 Task: nan
Action: Mouse moved to (470, 109)
Screenshot: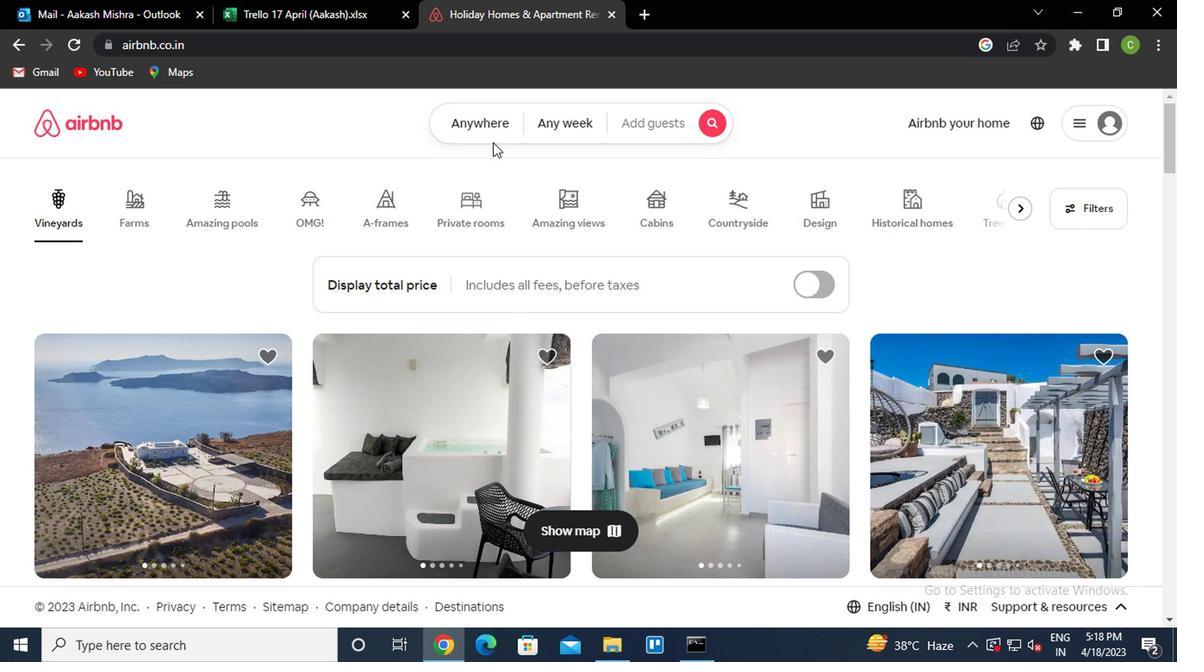 
Action: Mouse pressed left at (470, 109)
Screenshot: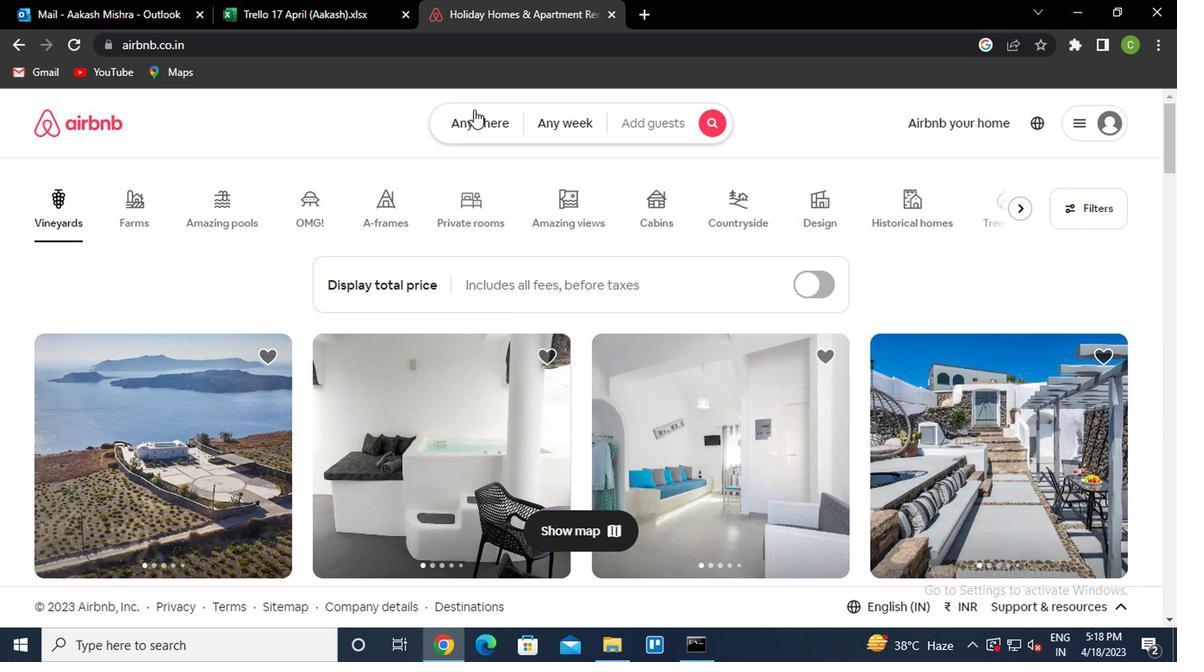 
Action: Mouse moved to (374, 190)
Screenshot: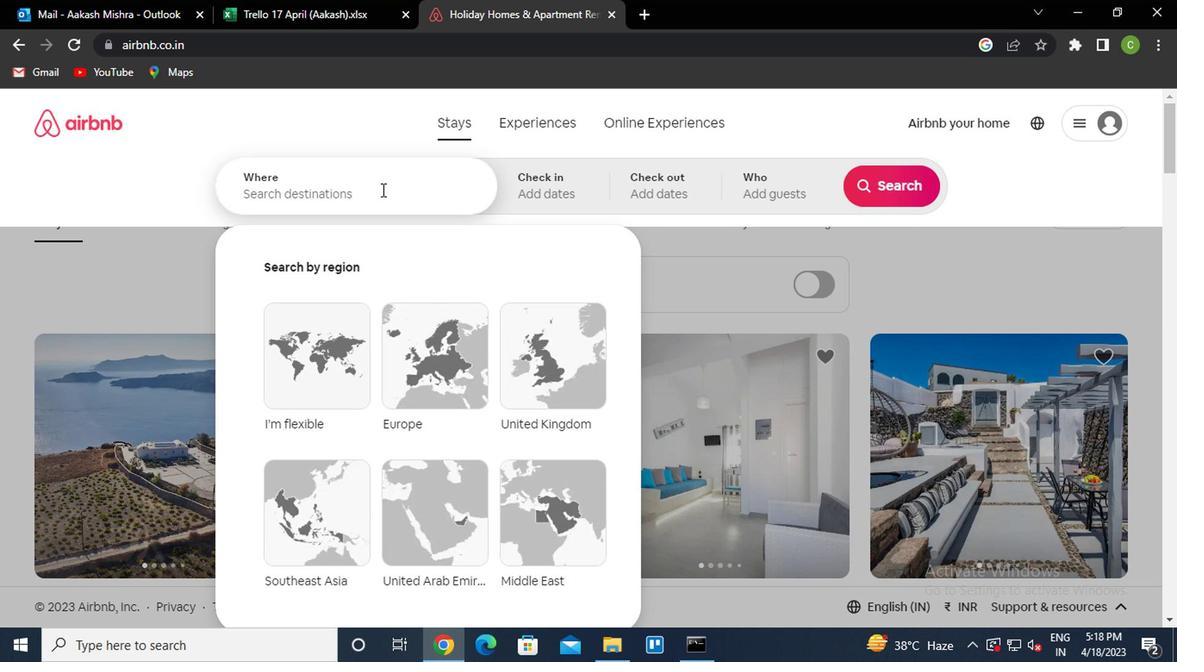 
Action: Mouse pressed left at (374, 190)
Screenshot: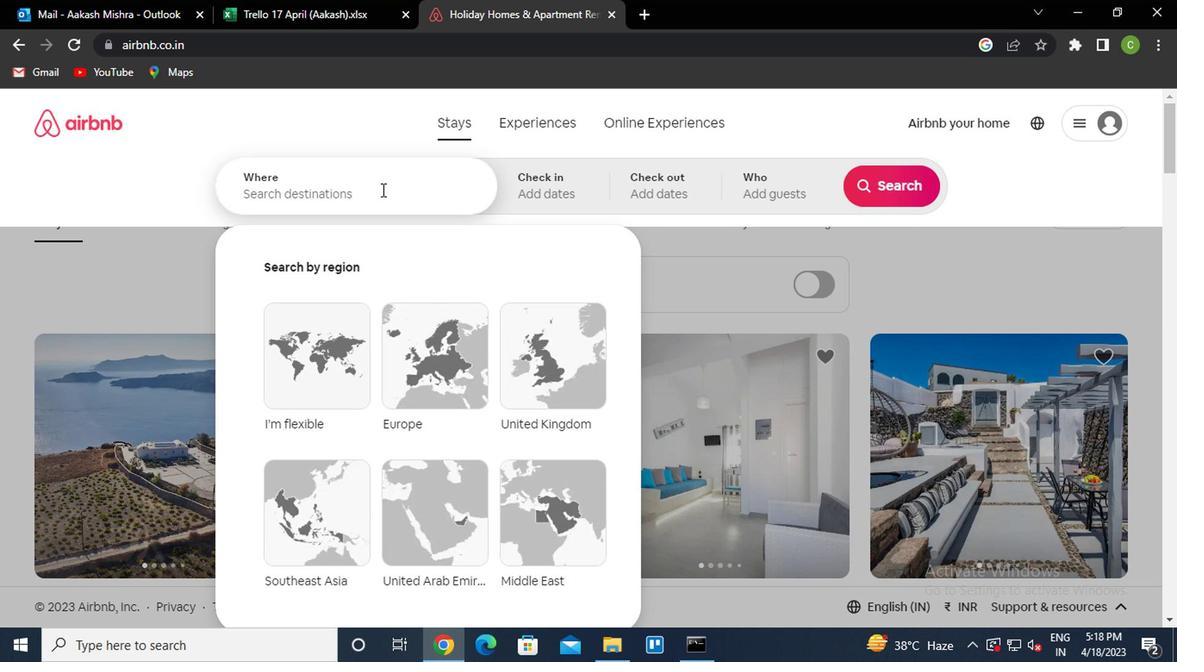 
Action: Key pressed <Key.caps_lock><Key.caps_lock>a<Key.caps_lock>racati<Key.space><Key.caps_lock>b<Key.caps_lock>razil<Key.down><Key.enter>
Screenshot: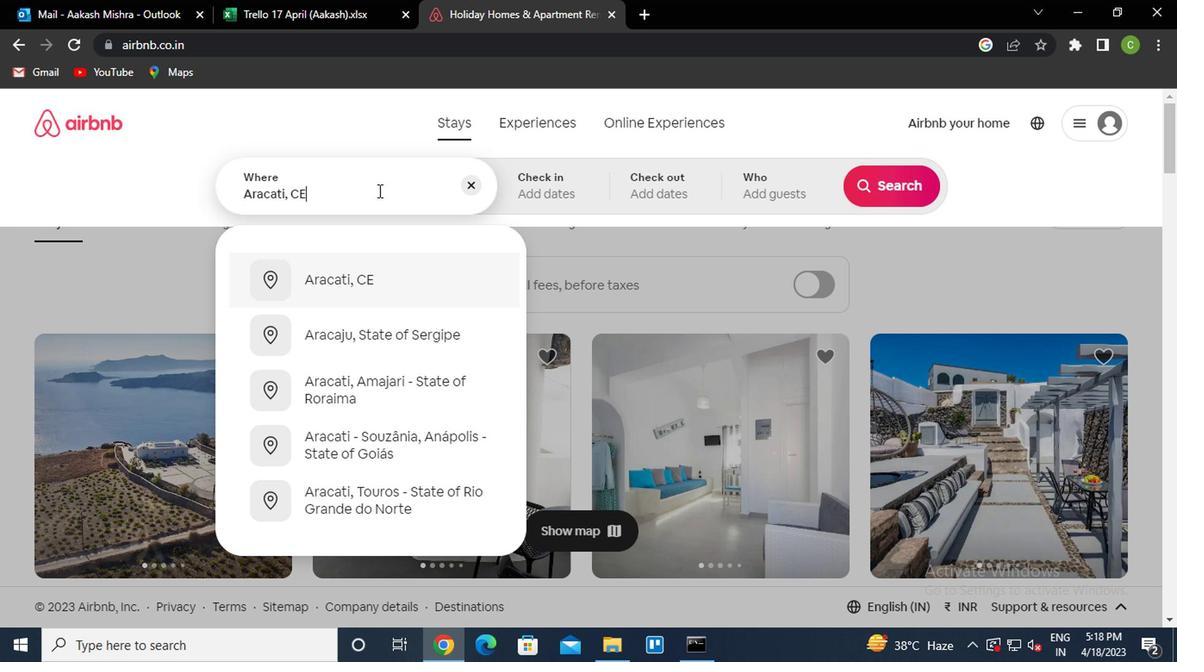 
Action: Mouse moved to (872, 327)
Screenshot: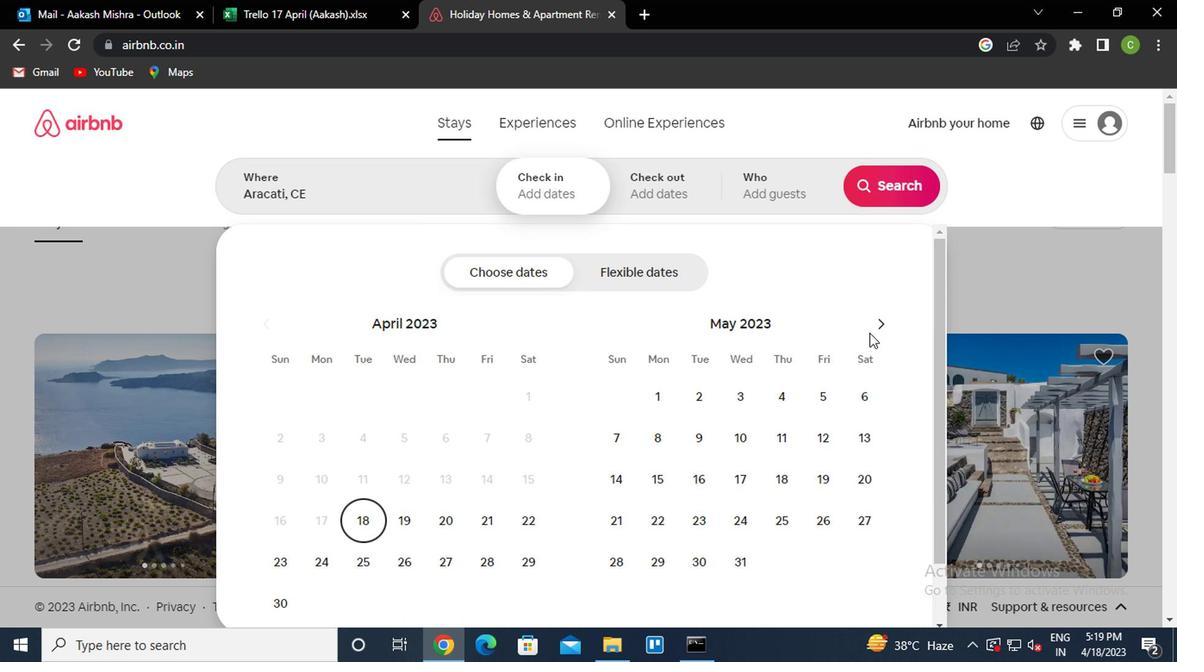 
Action: Mouse pressed left at (872, 327)
Screenshot: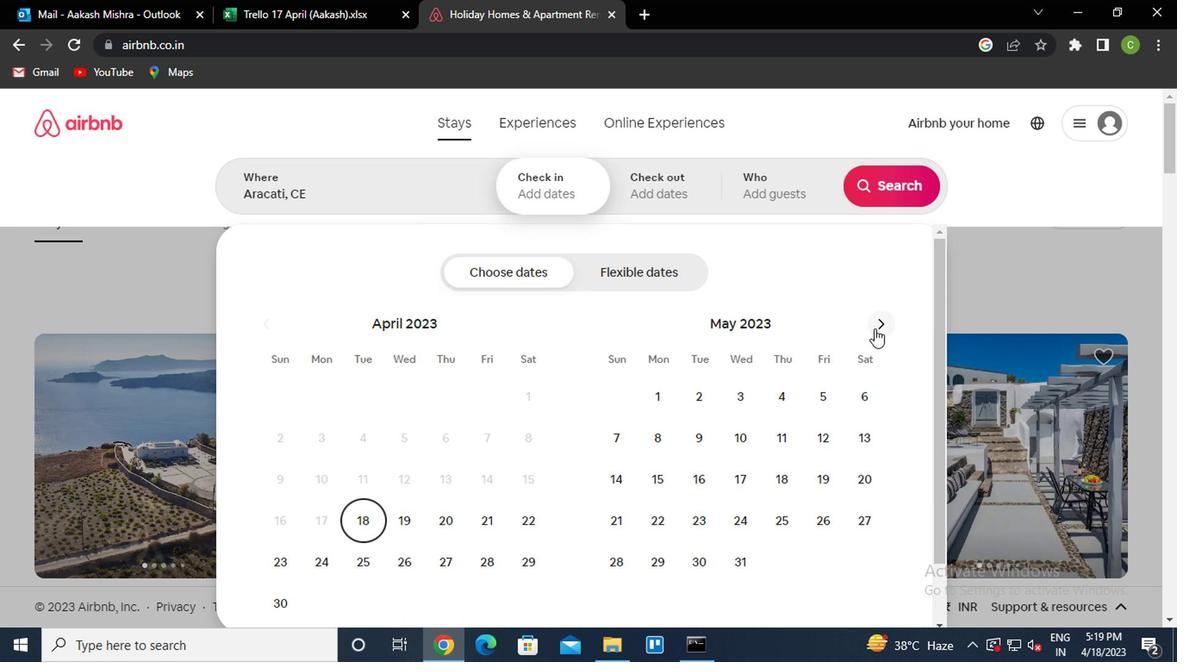 
Action: Mouse moved to (825, 396)
Screenshot: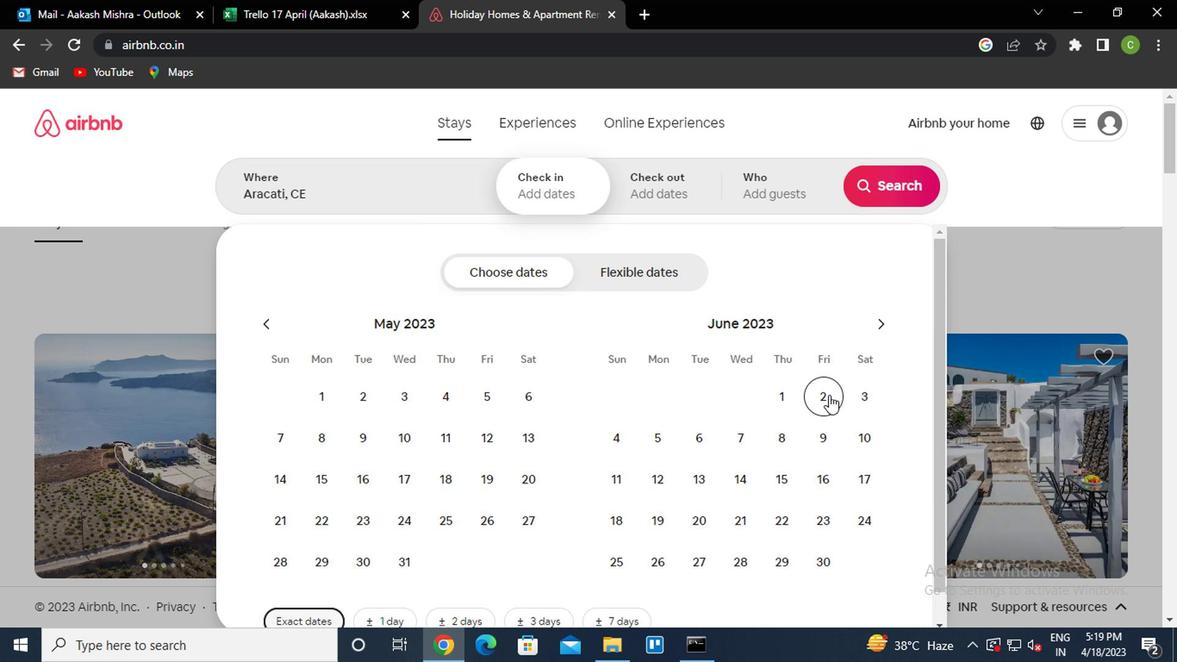 
Action: Mouse pressed left at (825, 396)
Screenshot: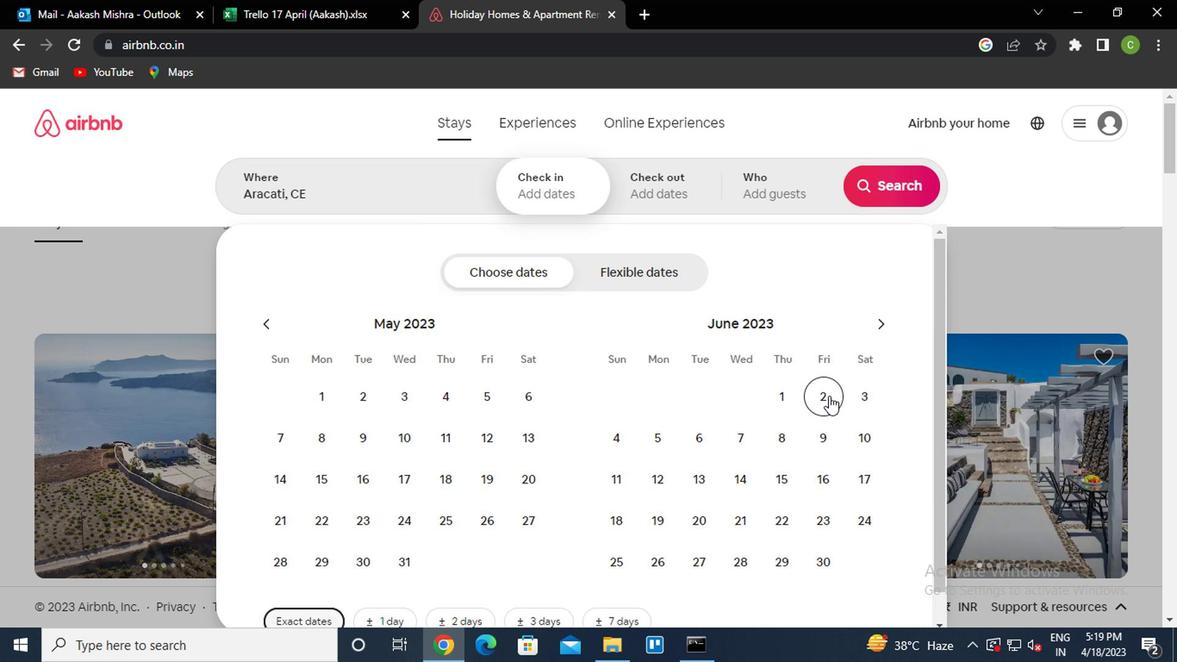 
Action: Mouse moved to (820, 443)
Screenshot: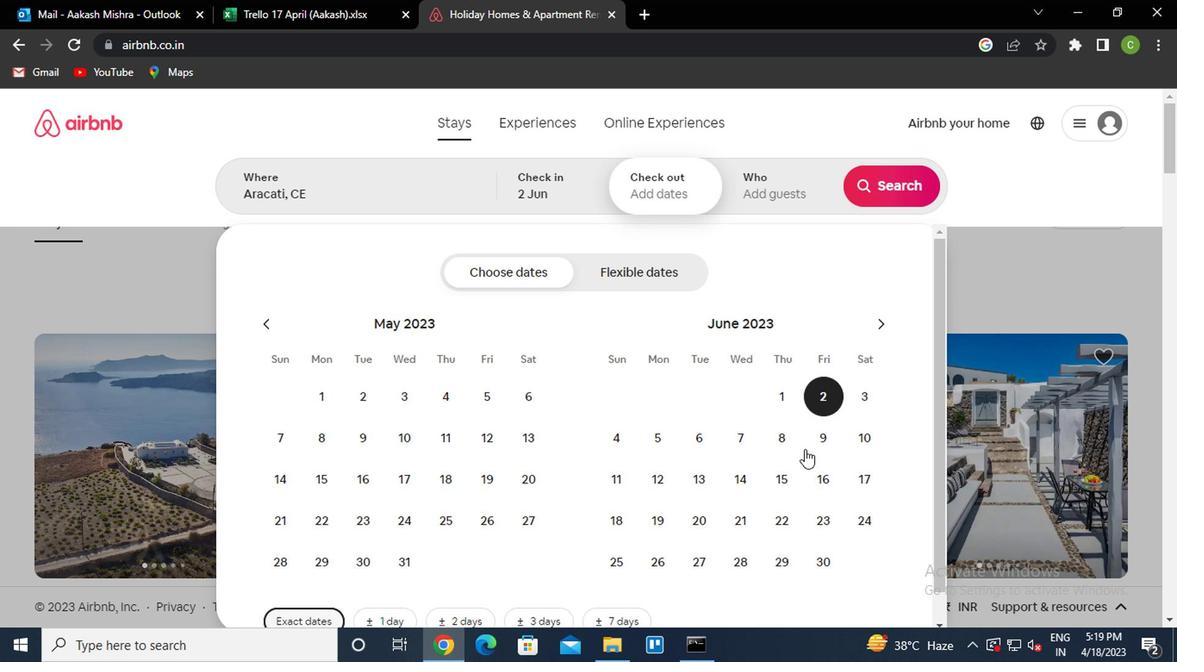 
Action: Mouse pressed left at (820, 443)
Screenshot: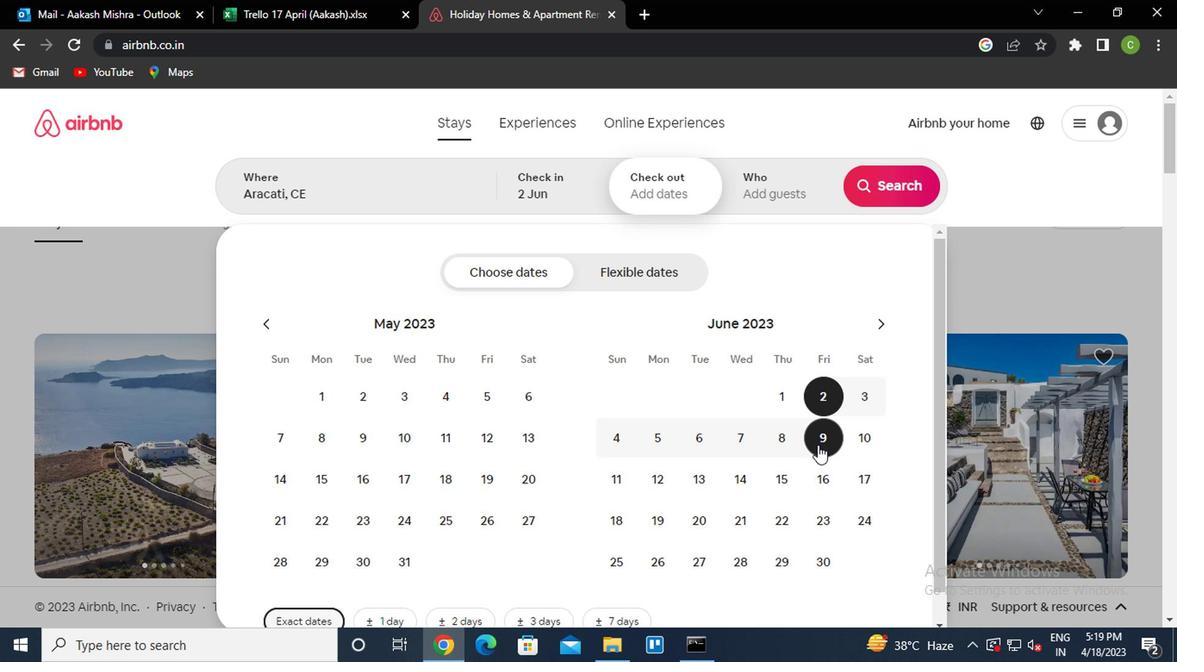 
Action: Mouse moved to (774, 190)
Screenshot: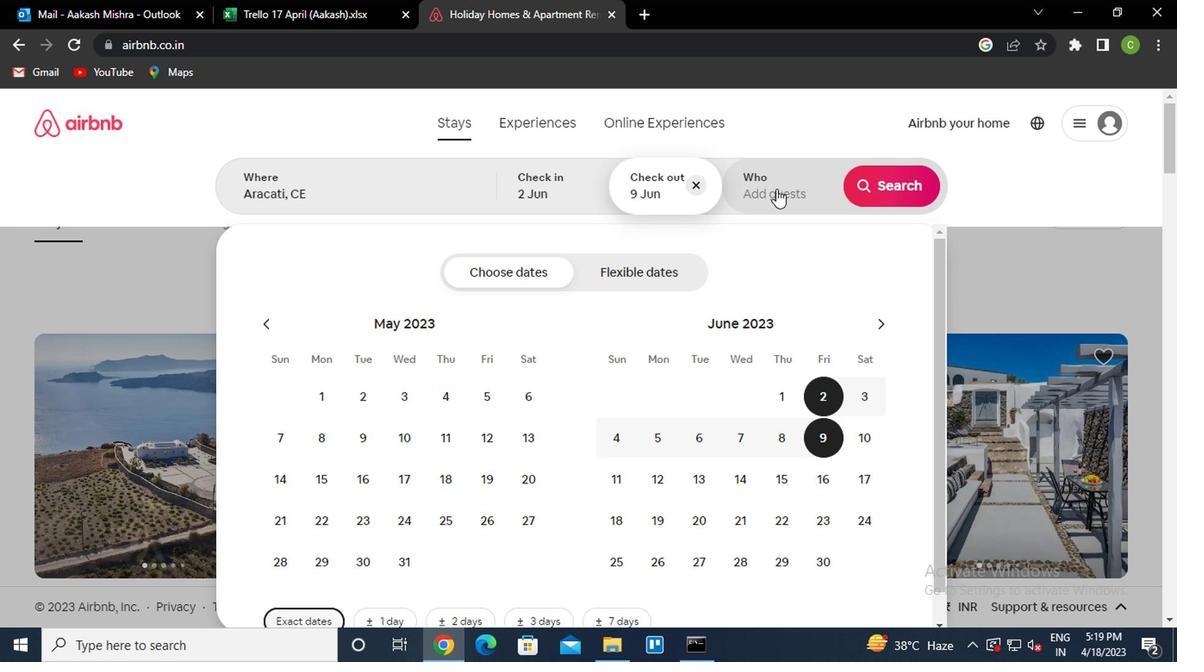 
Action: Mouse pressed left at (774, 190)
Screenshot: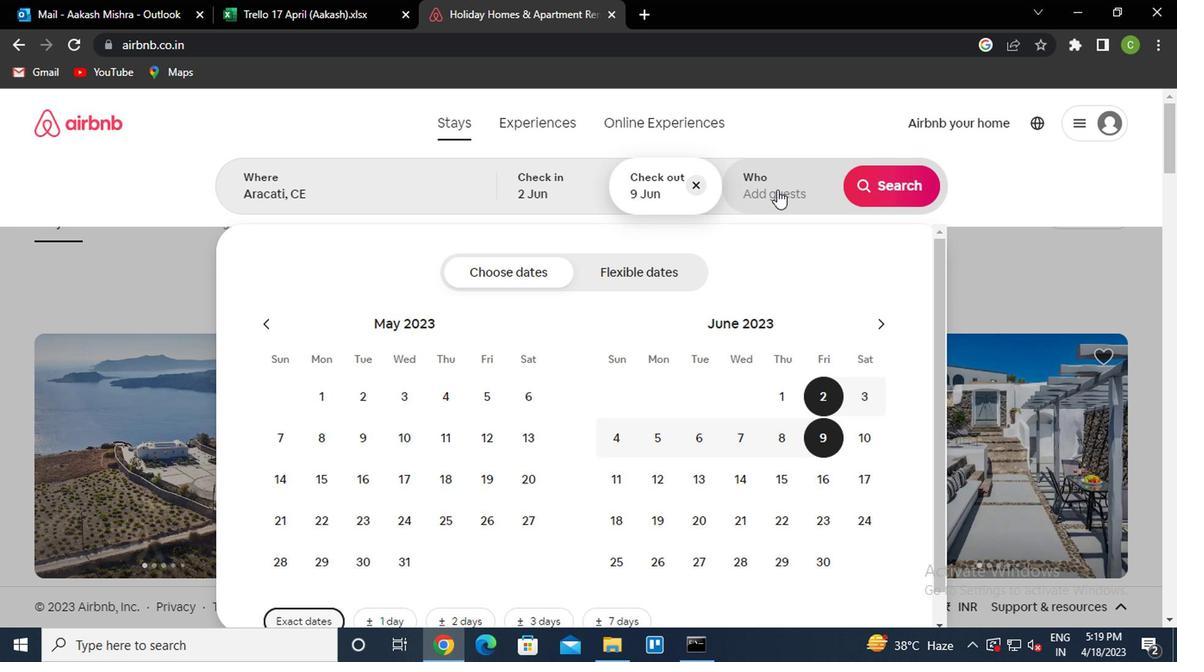 
Action: Mouse moved to (895, 280)
Screenshot: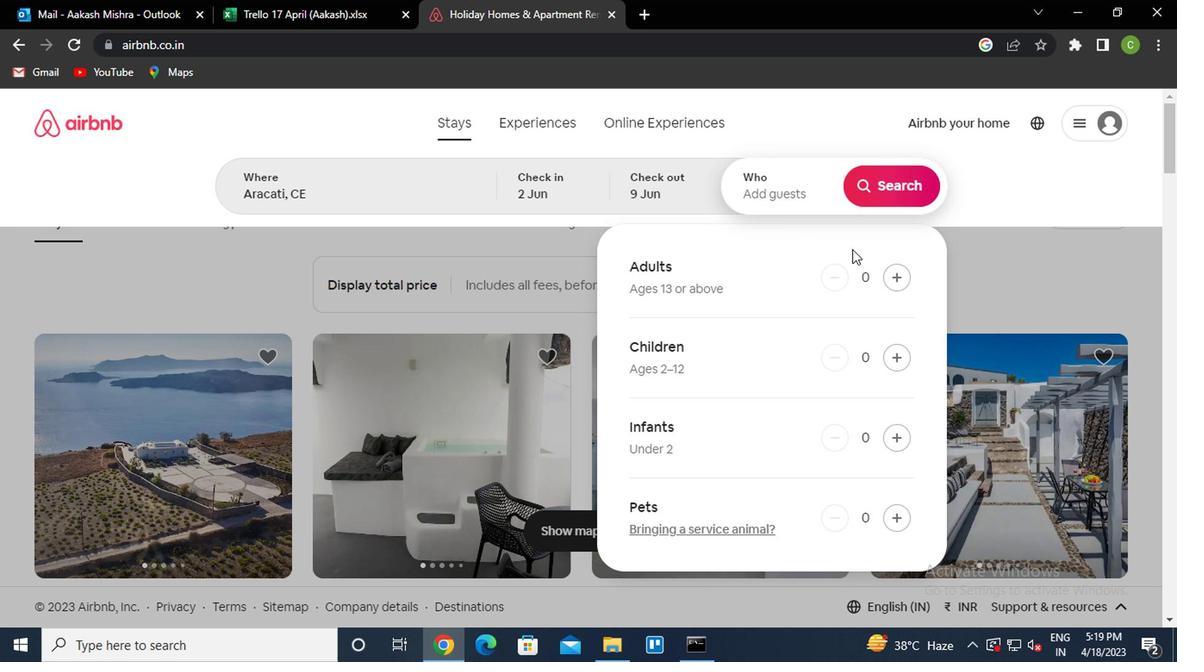
Action: Mouse pressed left at (895, 280)
Screenshot: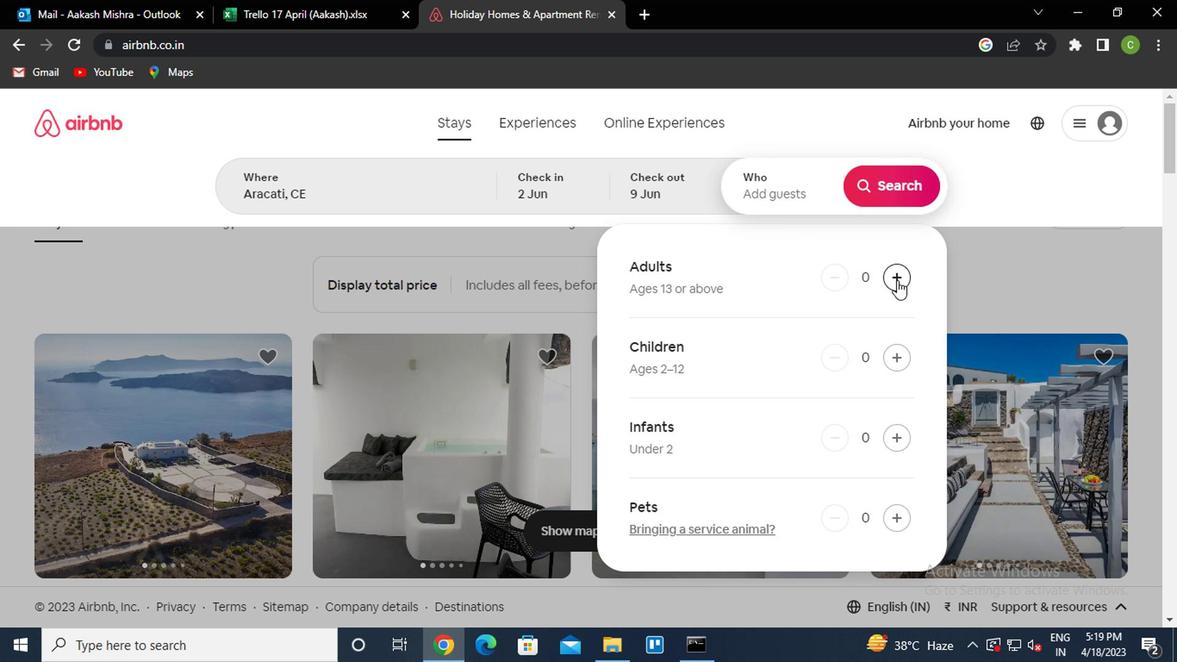 
Action: Mouse pressed left at (895, 280)
Screenshot: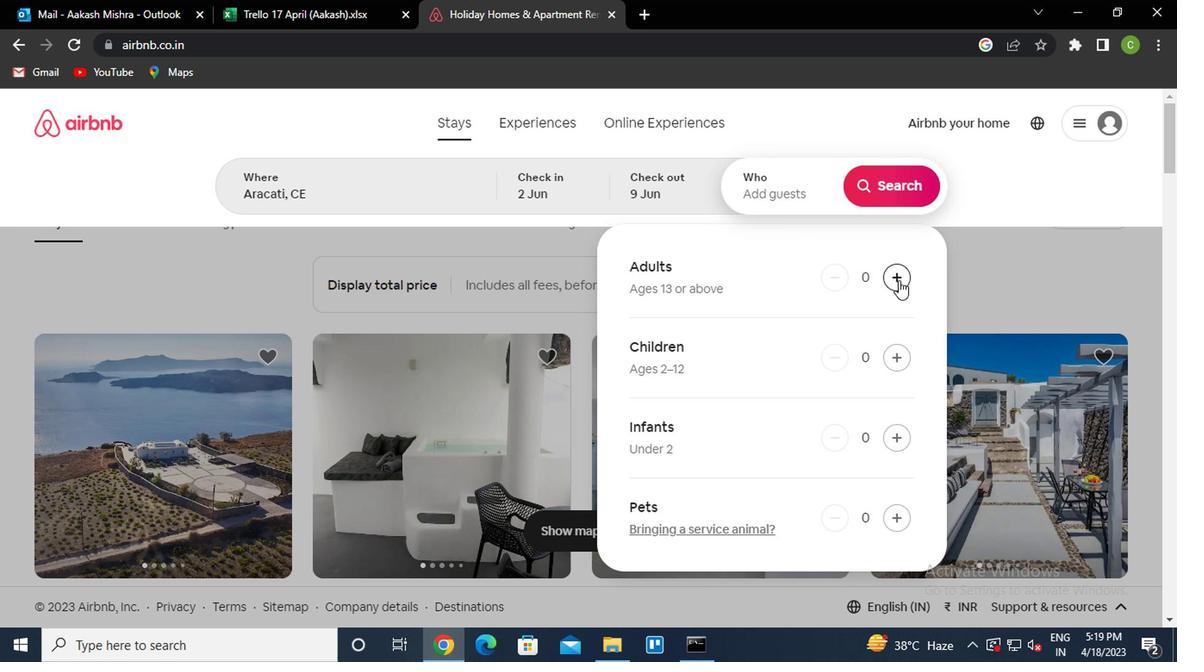 
Action: Mouse pressed left at (895, 280)
Screenshot: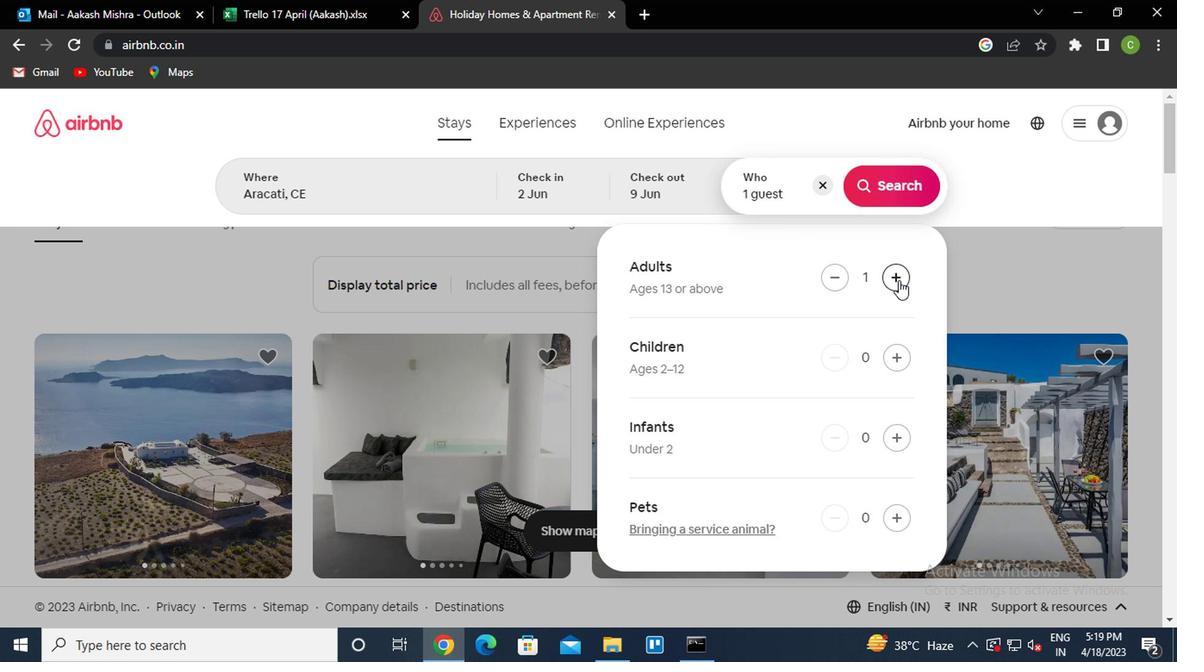 
Action: Mouse pressed left at (895, 280)
Screenshot: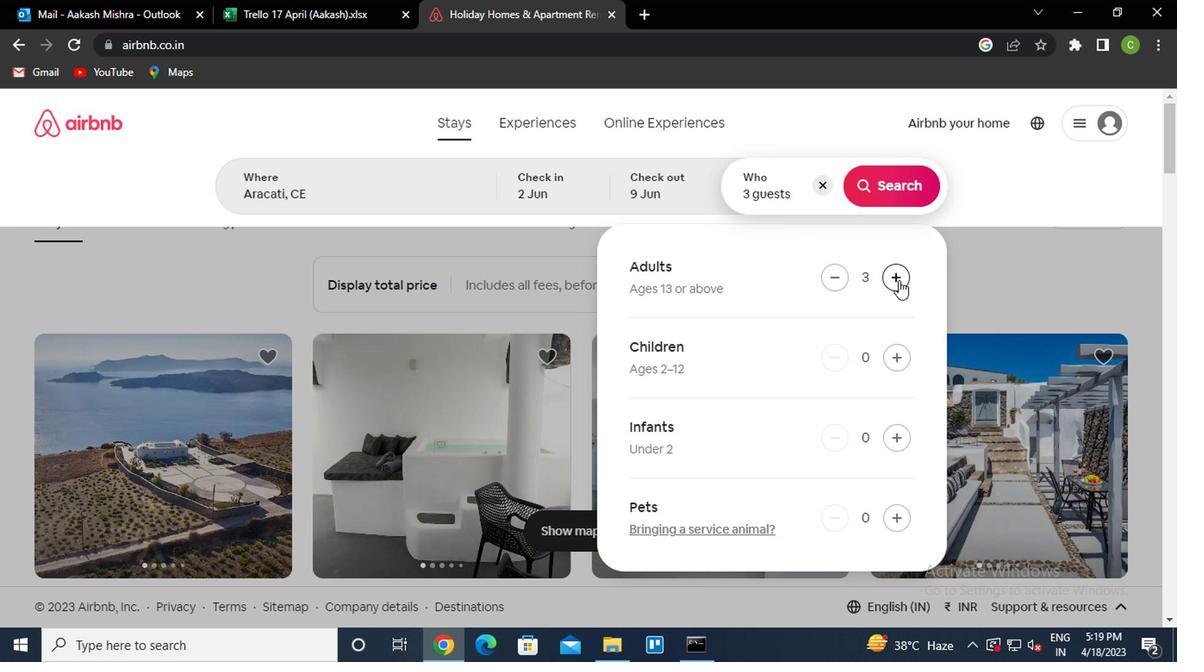 
Action: Mouse pressed left at (895, 280)
Screenshot: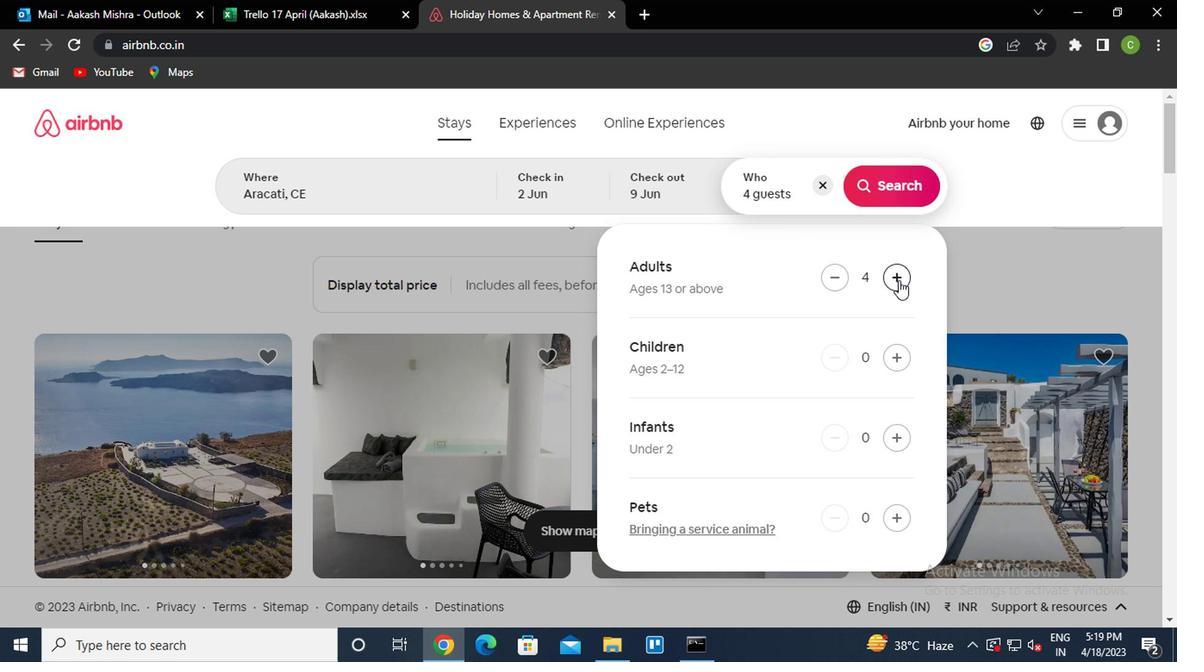 
Action: Mouse moved to (1027, 315)
Screenshot: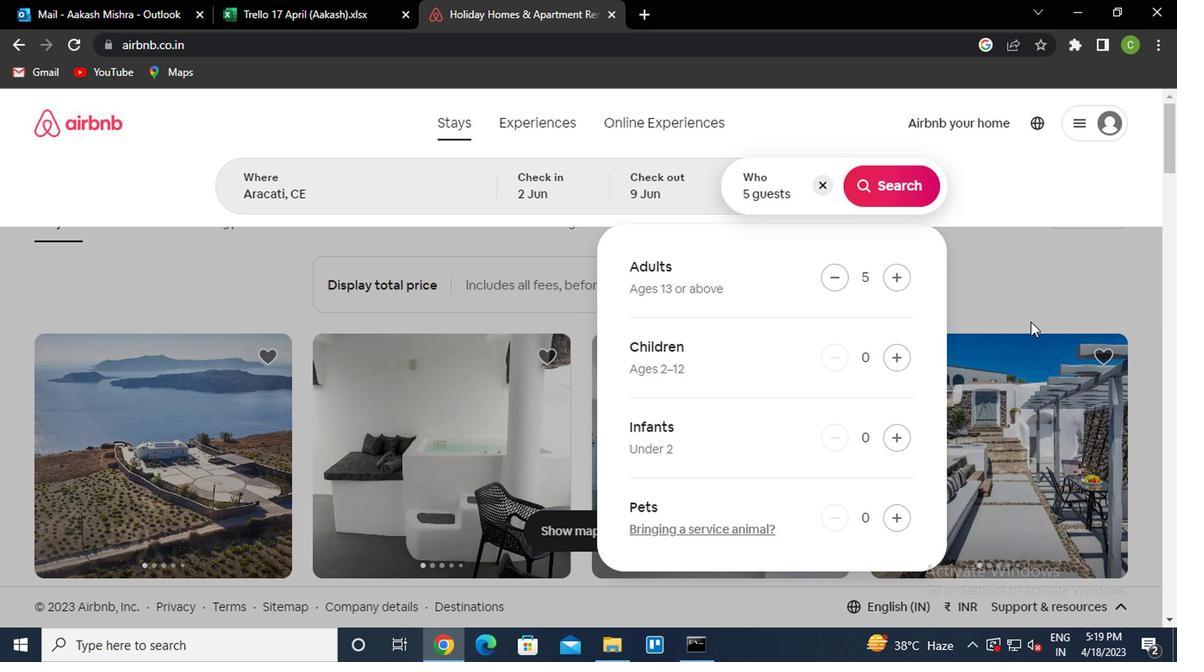 
Action: Mouse pressed left at (1027, 315)
Screenshot: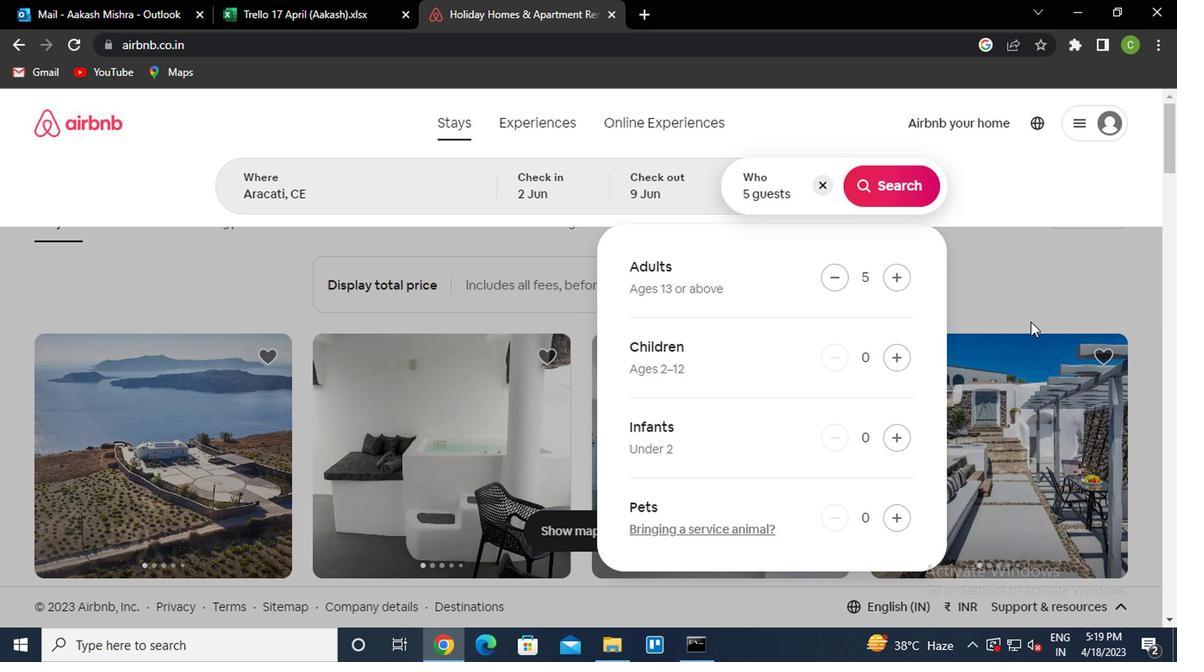 
Action: Mouse moved to (1094, 213)
Screenshot: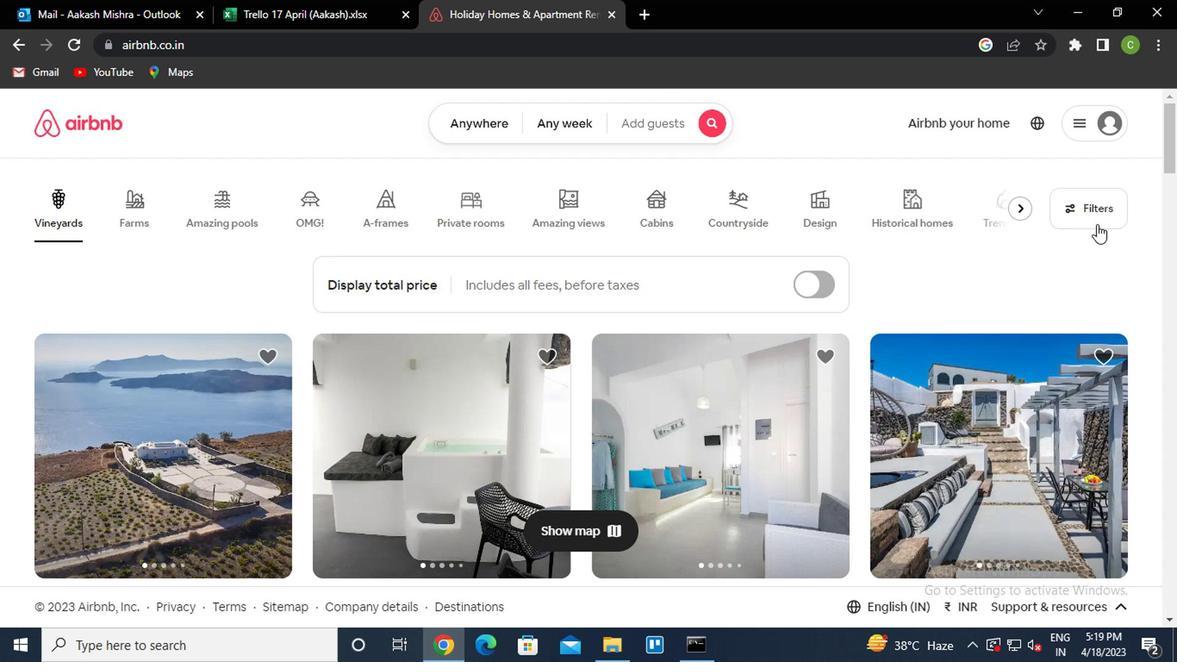 
Action: Mouse pressed left at (1094, 213)
Screenshot: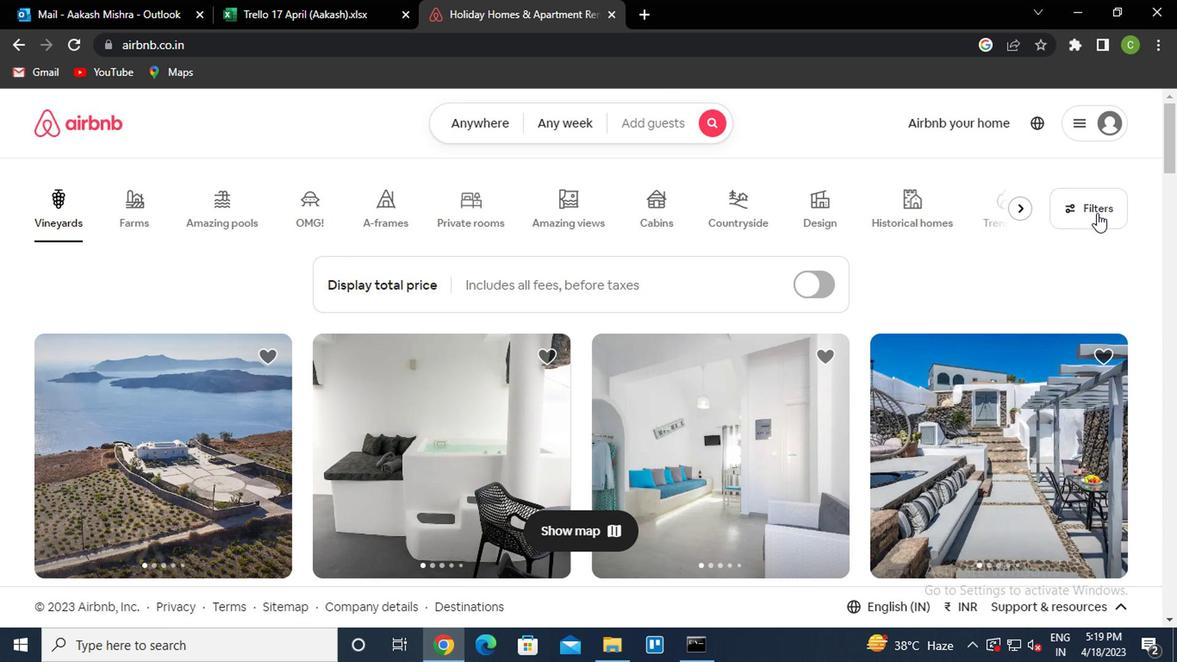 
Action: Mouse moved to (419, 410)
Screenshot: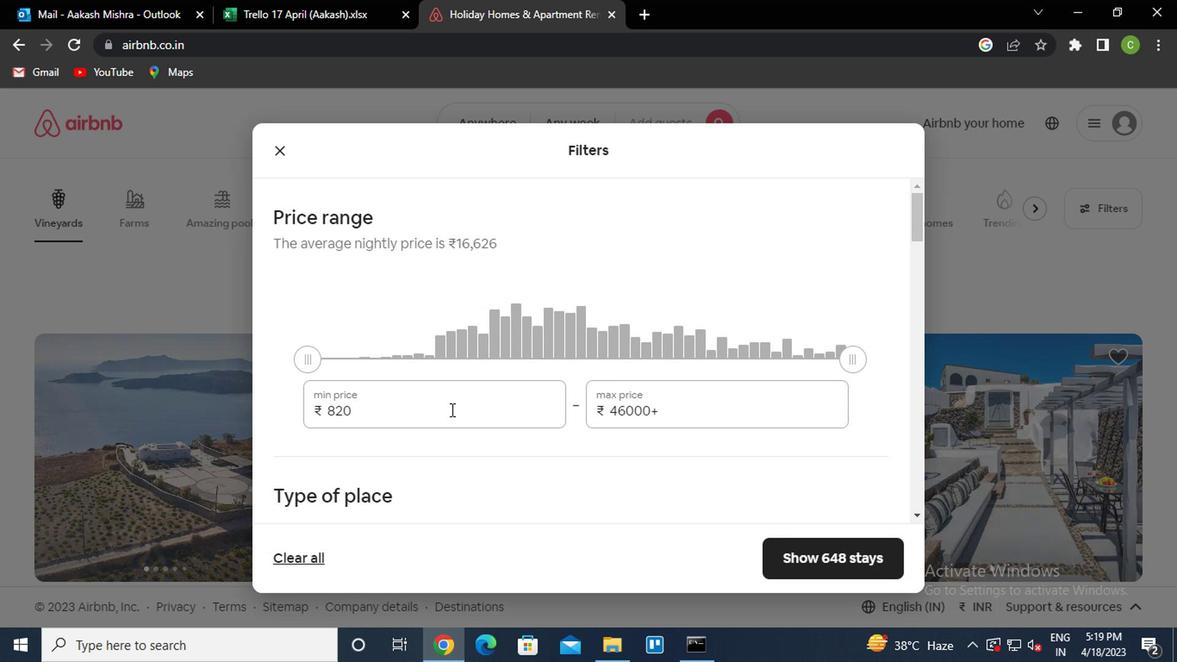 
Action: Mouse pressed left at (419, 410)
Screenshot: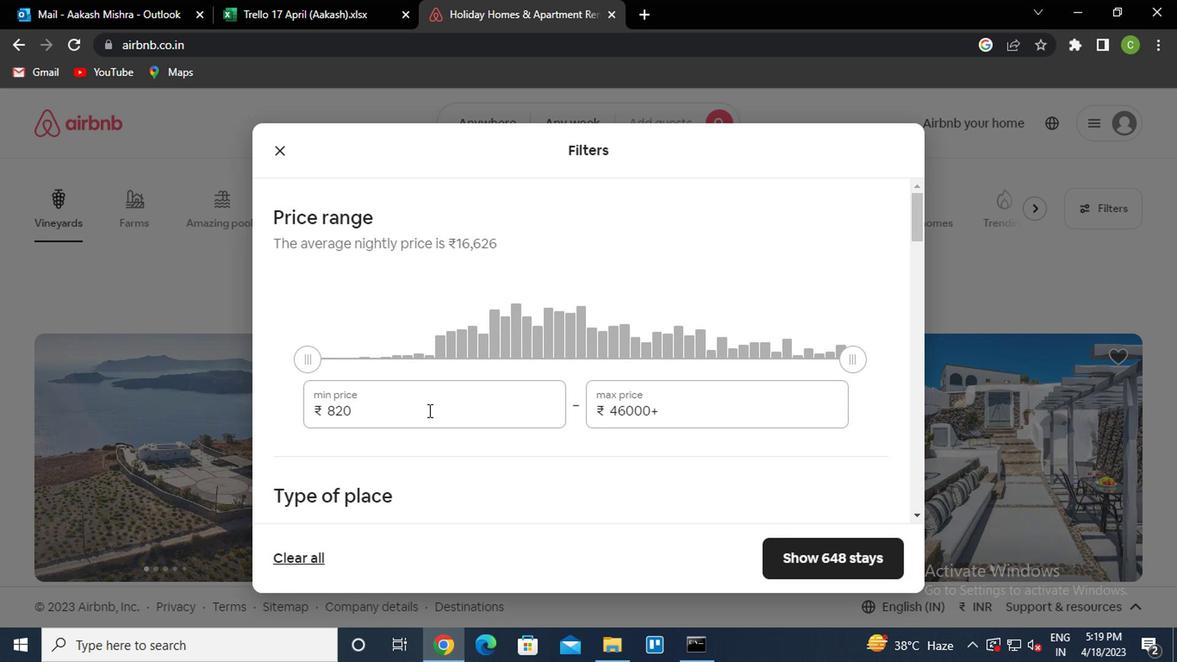 
Action: Key pressed <Key.backspace><Key.backspace><Key.backspace>7000<Key.tab>130090<Key.backspace><Key.backspace>0
Screenshot: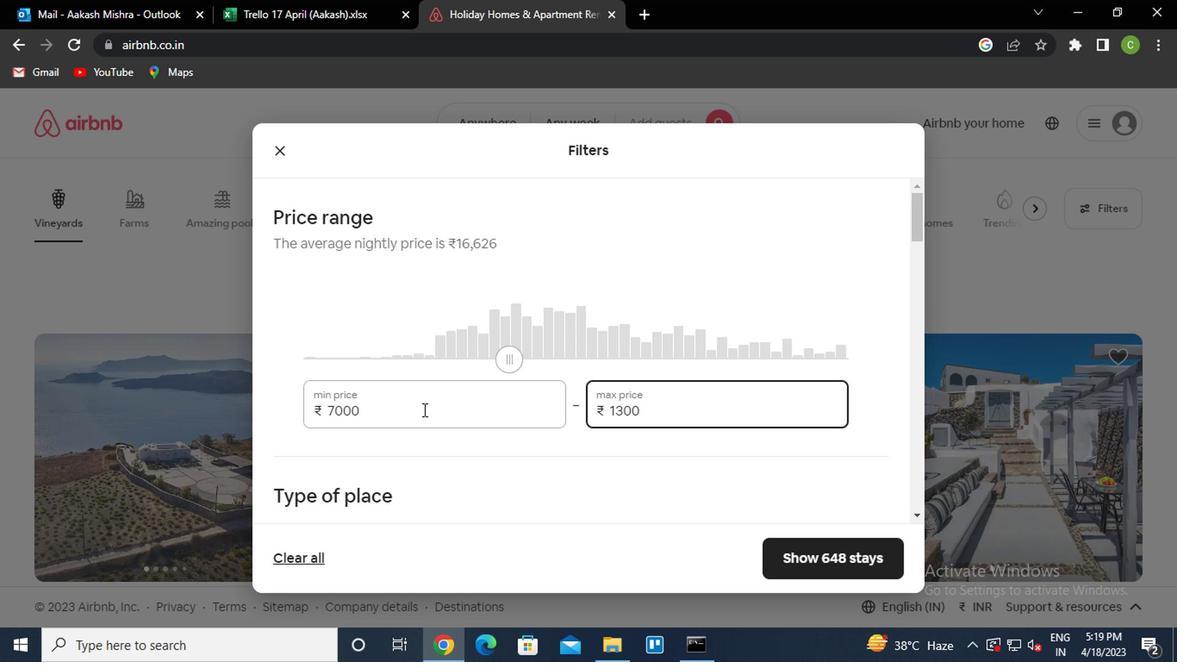 
Action: Mouse moved to (489, 451)
Screenshot: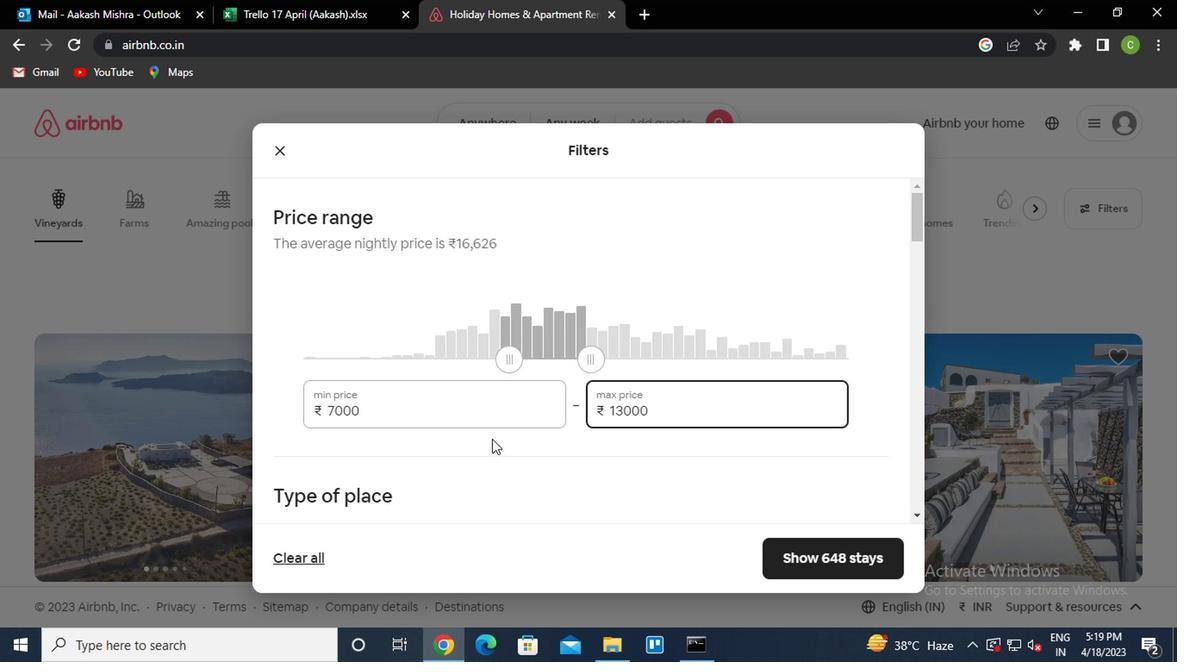 
Action: Mouse scrolled (489, 450) with delta (0, -1)
Screenshot: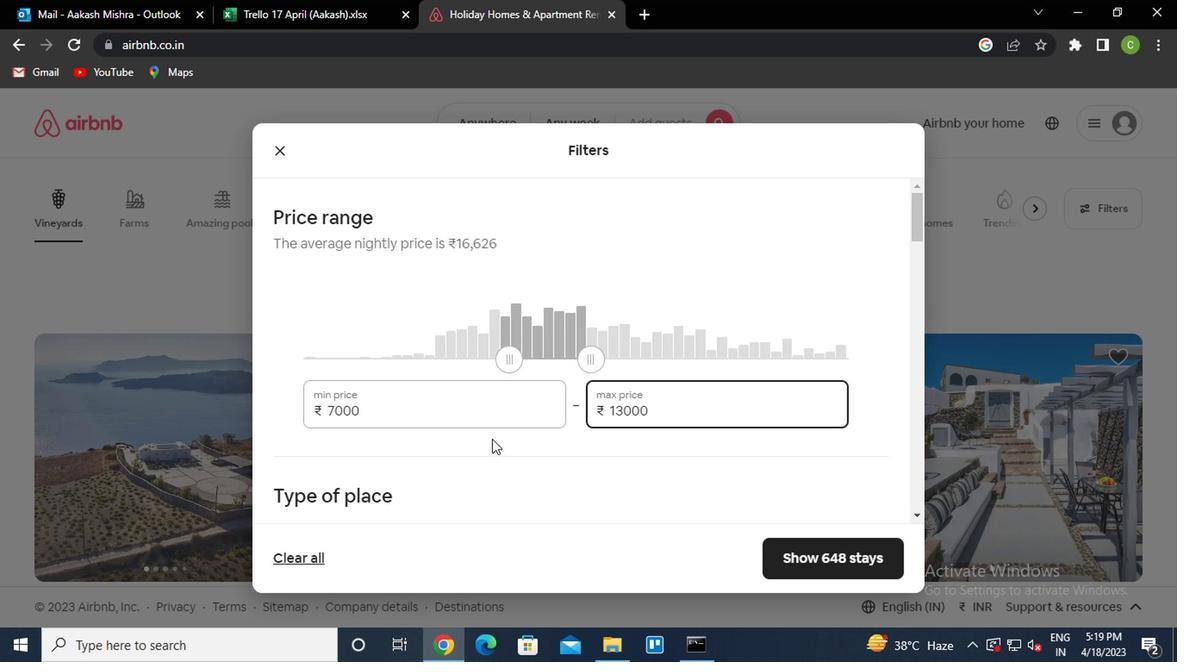 
Action: Mouse moved to (489, 455)
Screenshot: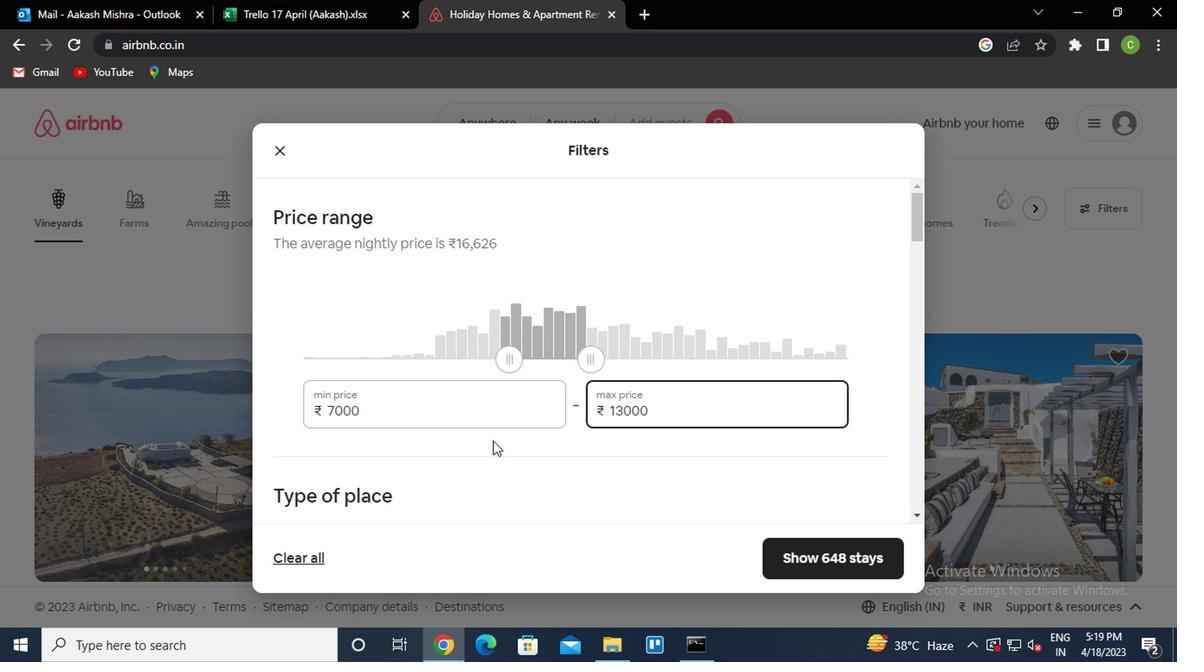 
Action: Mouse scrolled (489, 454) with delta (0, -1)
Screenshot: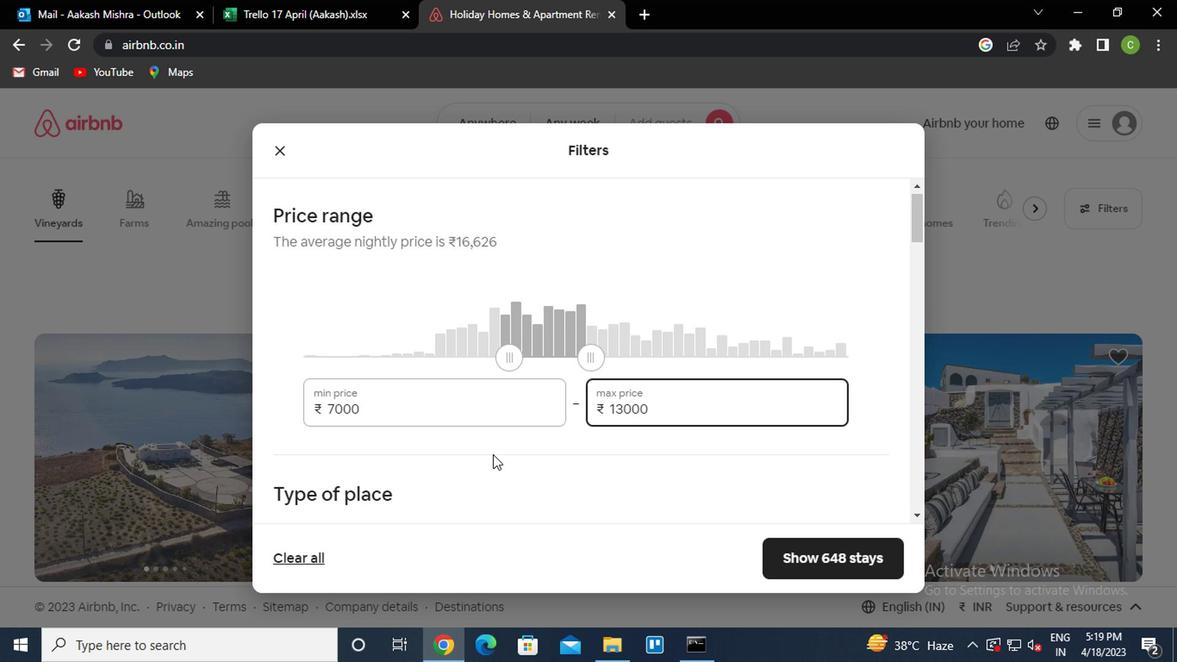 
Action: Mouse moved to (490, 457)
Screenshot: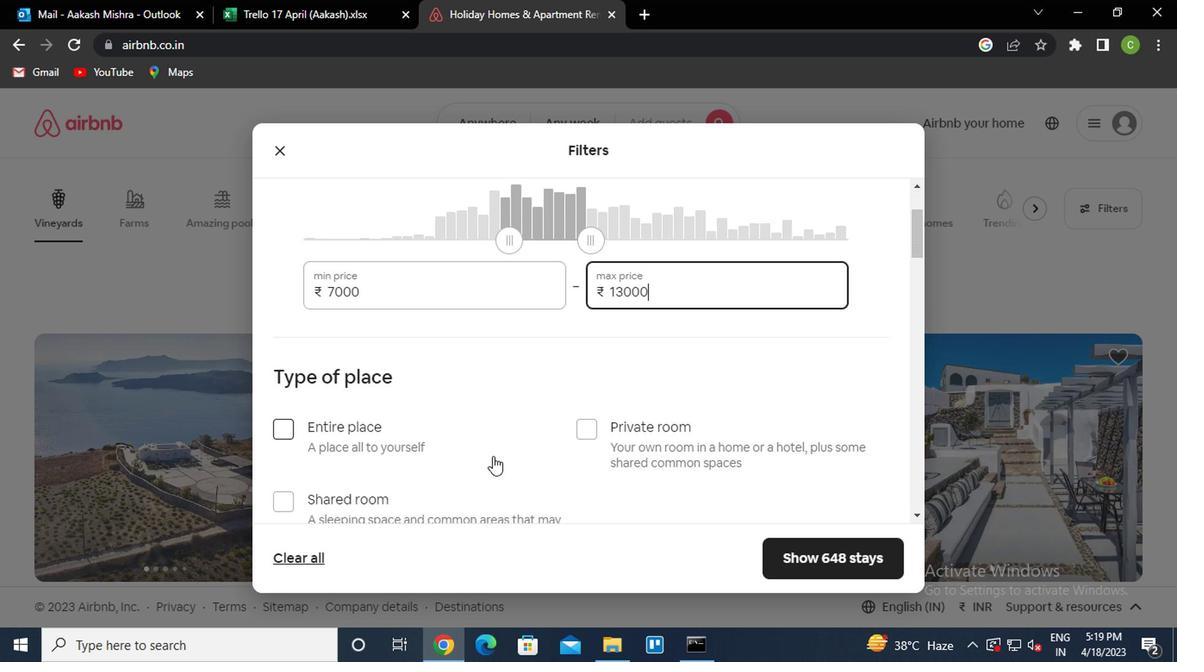 
Action: Mouse scrolled (490, 456) with delta (0, -1)
Screenshot: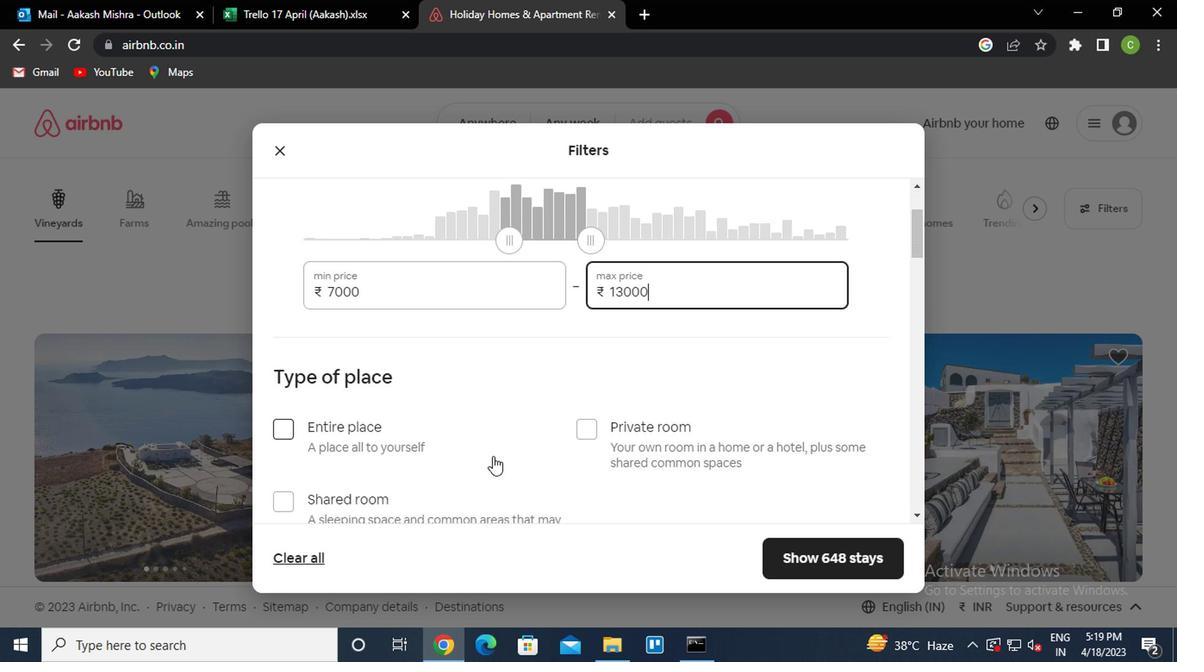 
Action: Mouse moved to (384, 363)
Screenshot: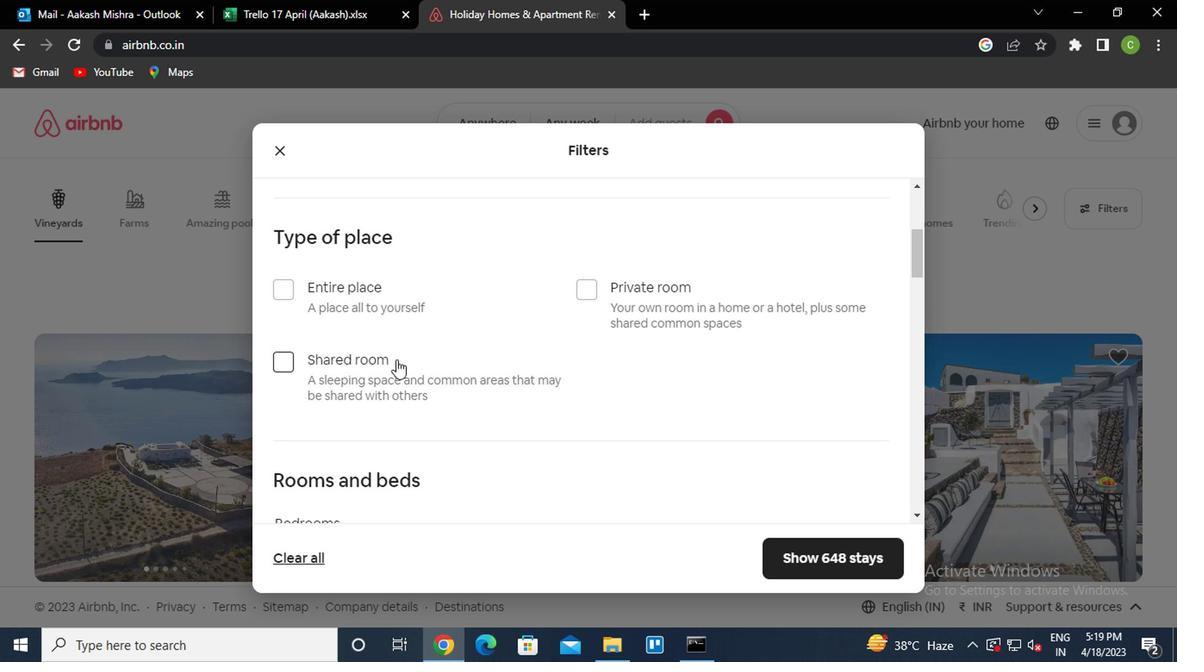 
Action: Mouse pressed left at (384, 363)
Screenshot: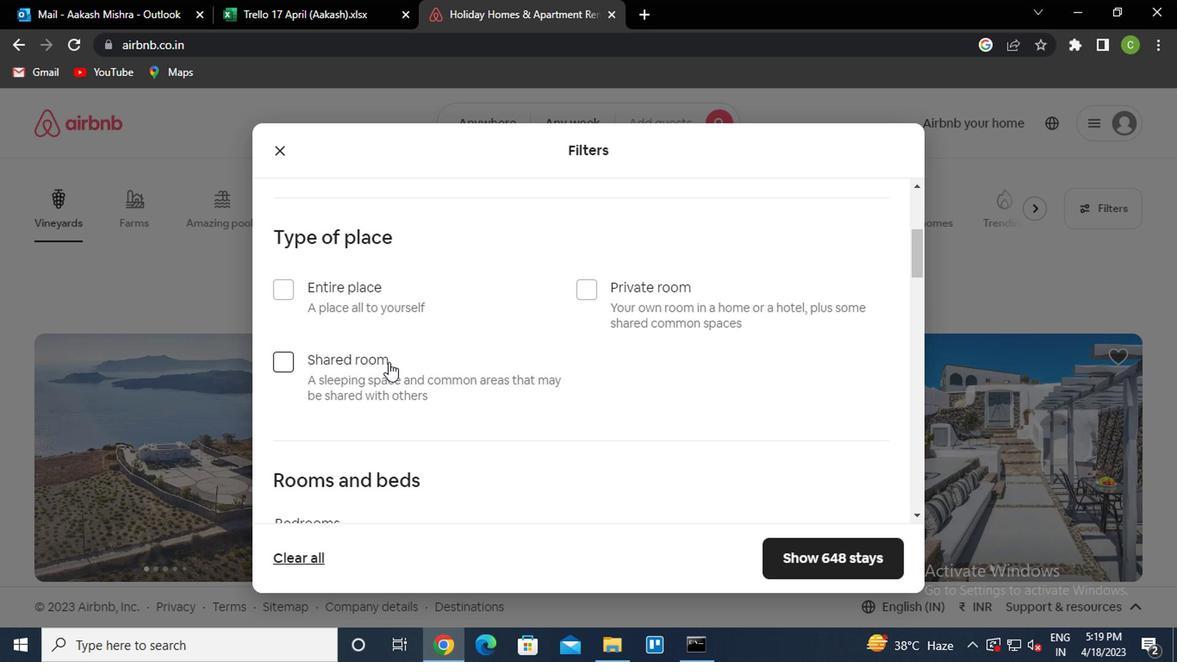 
Action: Mouse scrolled (384, 361) with delta (0, -1)
Screenshot: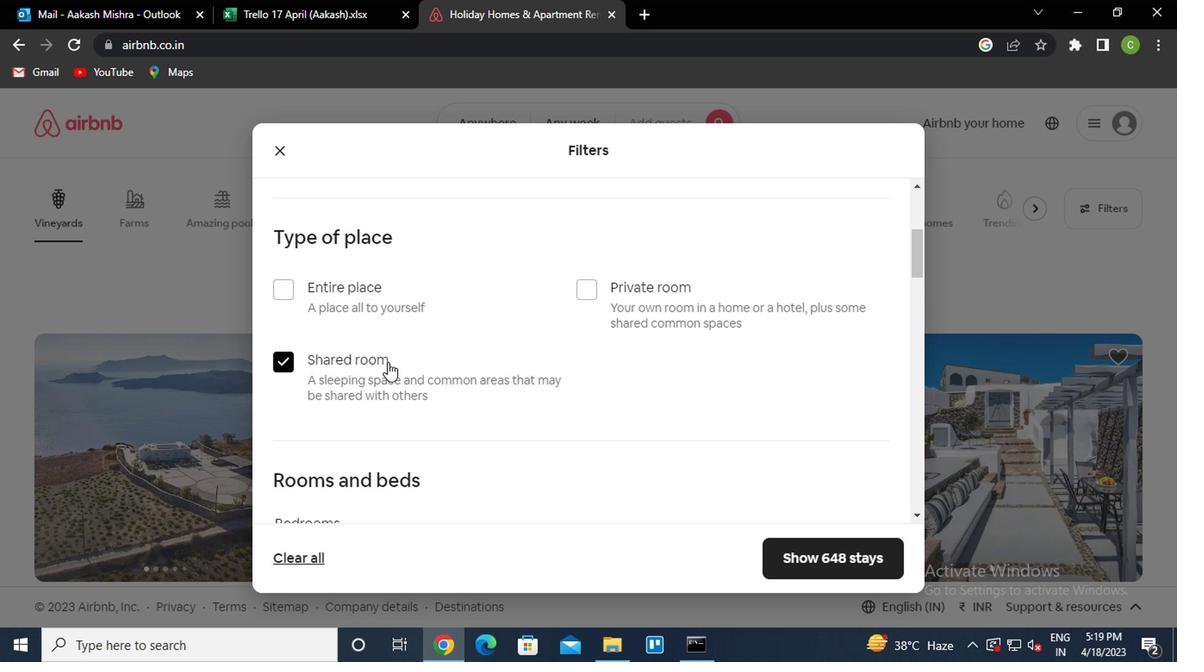 
Action: Mouse moved to (381, 365)
Screenshot: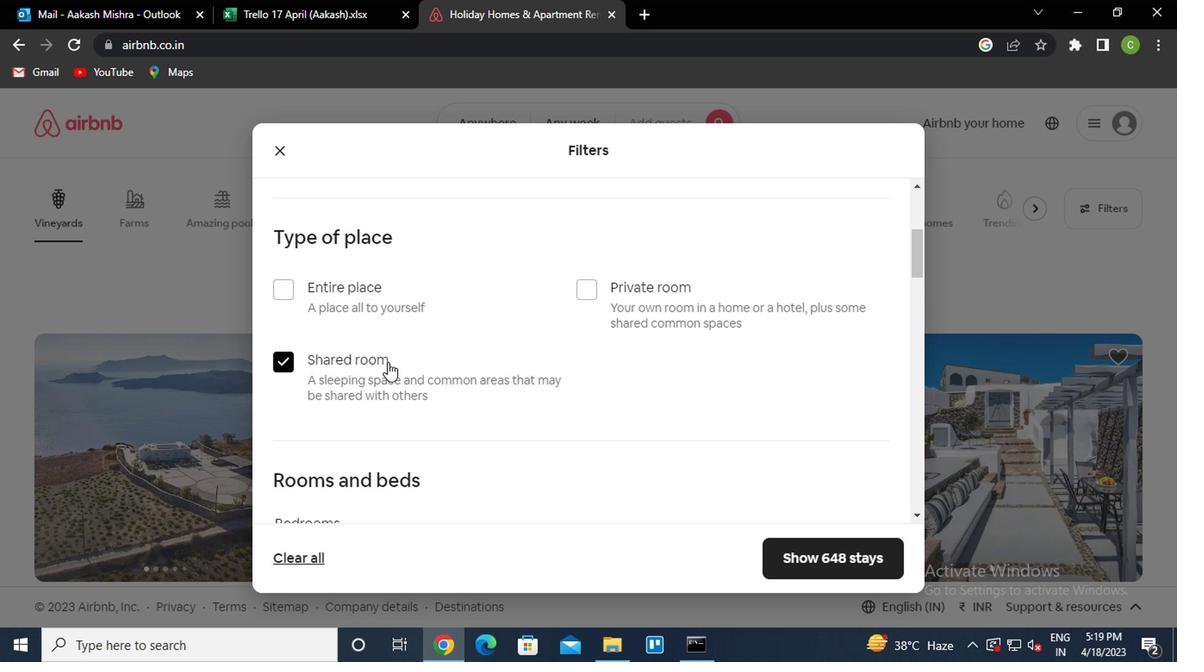 
Action: Mouse scrolled (381, 364) with delta (0, 0)
Screenshot: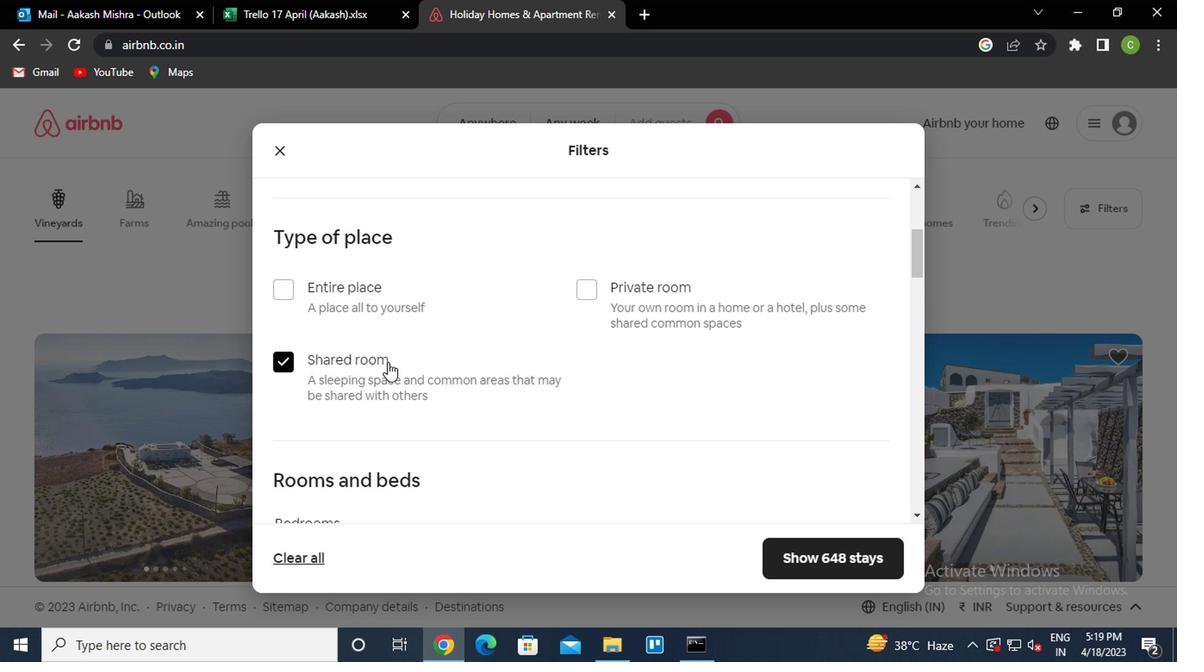 
Action: Mouse scrolled (381, 364) with delta (0, 0)
Screenshot: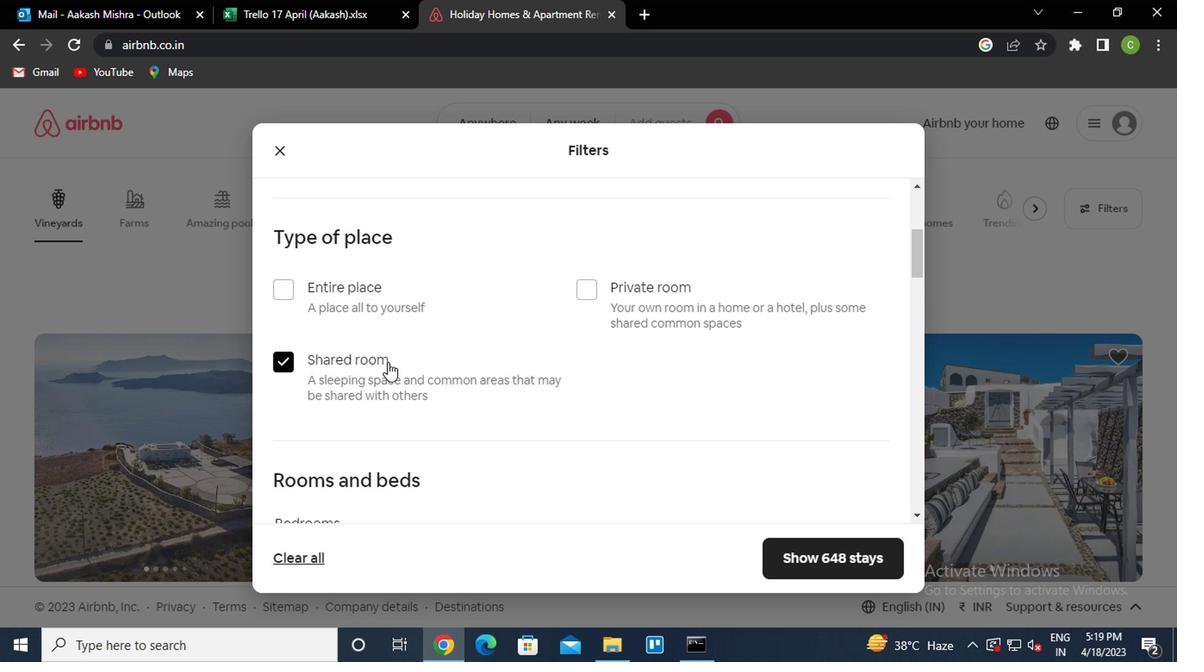 
Action: Mouse scrolled (381, 364) with delta (0, 0)
Screenshot: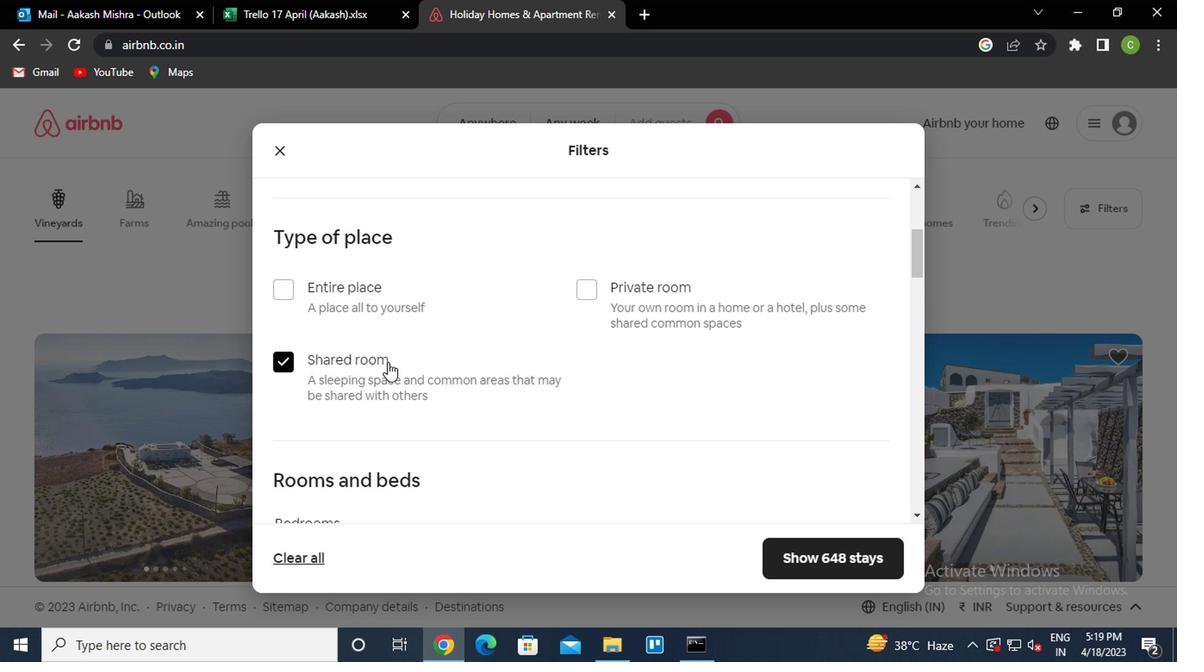 
Action: Mouse moved to (427, 226)
Screenshot: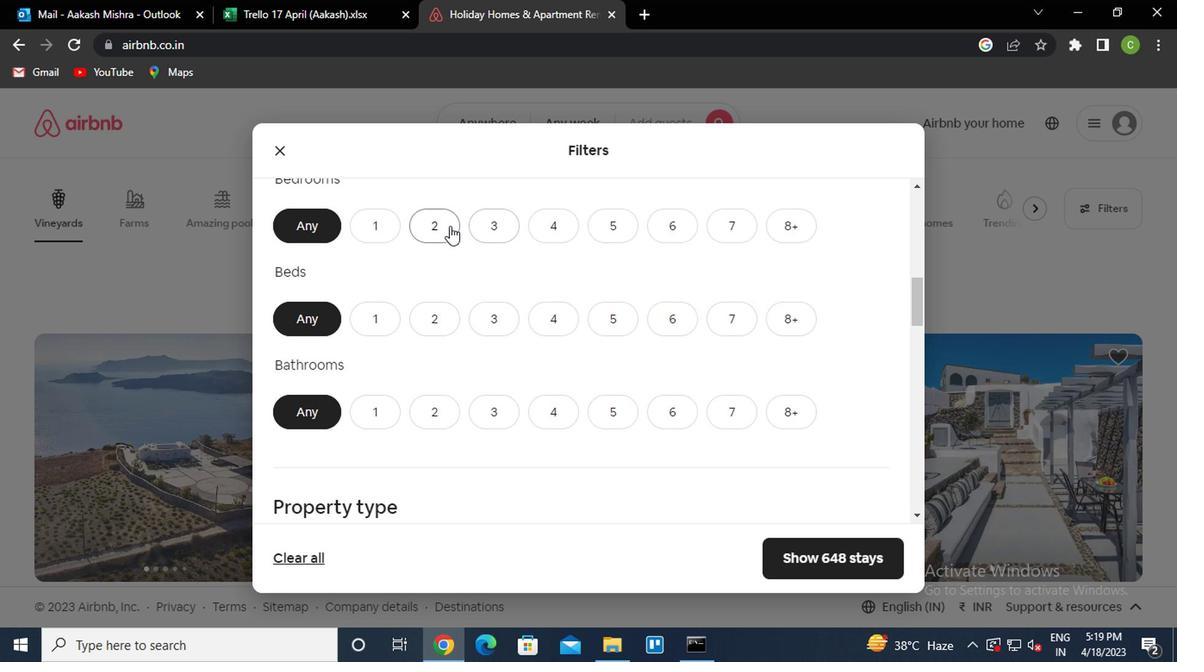 
Action: Mouse pressed left at (427, 226)
Screenshot: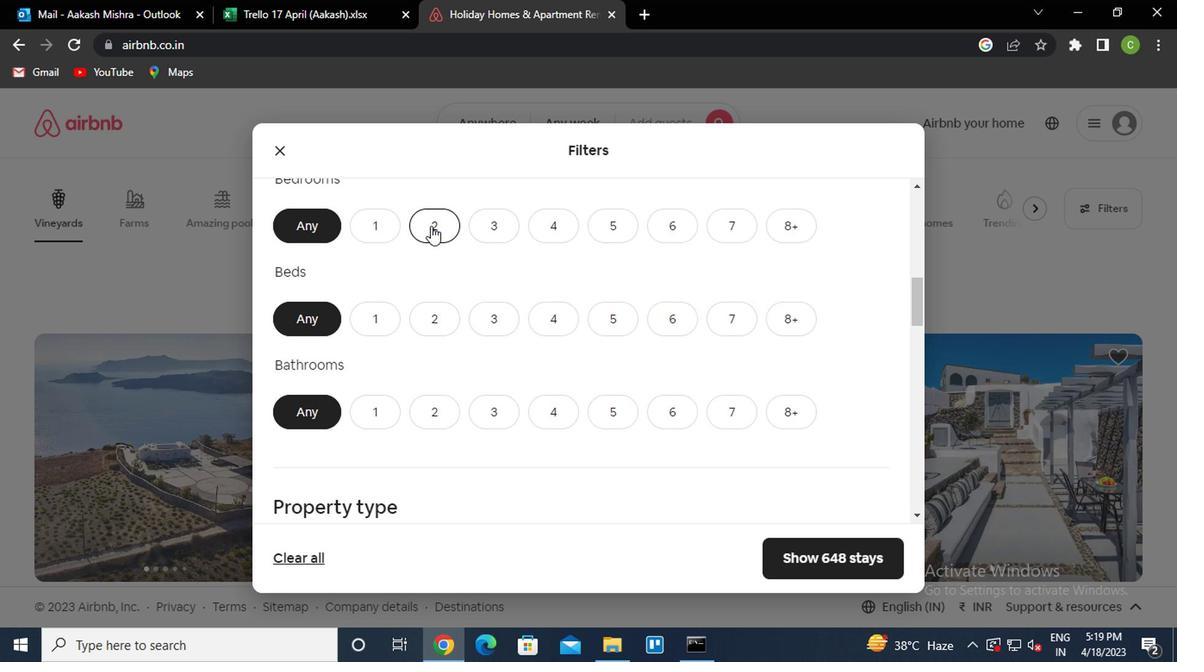 
Action: Mouse moved to (607, 310)
Screenshot: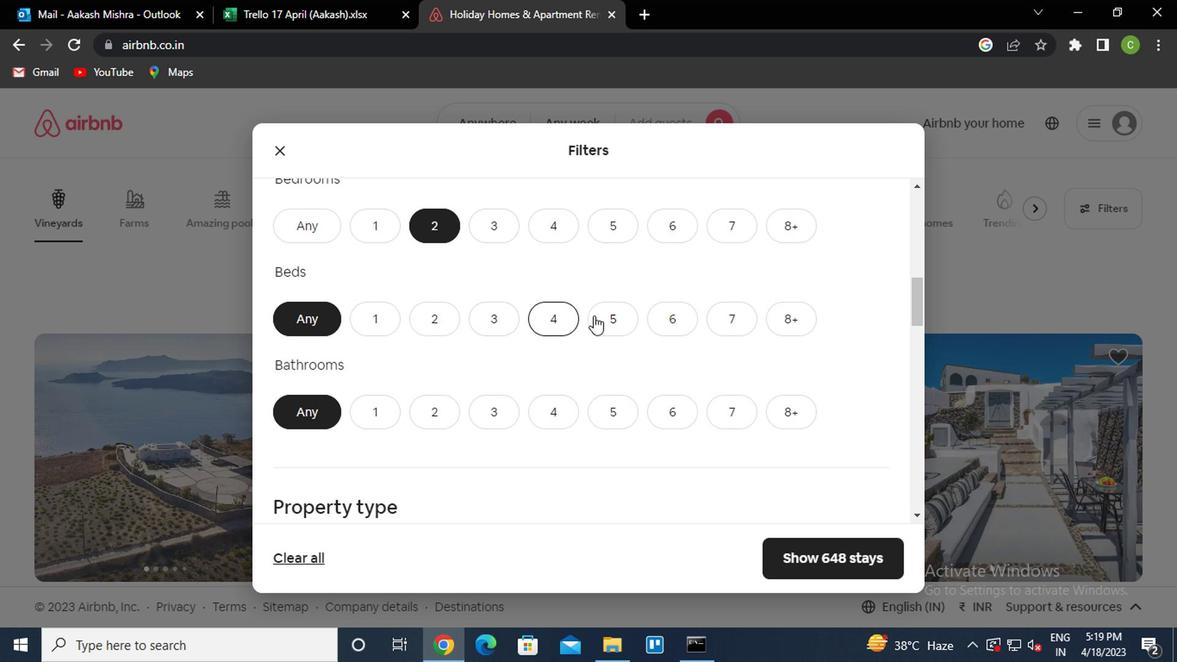 
Action: Mouse pressed left at (607, 310)
Screenshot: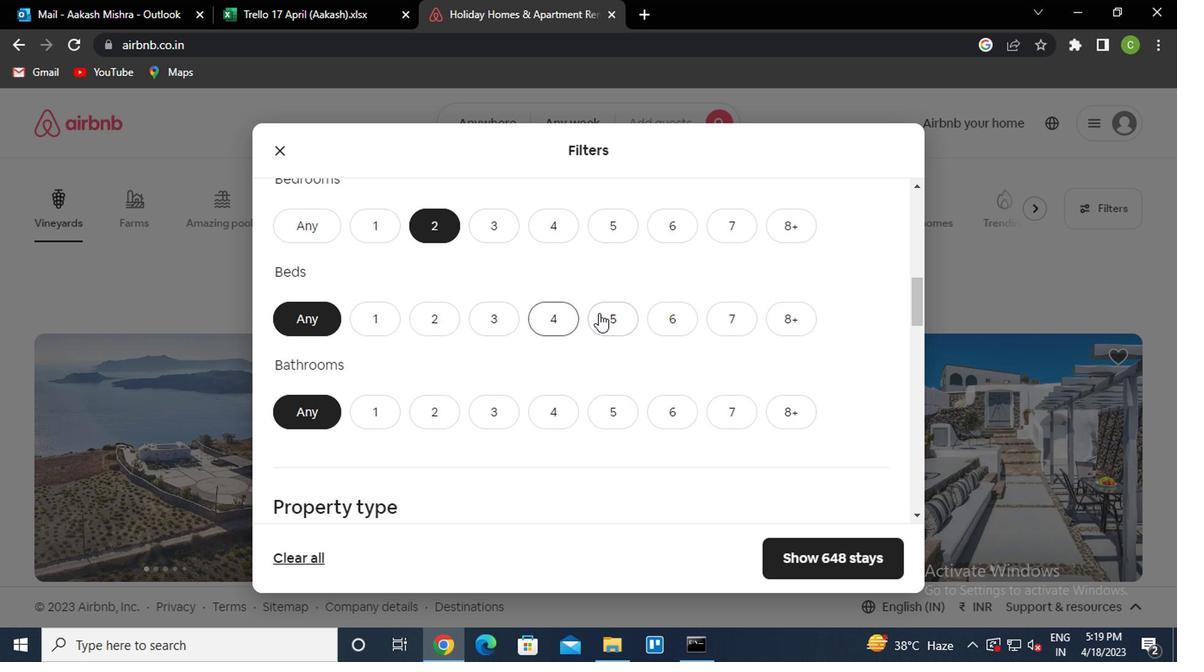 
Action: Mouse moved to (444, 424)
Screenshot: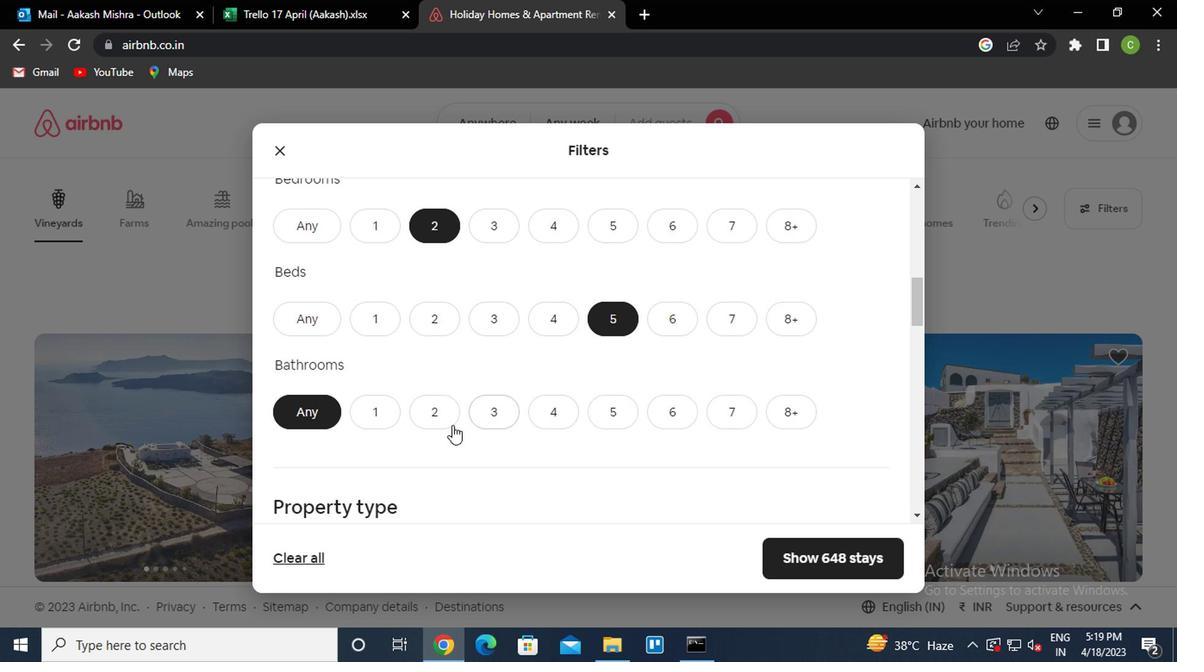 
Action: Mouse pressed left at (444, 424)
Screenshot: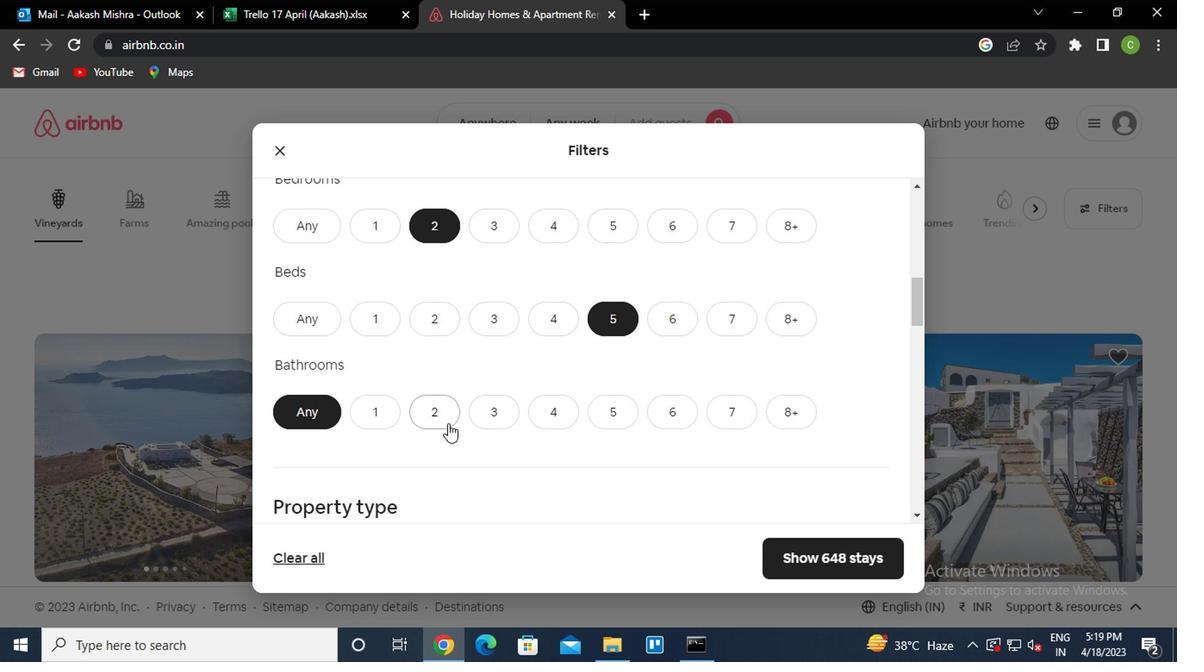 
Action: Mouse moved to (522, 405)
Screenshot: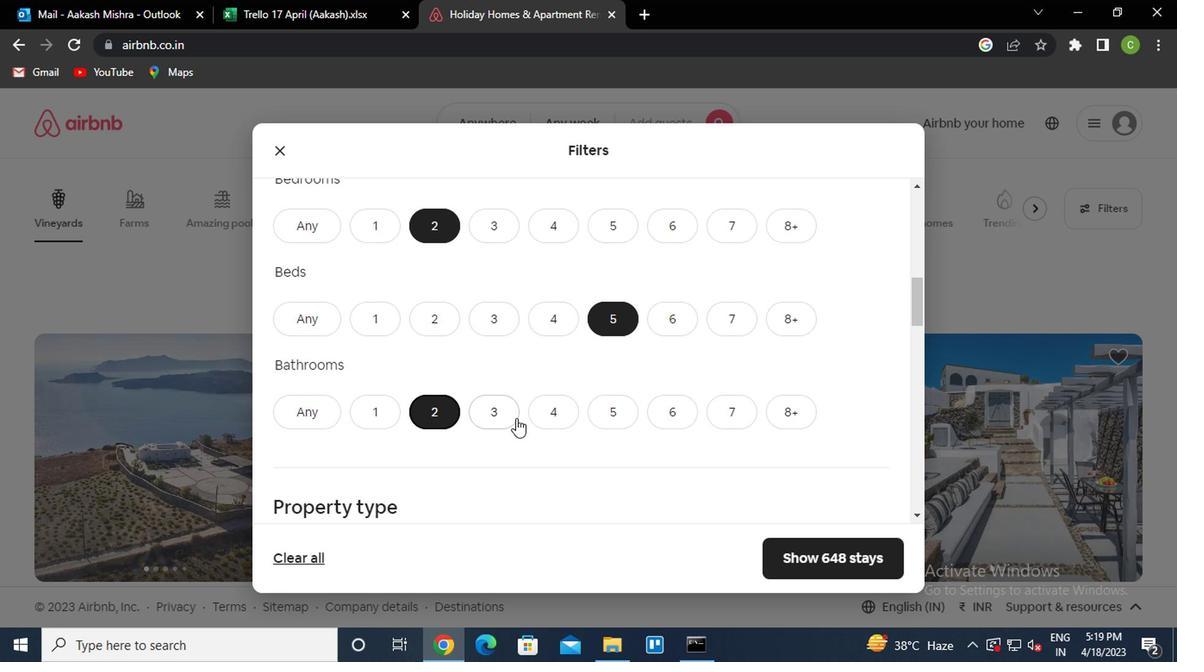 
Action: Mouse scrolled (522, 404) with delta (0, 0)
Screenshot: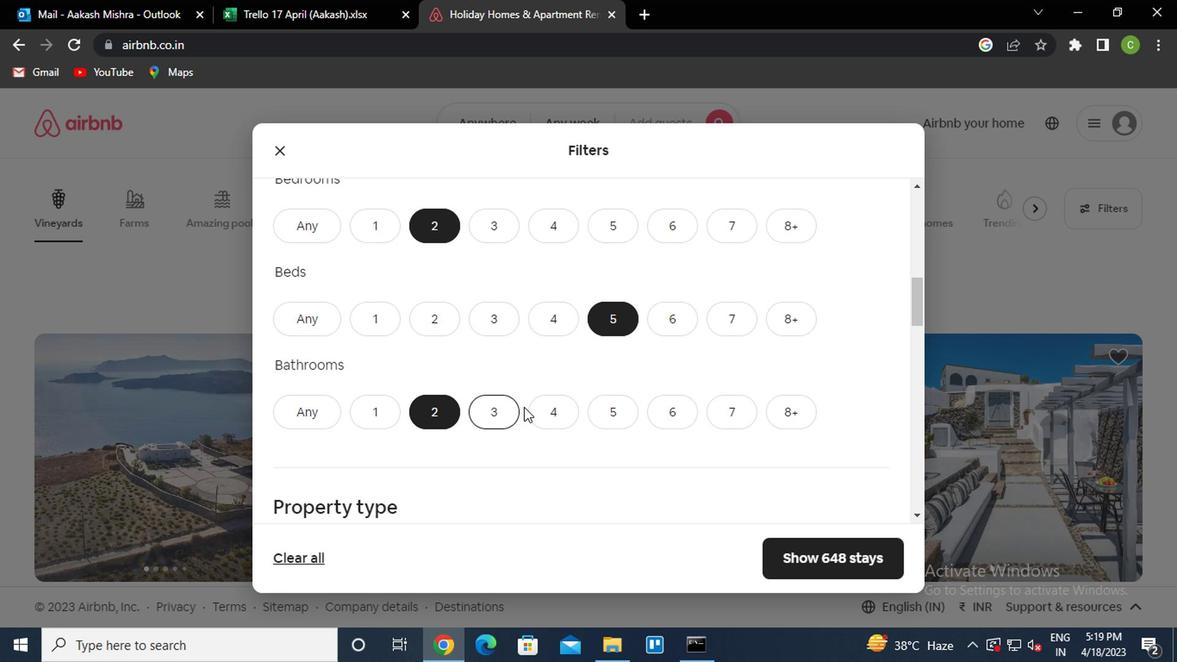 
Action: Mouse scrolled (522, 404) with delta (0, 0)
Screenshot: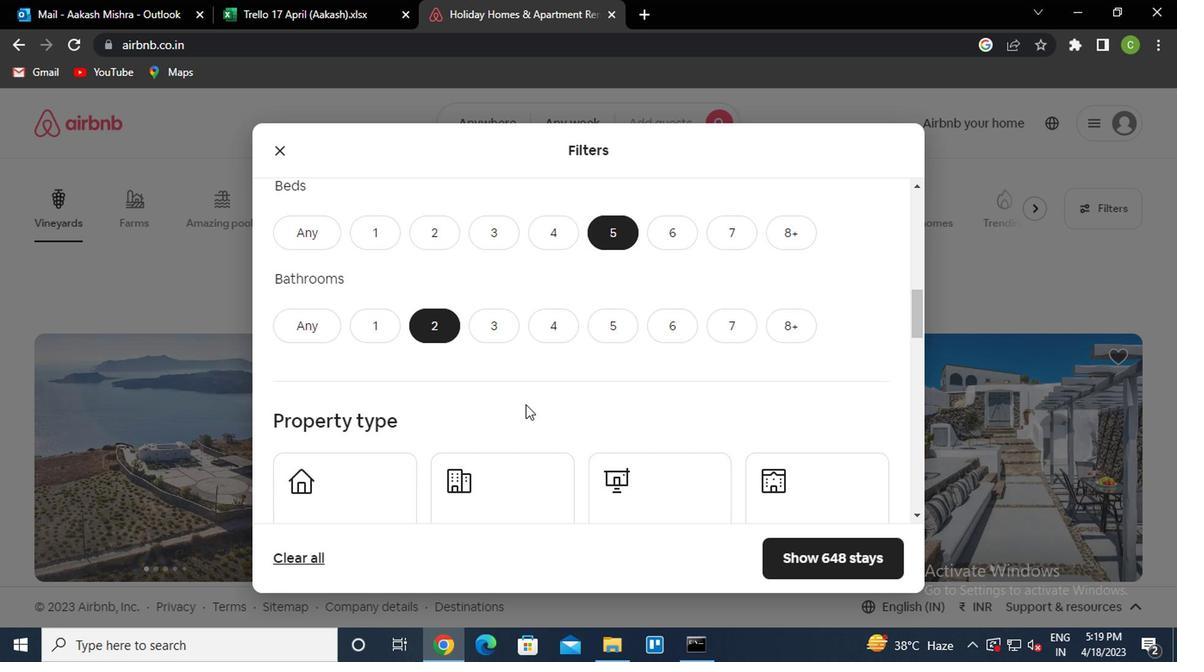 
Action: Mouse moved to (500, 435)
Screenshot: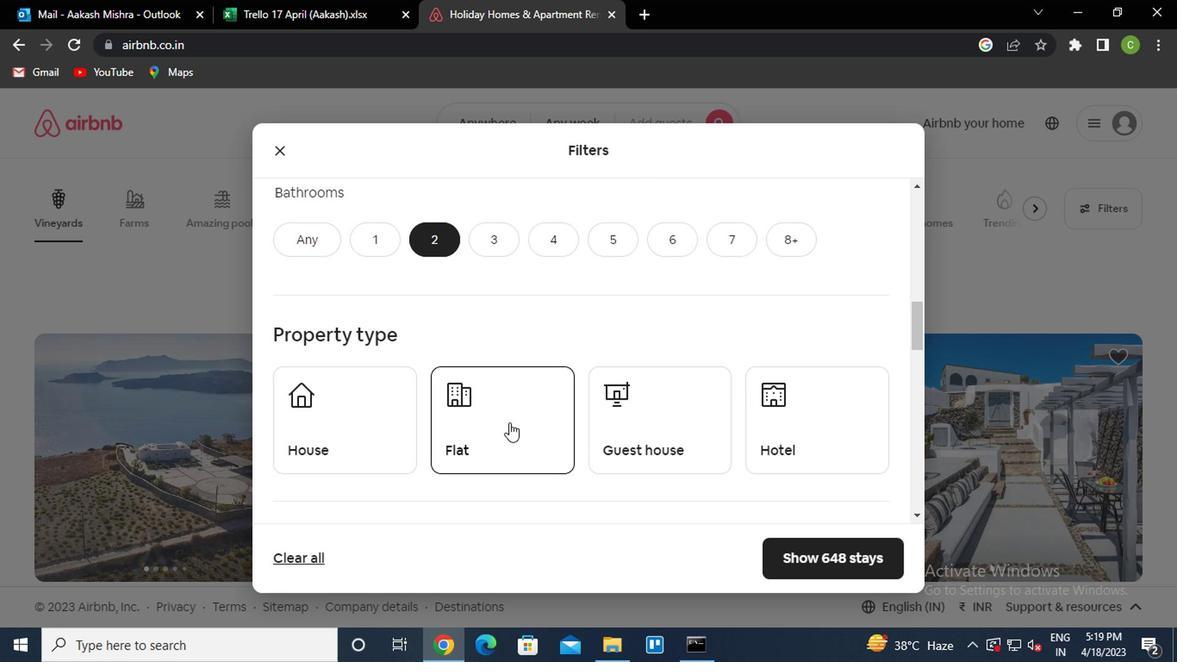 
Action: Mouse pressed left at (500, 435)
Screenshot: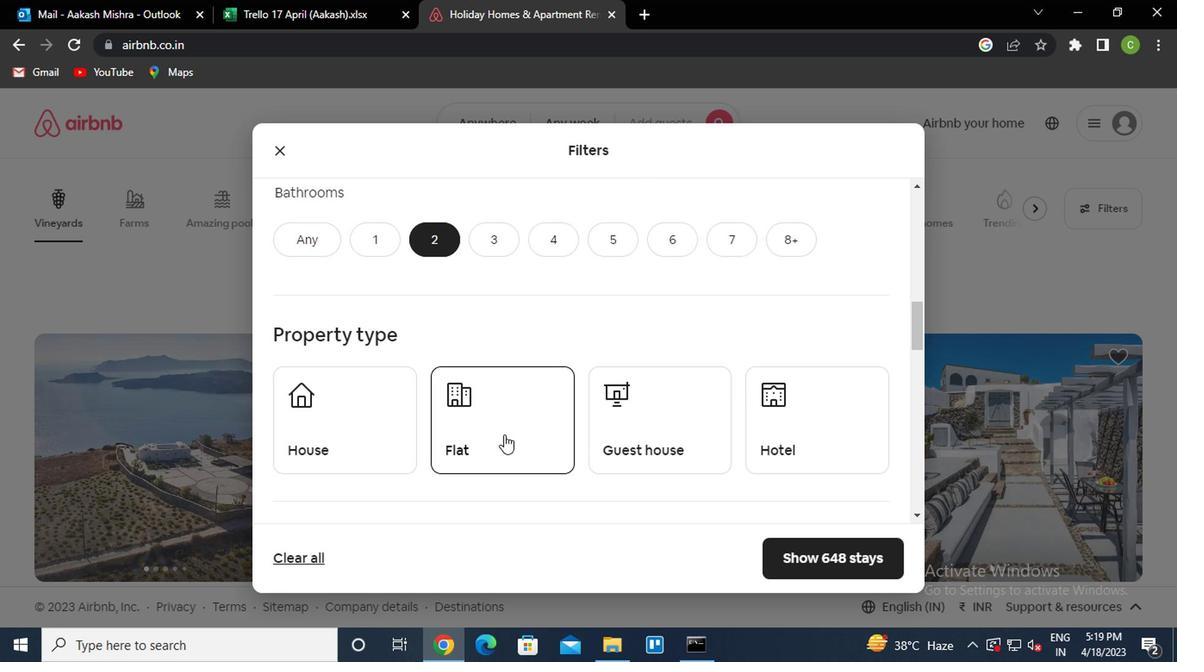 
Action: Mouse scrolled (500, 434) with delta (0, 0)
Screenshot: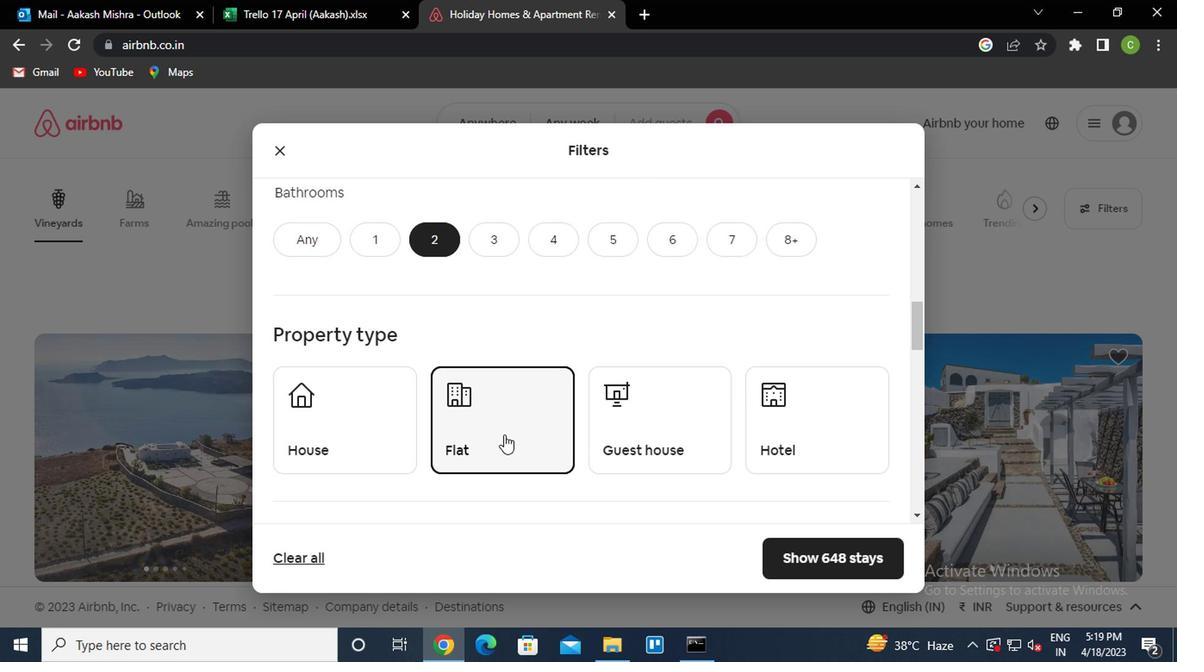 
Action: Mouse scrolled (500, 434) with delta (0, 0)
Screenshot: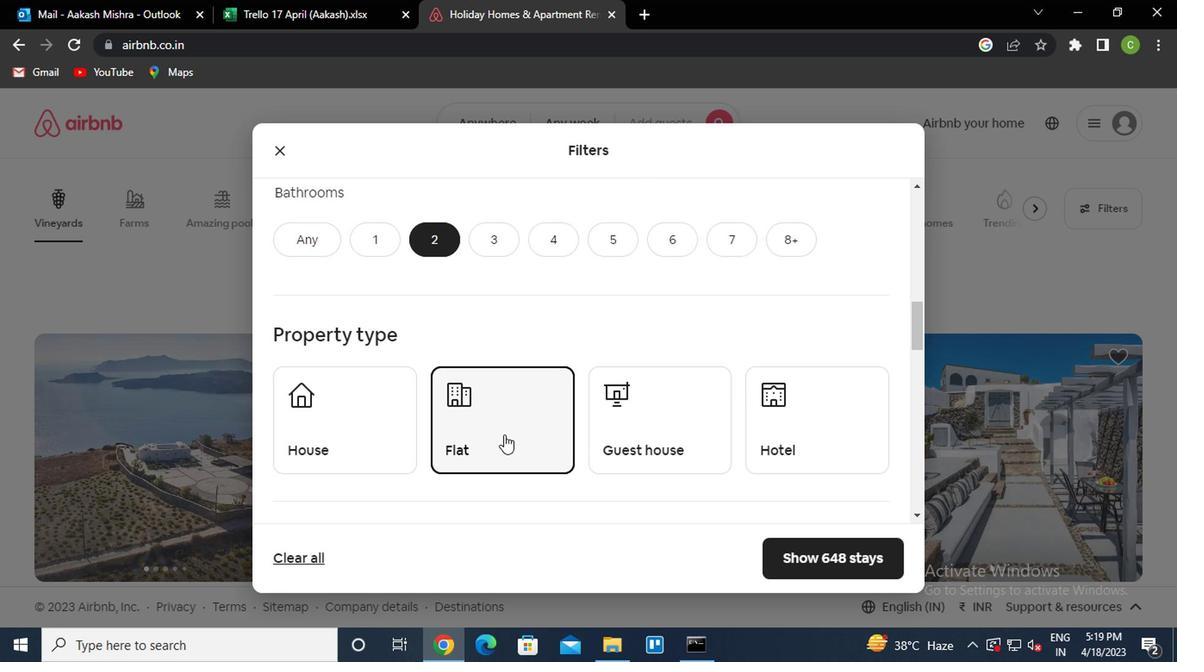 
Action: Mouse scrolled (500, 434) with delta (0, 0)
Screenshot: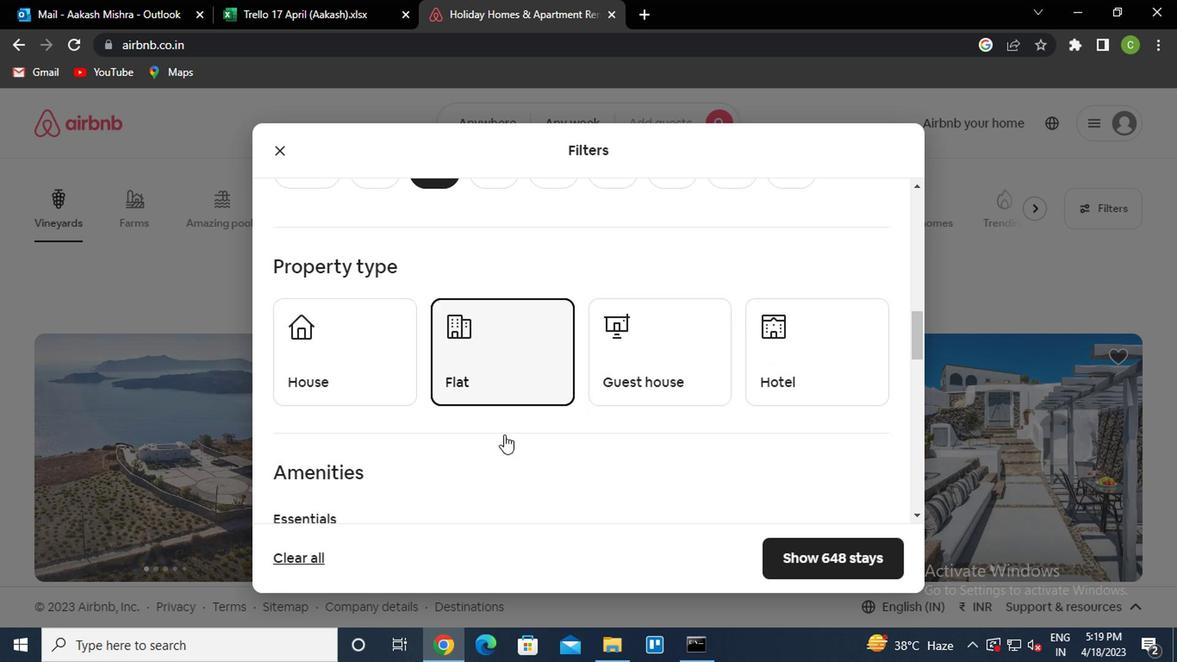 
Action: Mouse scrolled (500, 434) with delta (0, 0)
Screenshot: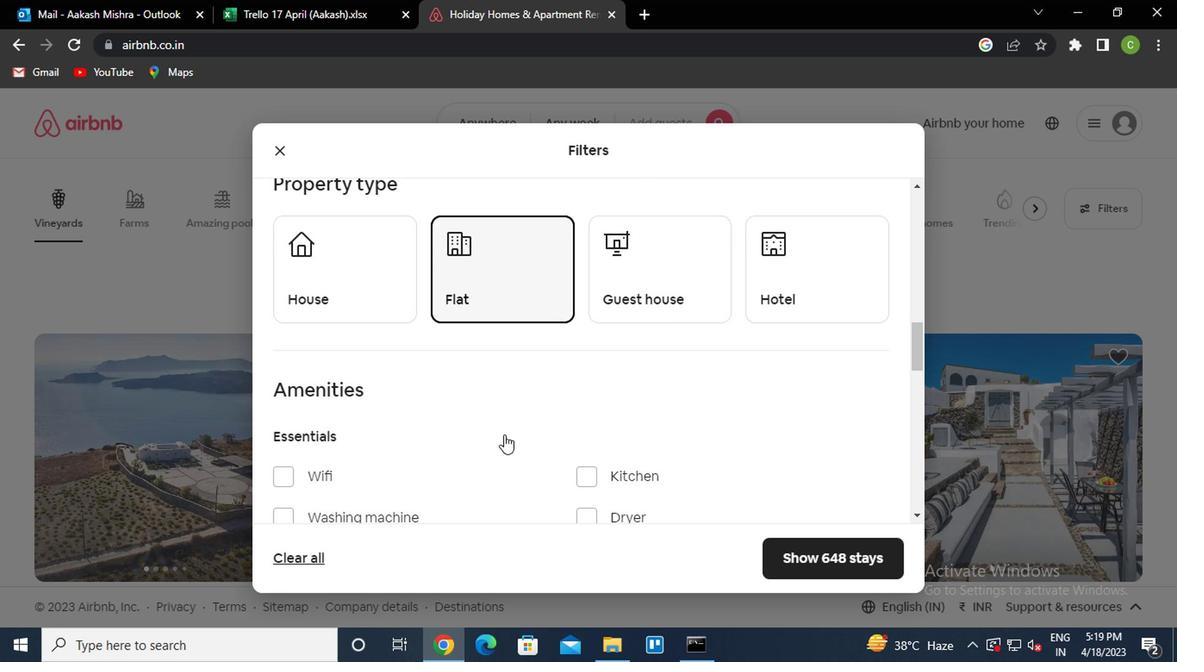 
Action: Mouse scrolled (500, 434) with delta (0, 0)
Screenshot: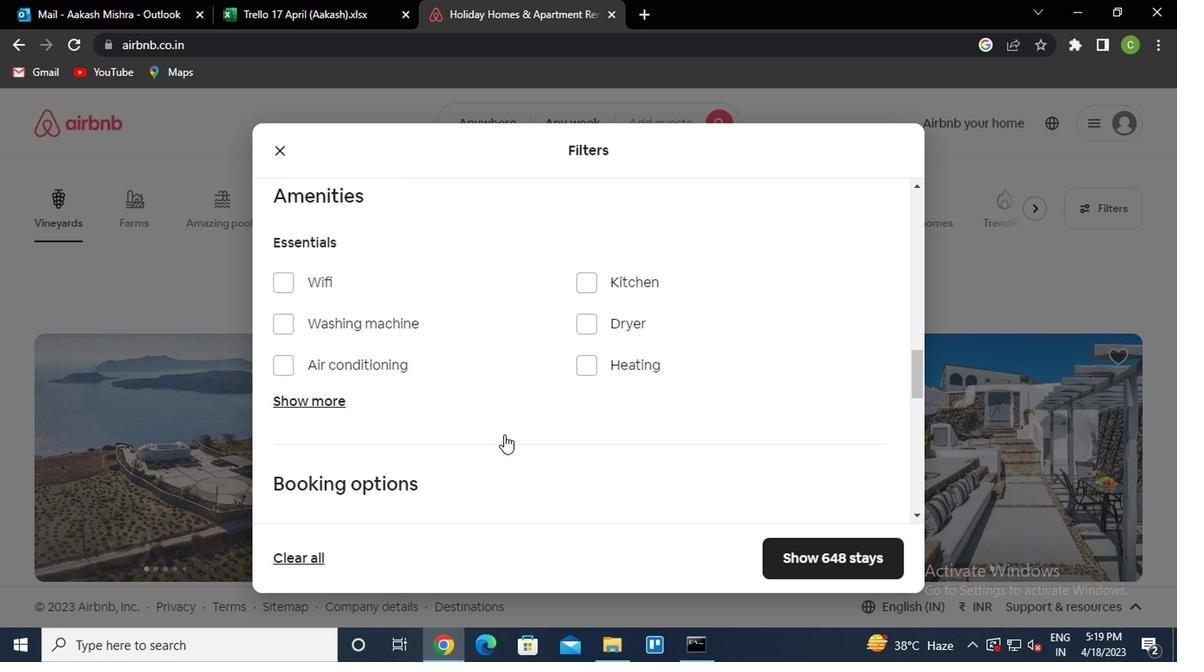 
Action: Mouse moved to (277, 193)
Screenshot: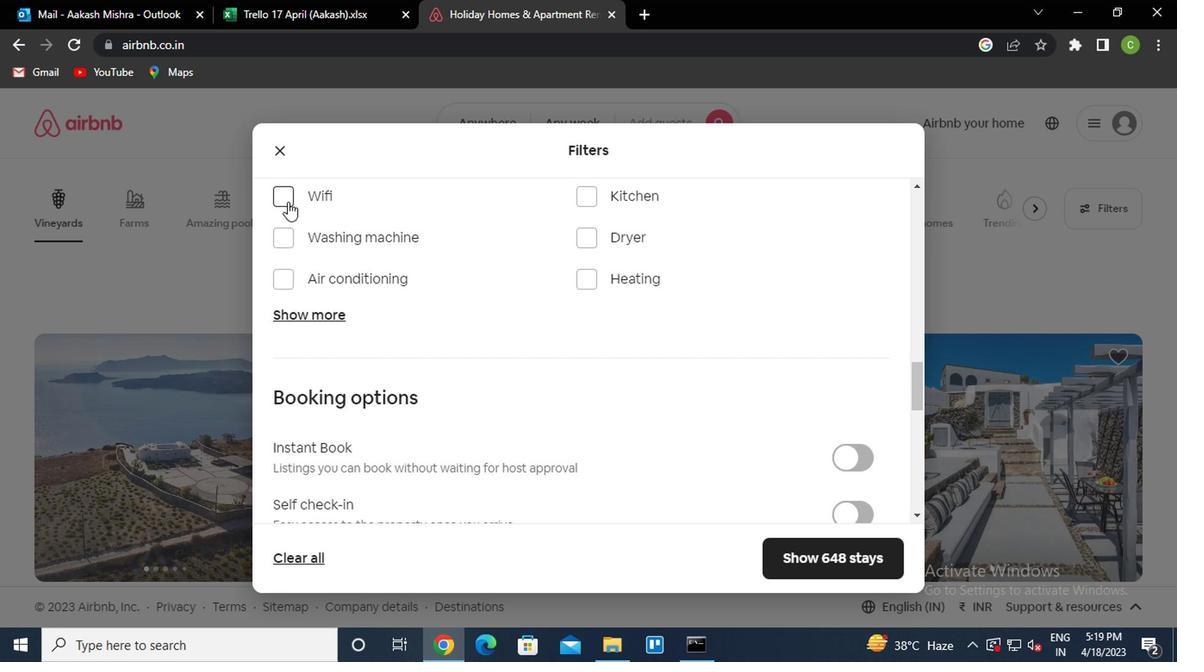 
Action: Mouse pressed left at (277, 193)
Screenshot: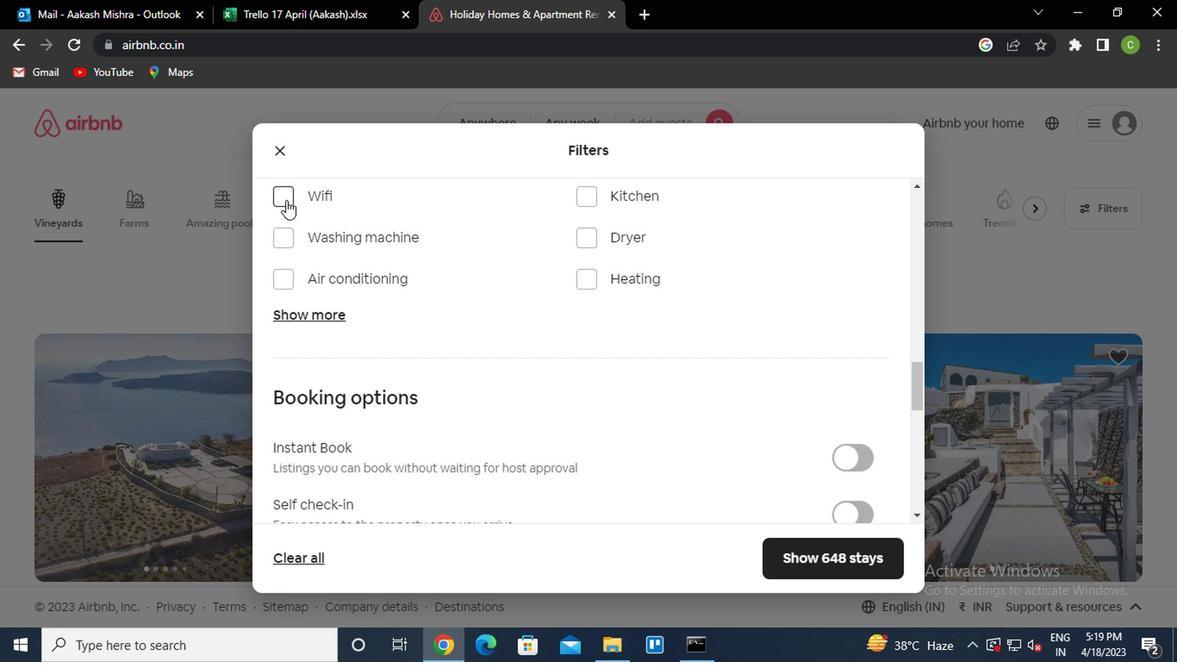 
Action: Mouse moved to (280, 239)
Screenshot: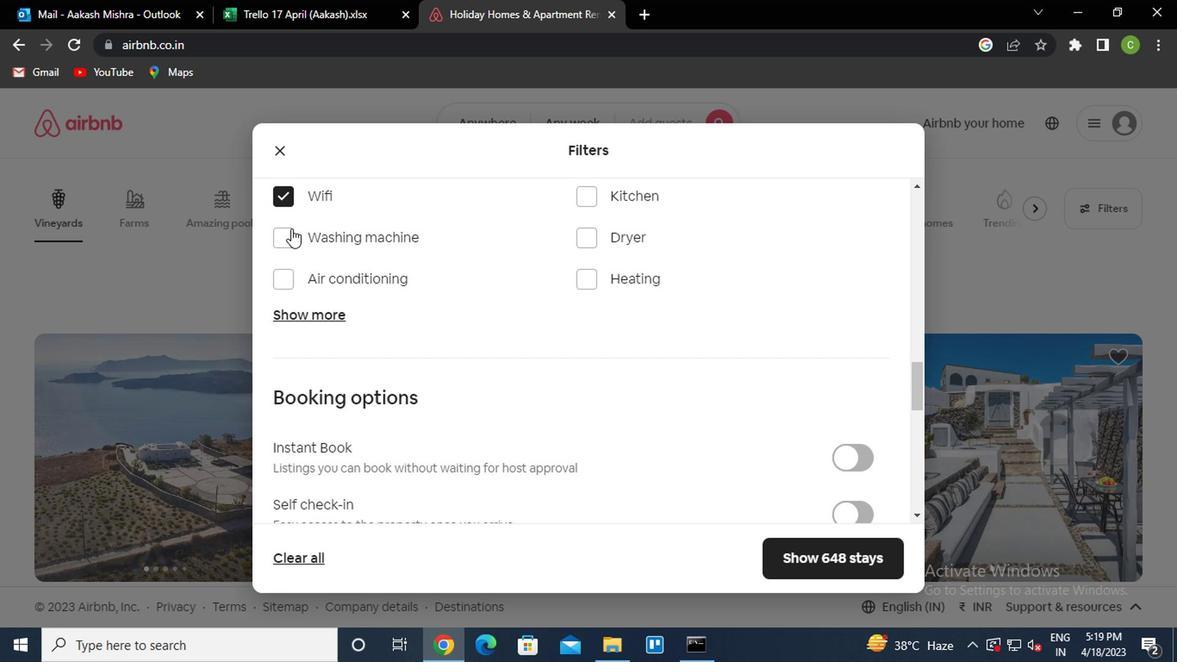 
Action: Mouse pressed left at (280, 239)
Screenshot: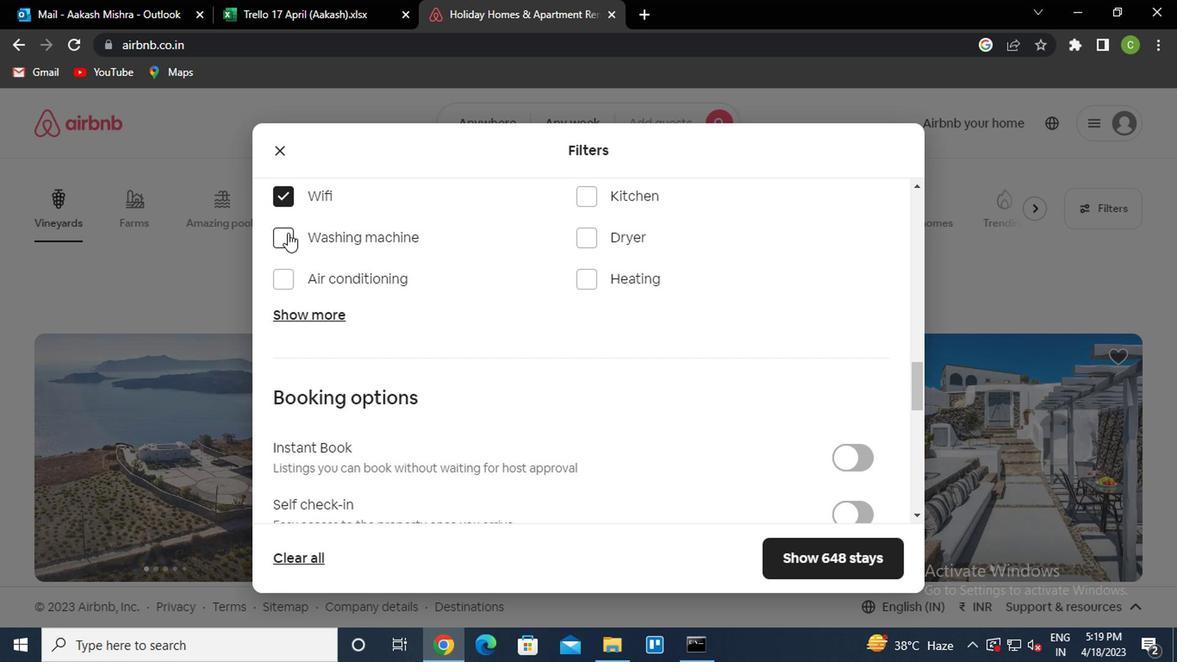 
Action: Mouse moved to (435, 332)
Screenshot: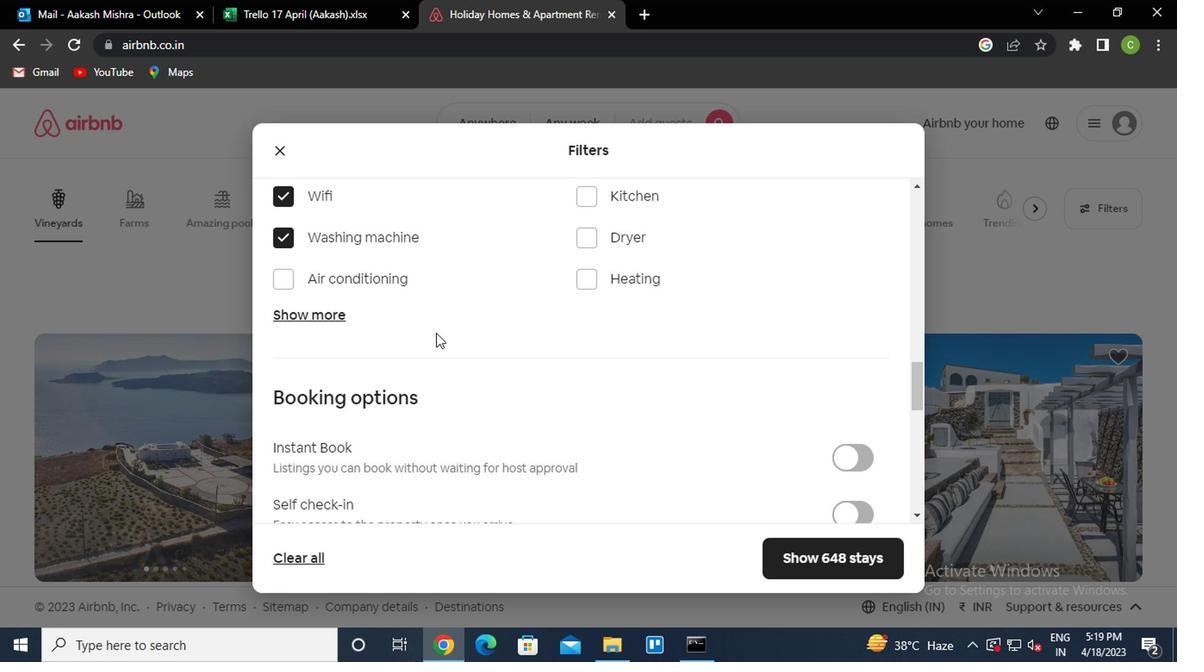 
Action: Mouse scrolled (435, 331) with delta (0, 0)
Screenshot: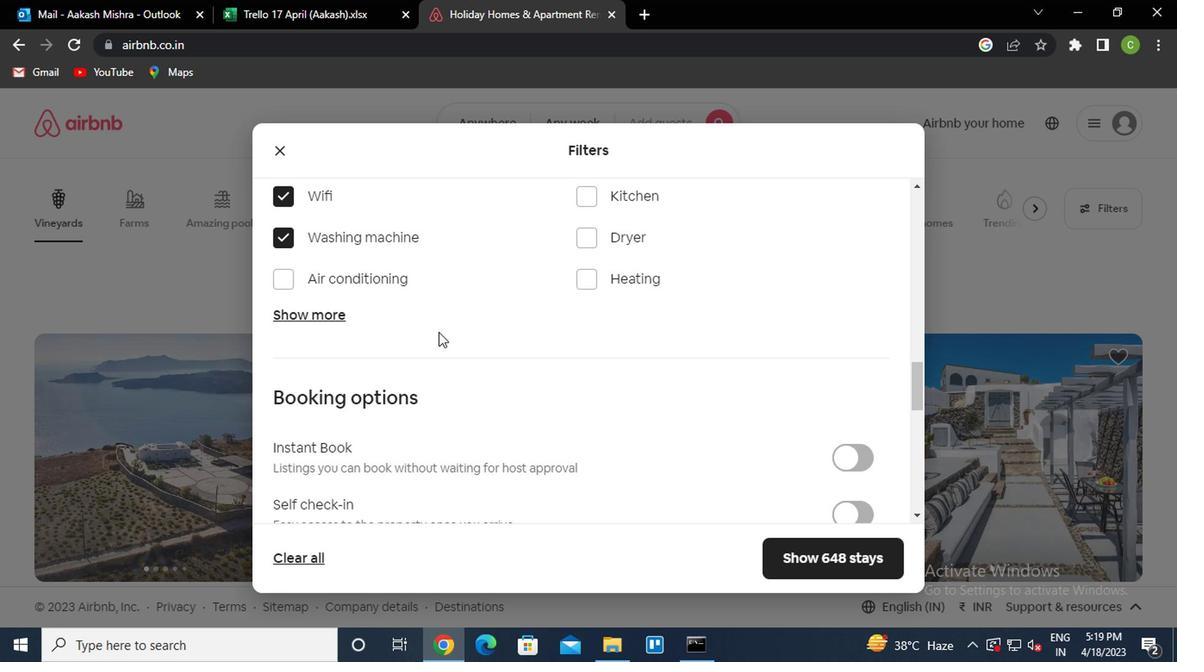 
Action: Mouse scrolled (435, 331) with delta (0, 0)
Screenshot: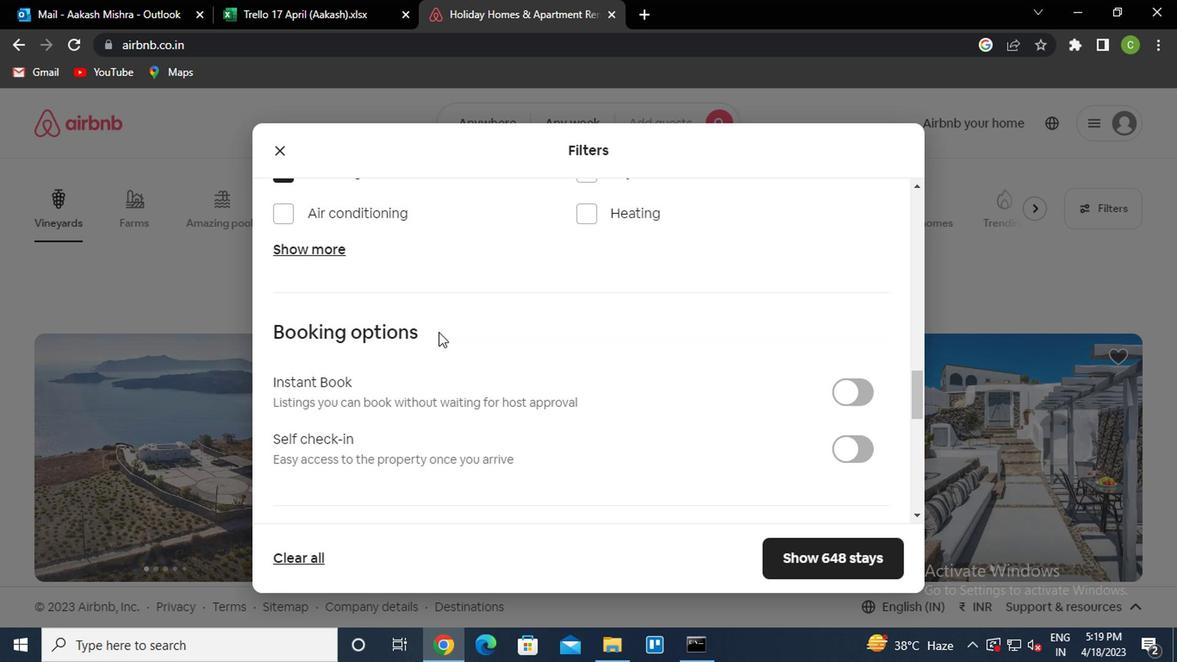 
Action: Mouse scrolled (435, 331) with delta (0, 0)
Screenshot: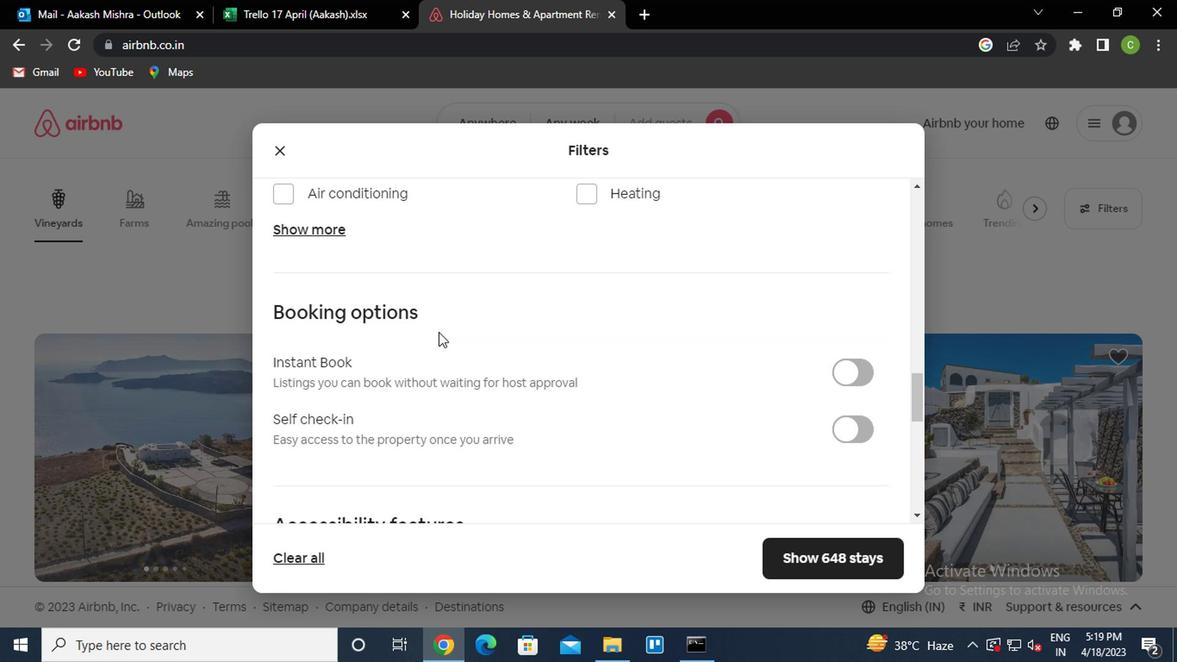 
Action: Mouse scrolled (435, 331) with delta (0, 0)
Screenshot: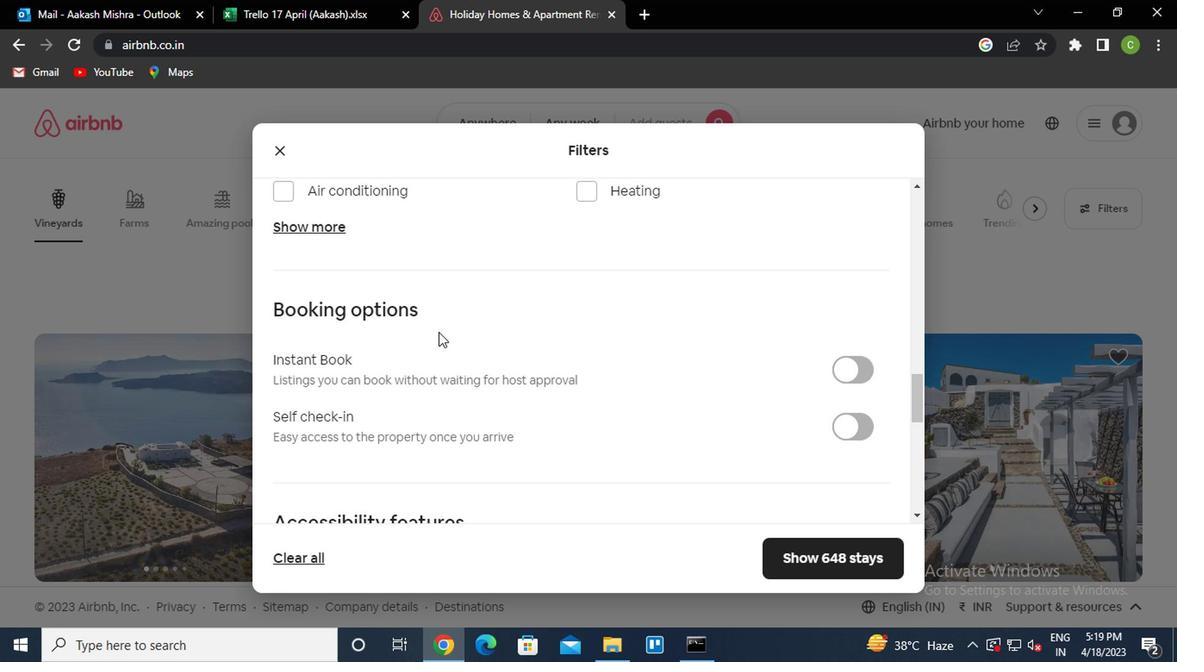 
Action: Mouse scrolled (435, 331) with delta (0, 0)
Screenshot: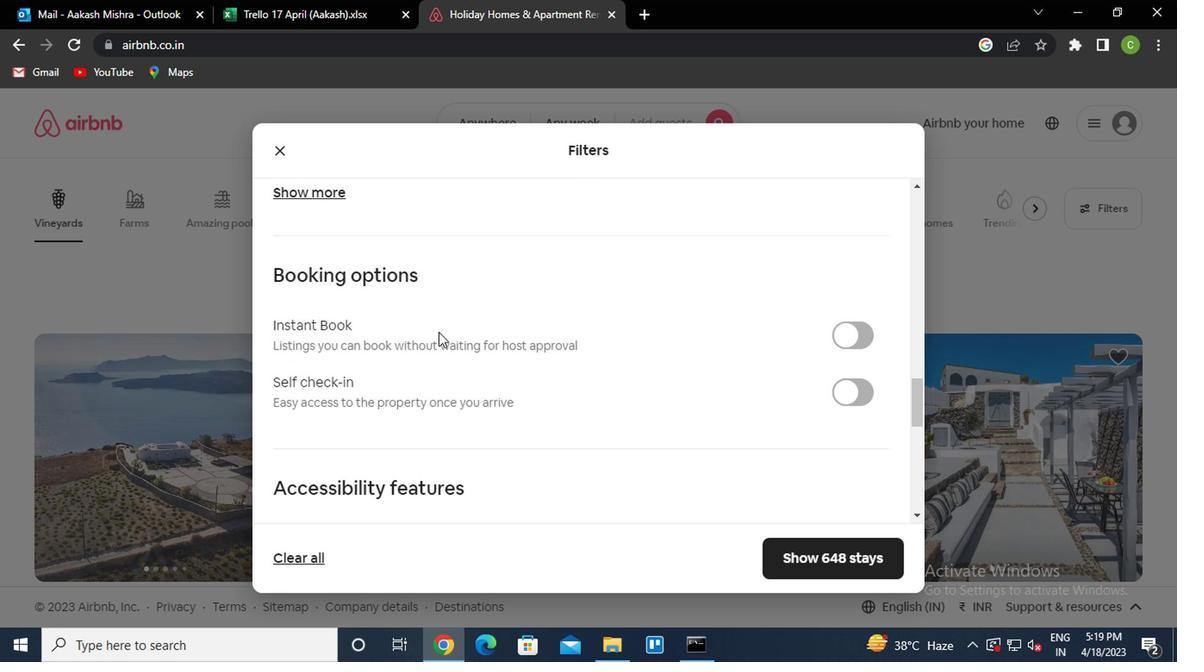 
Action: Mouse moved to (670, 325)
Screenshot: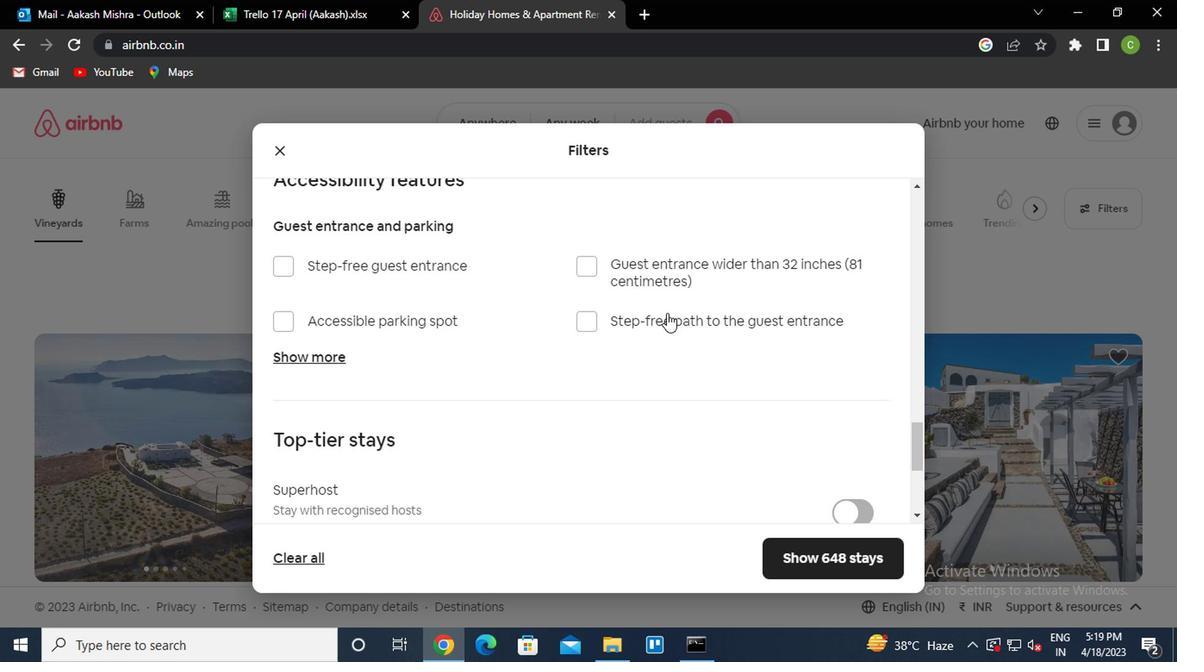 
Action: Mouse scrolled (670, 325) with delta (0, 0)
Screenshot: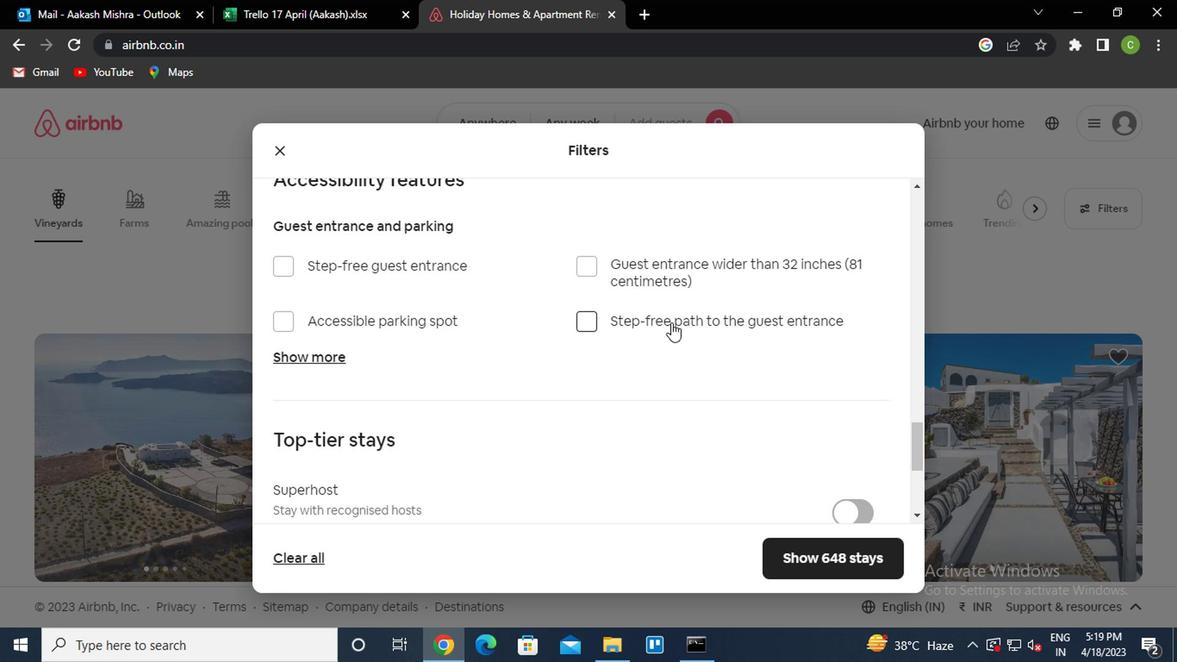 
Action: Mouse moved to (670, 326)
Screenshot: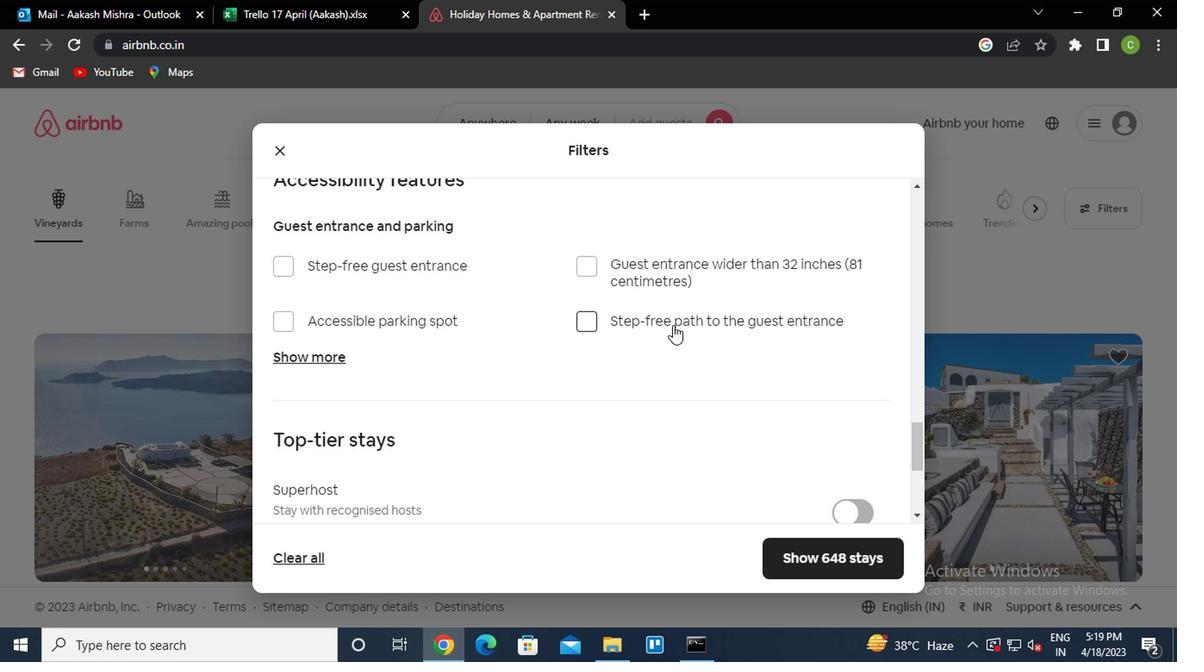 
Action: Mouse scrolled (670, 325) with delta (0, -1)
Screenshot: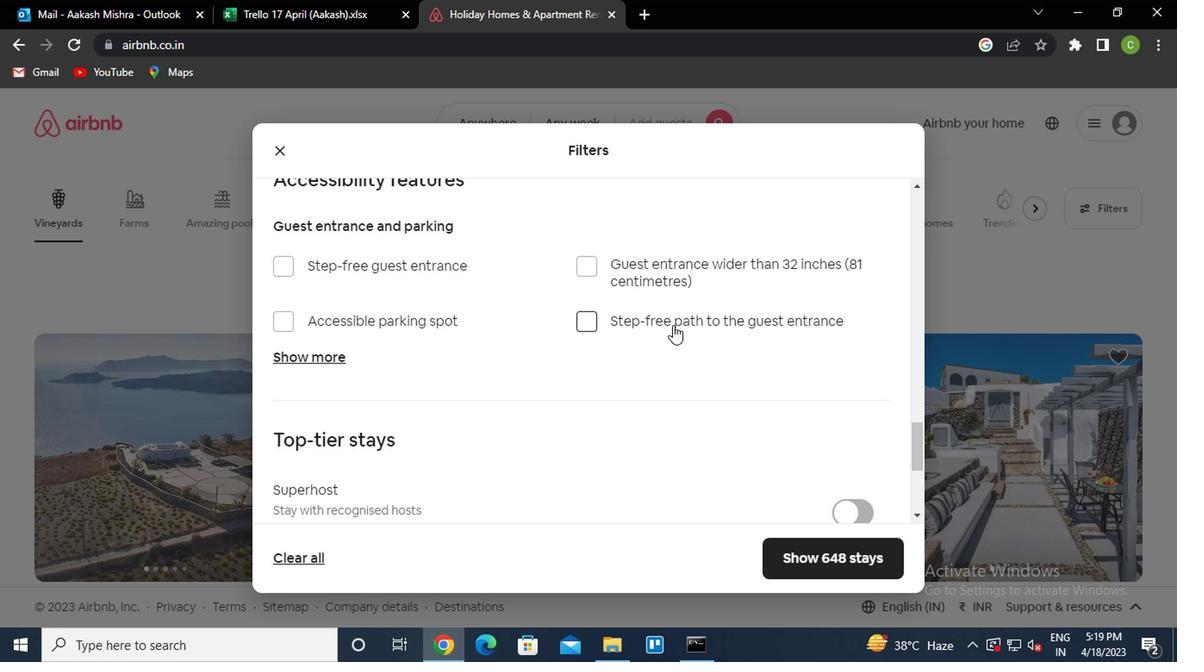 
Action: Mouse moved to (680, 353)
Screenshot: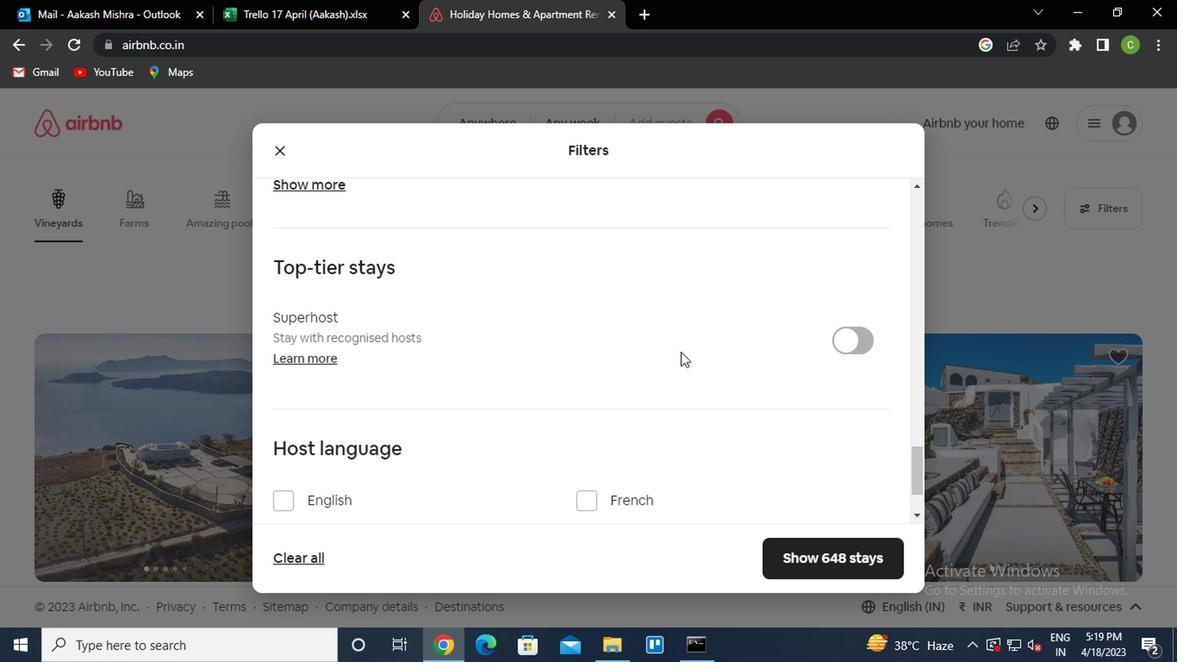 
Action: Mouse scrolled (680, 354) with delta (0, 1)
Screenshot: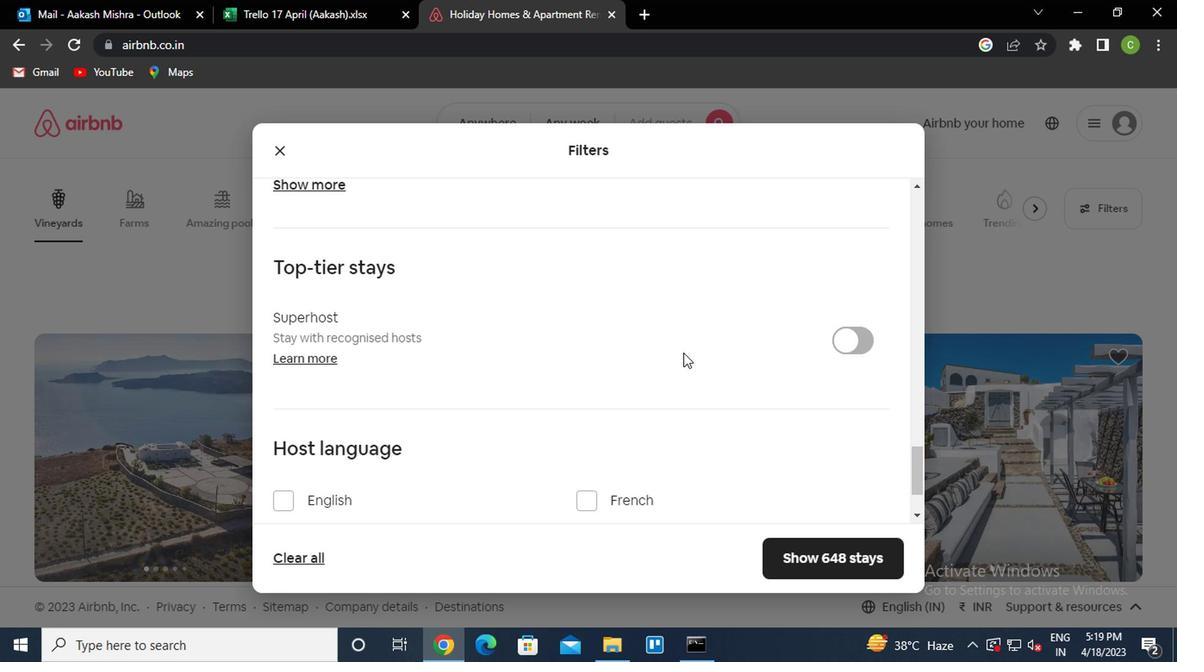 
Action: Mouse scrolled (680, 354) with delta (0, 1)
Screenshot: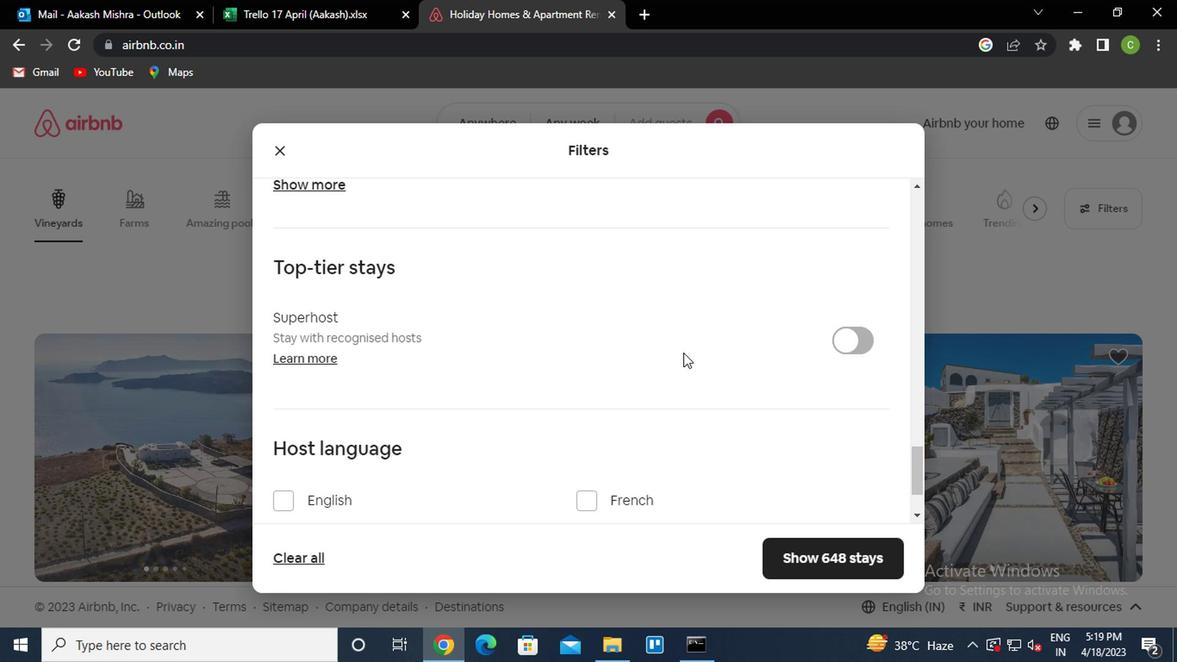 
Action: Mouse scrolled (680, 354) with delta (0, 1)
Screenshot: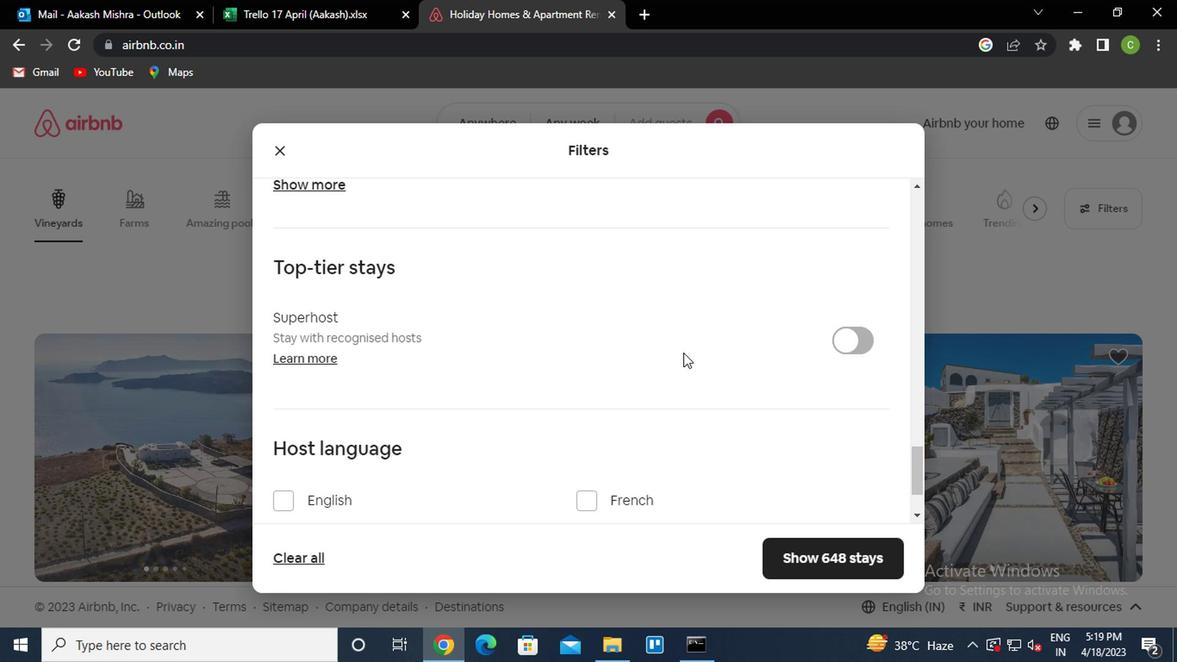 
Action: Mouse scrolled (680, 354) with delta (0, 1)
Screenshot: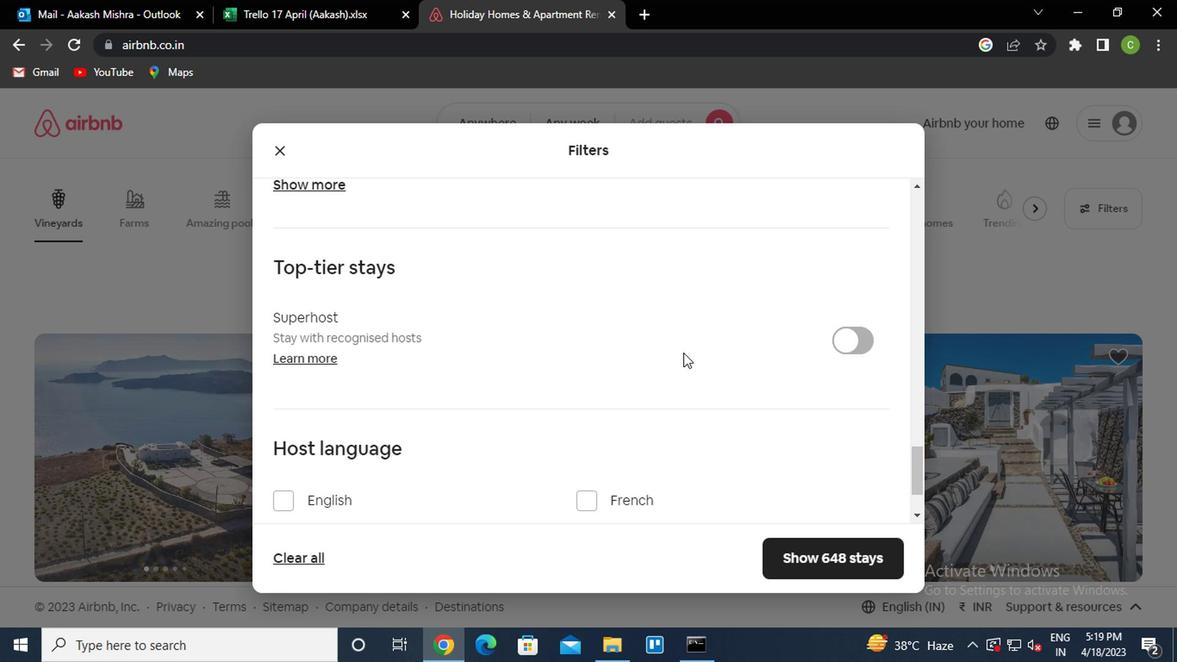 
Action: Mouse scrolled (680, 354) with delta (0, 1)
Screenshot: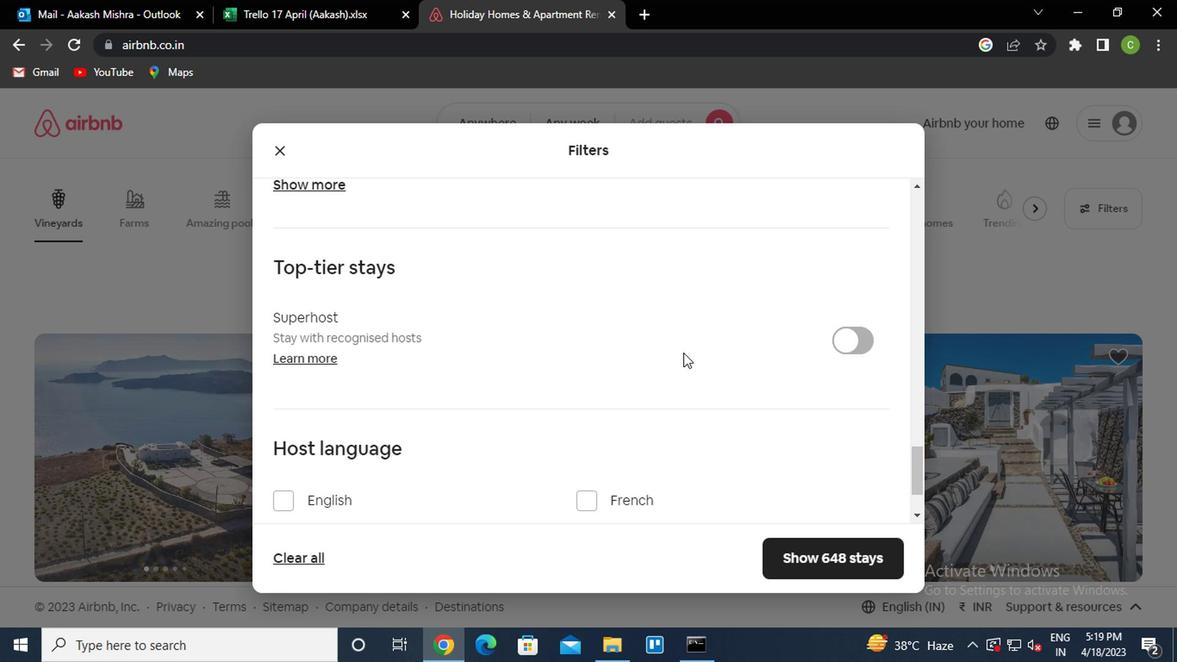 
Action: Mouse moved to (854, 338)
Screenshot: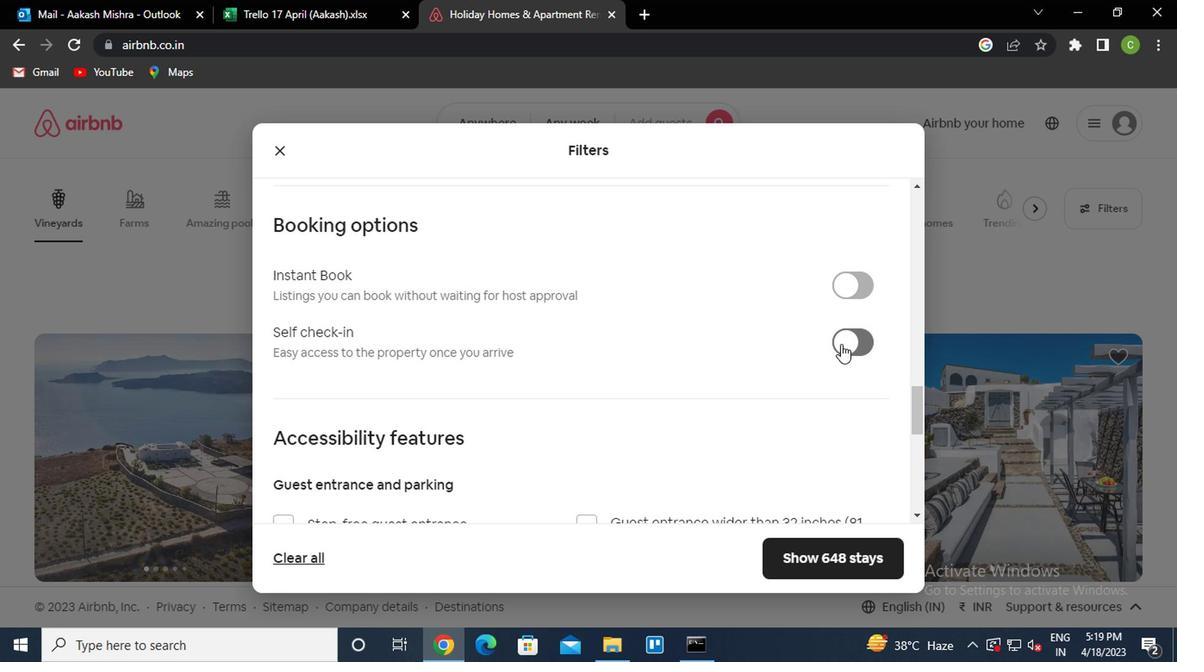 
Action: Mouse pressed left at (854, 338)
Screenshot: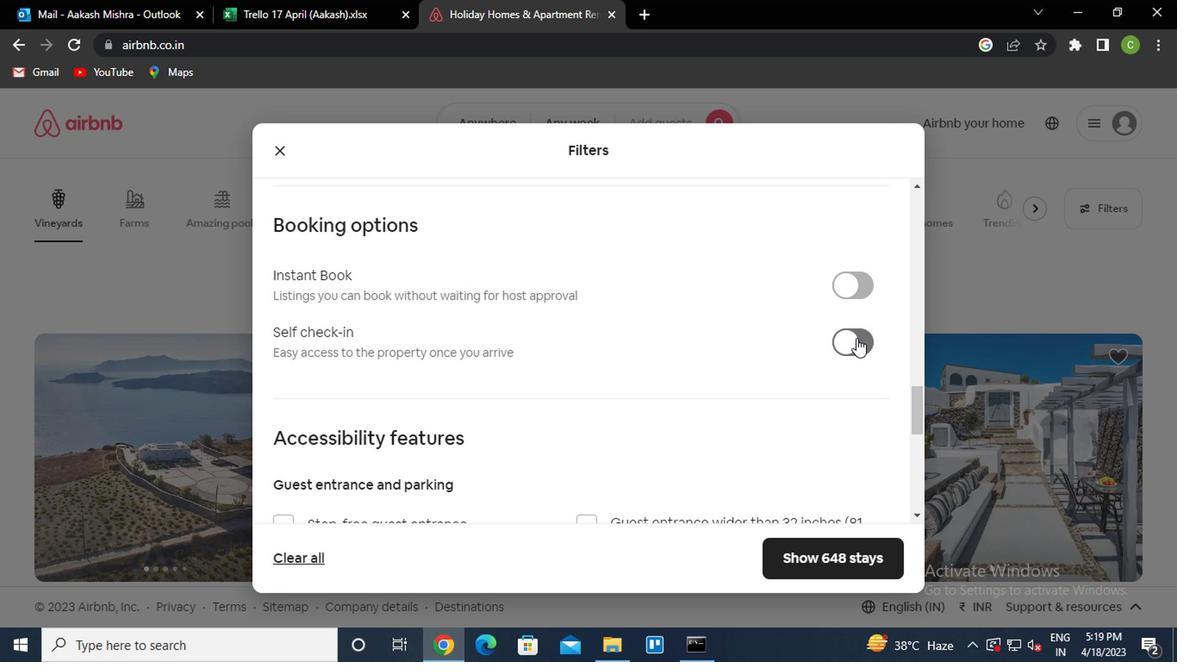 
Action: Mouse moved to (699, 398)
Screenshot: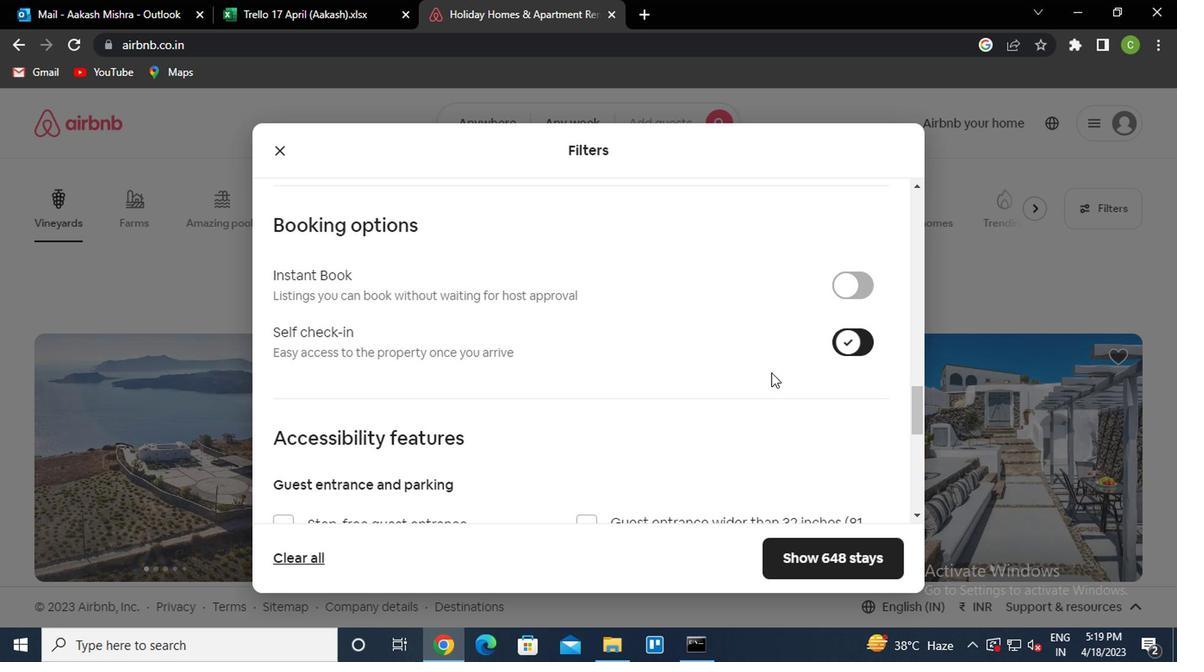 
Action: Mouse scrolled (699, 397) with delta (0, -1)
Screenshot: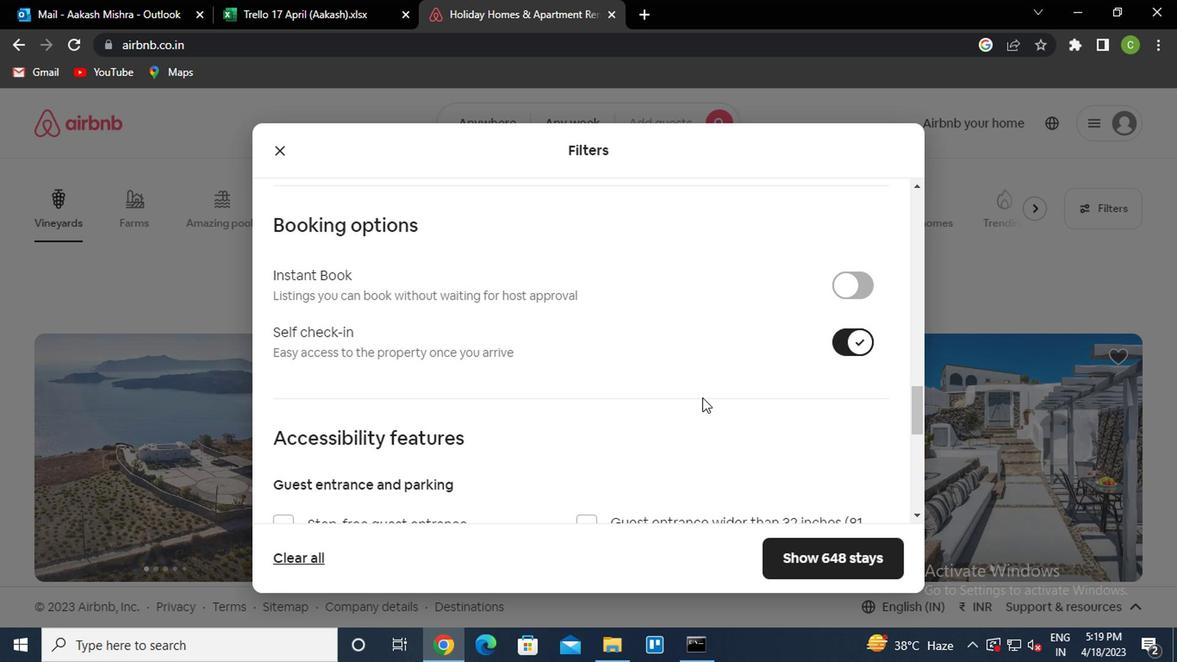 
Action: Mouse scrolled (699, 397) with delta (0, -1)
Screenshot: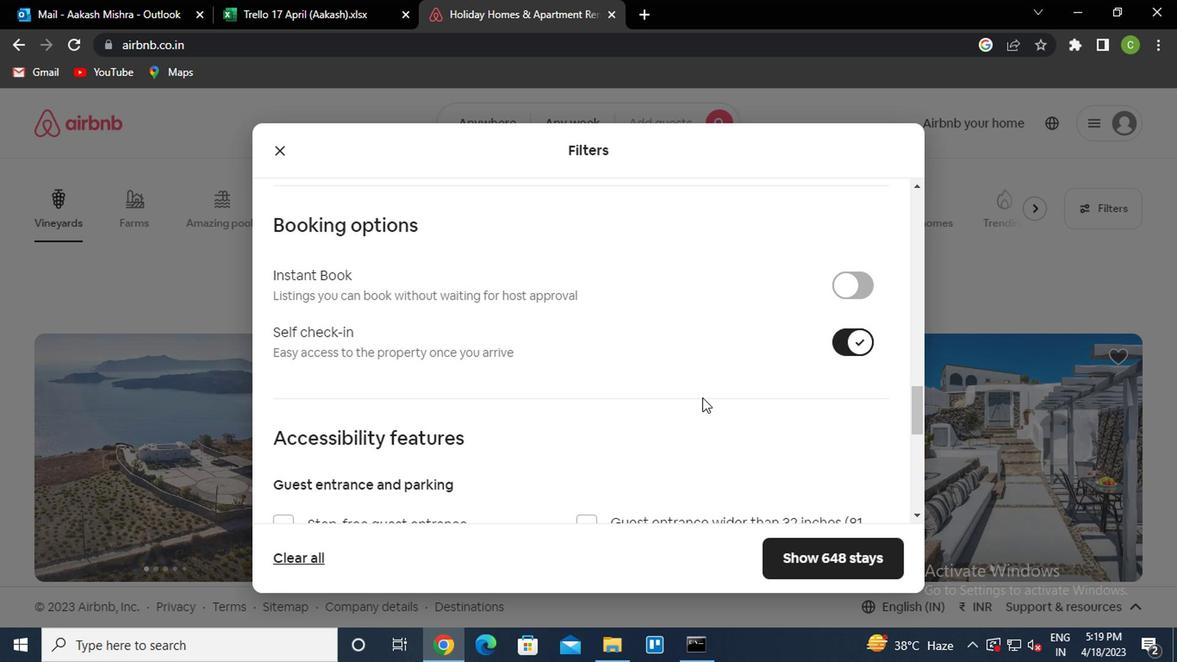 
Action: Mouse scrolled (699, 397) with delta (0, -1)
Screenshot: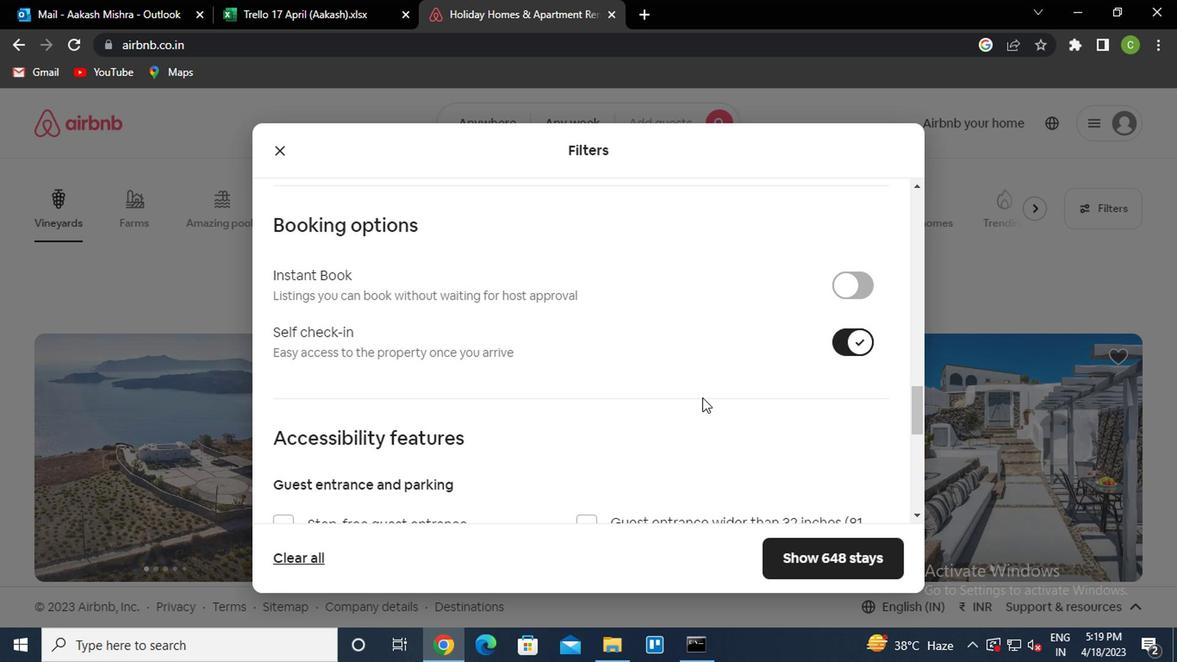 
Action: Mouse scrolled (699, 397) with delta (0, -1)
Screenshot: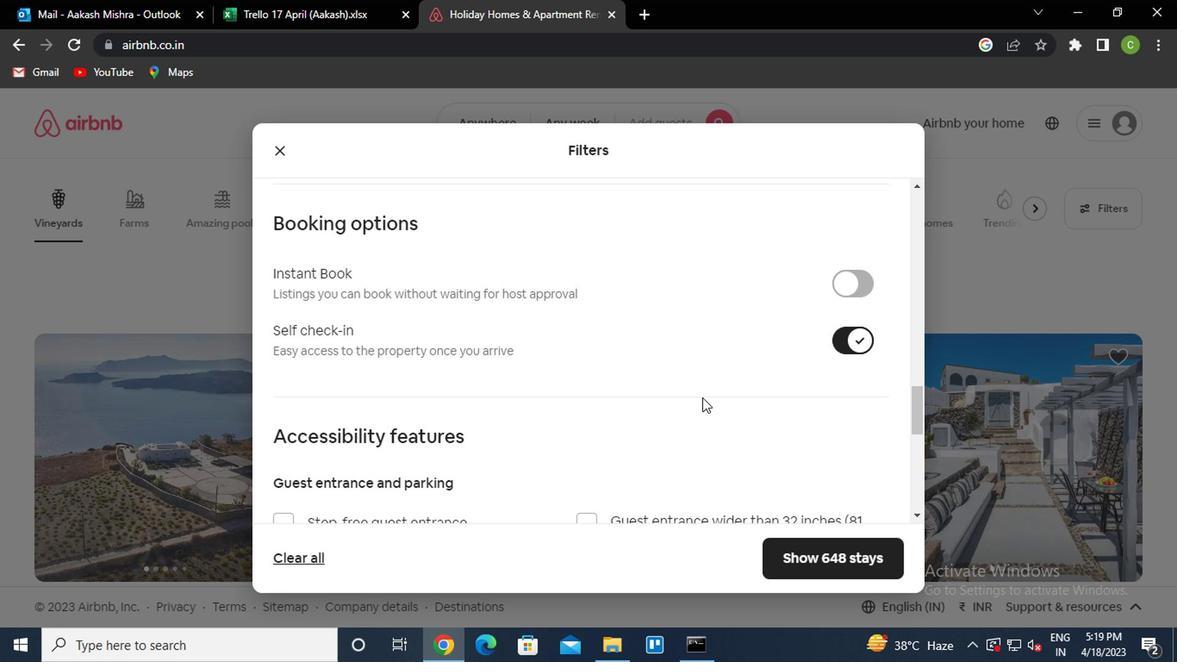 
Action: Mouse scrolled (699, 397) with delta (0, -1)
Screenshot: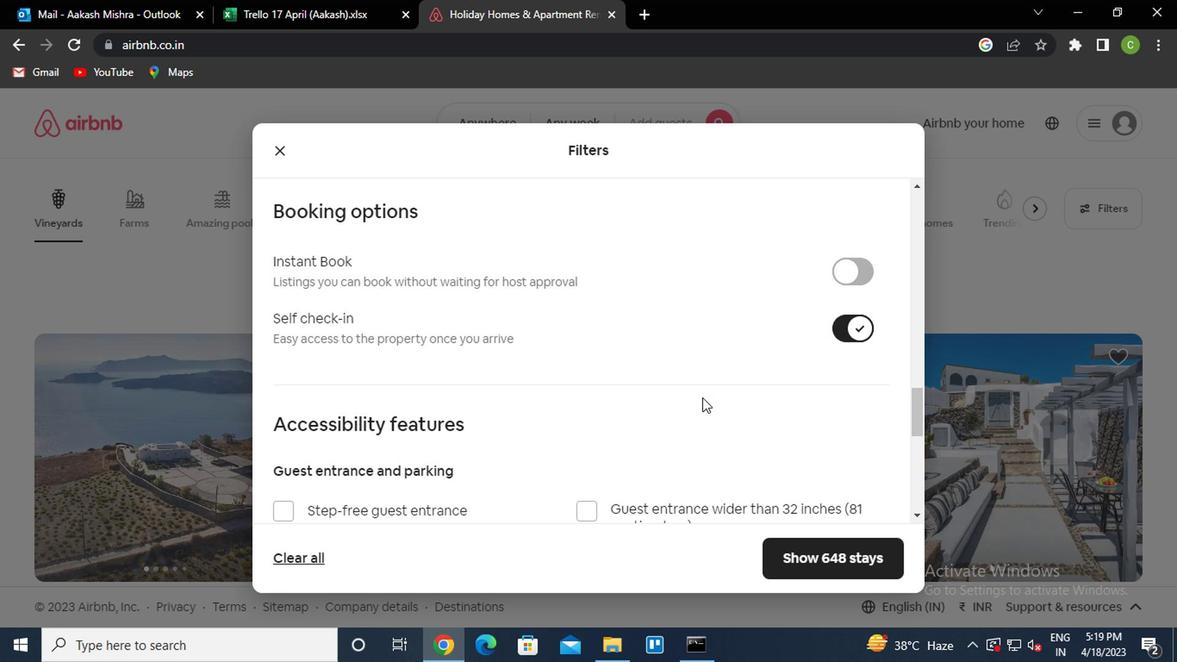 
Action: Mouse scrolled (699, 397) with delta (0, -1)
Screenshot: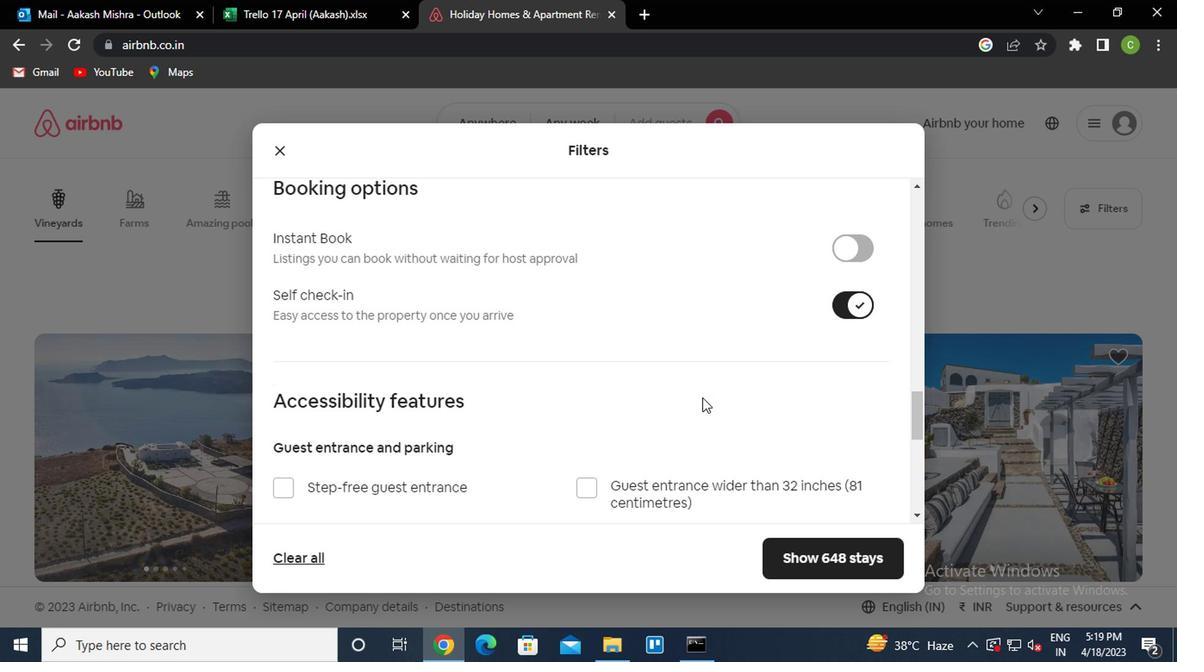 
Action: Mouse scrolled (699, 397) with delta (0, -1)
Screenshot: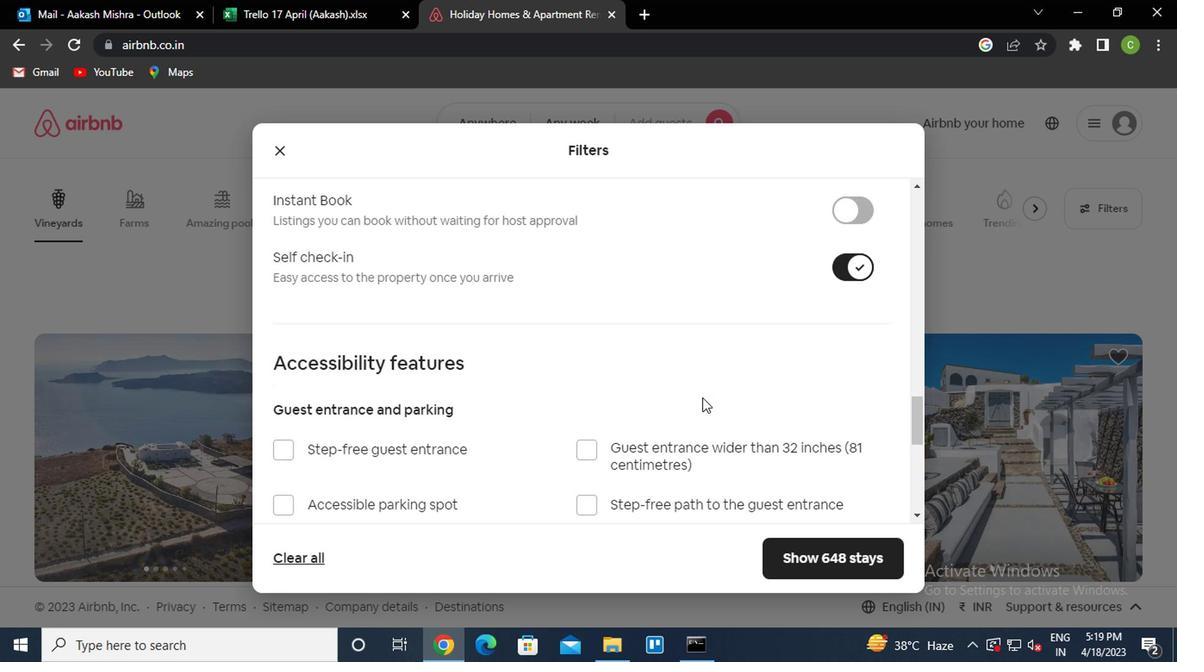 
Action: Mouse scrolled (699, 397) with delta (0, -1)
Screenshot: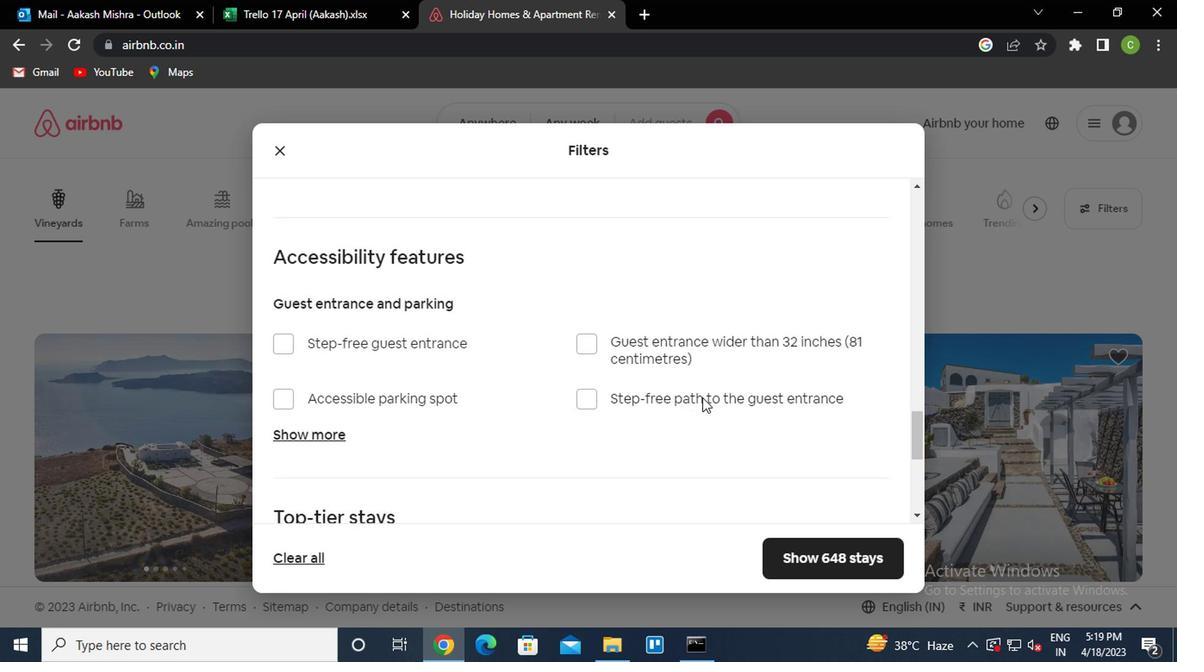 
Action: Mouse scrolled (699, 397) with delta (0, -1)
Screenshot: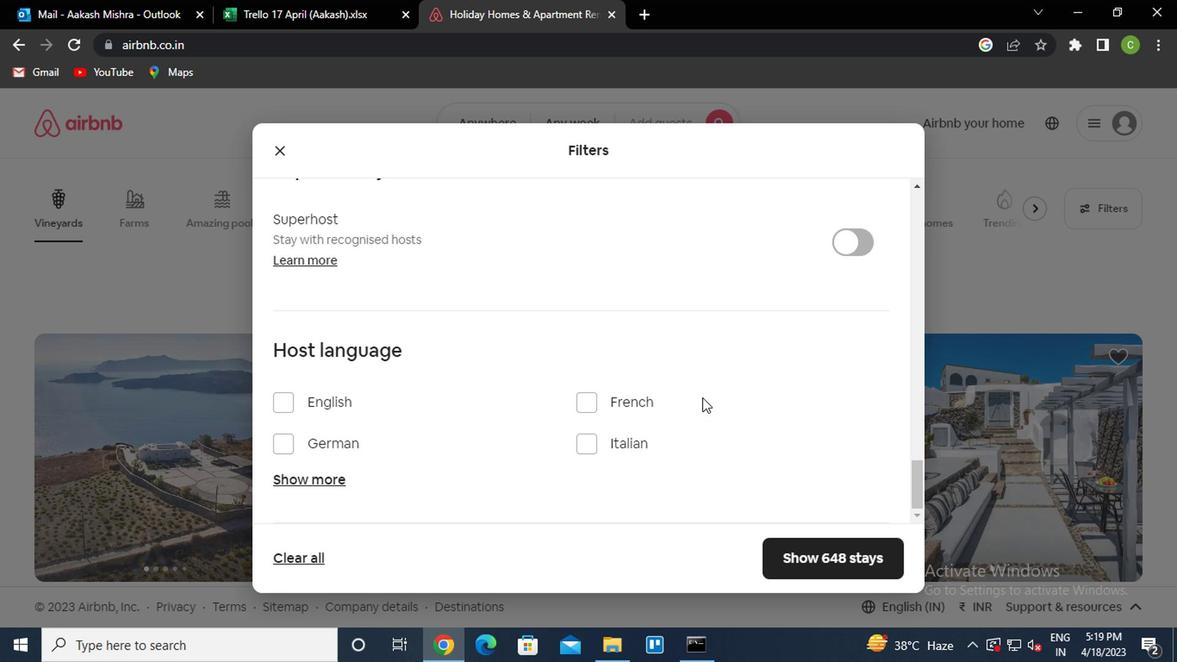 
Action: Mouse scrolled (699, 397) with delta (0, -1)
Screenshot: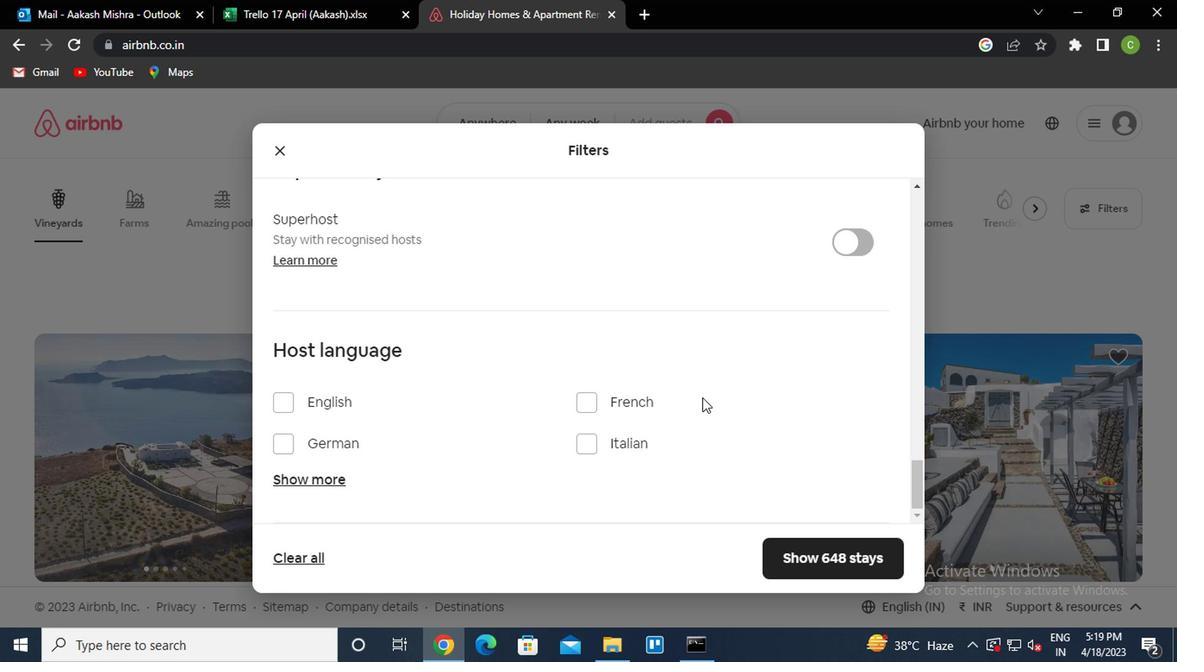 
Action: Mouse scrolled (699, 397) with delta (0, -1)
Screenshot: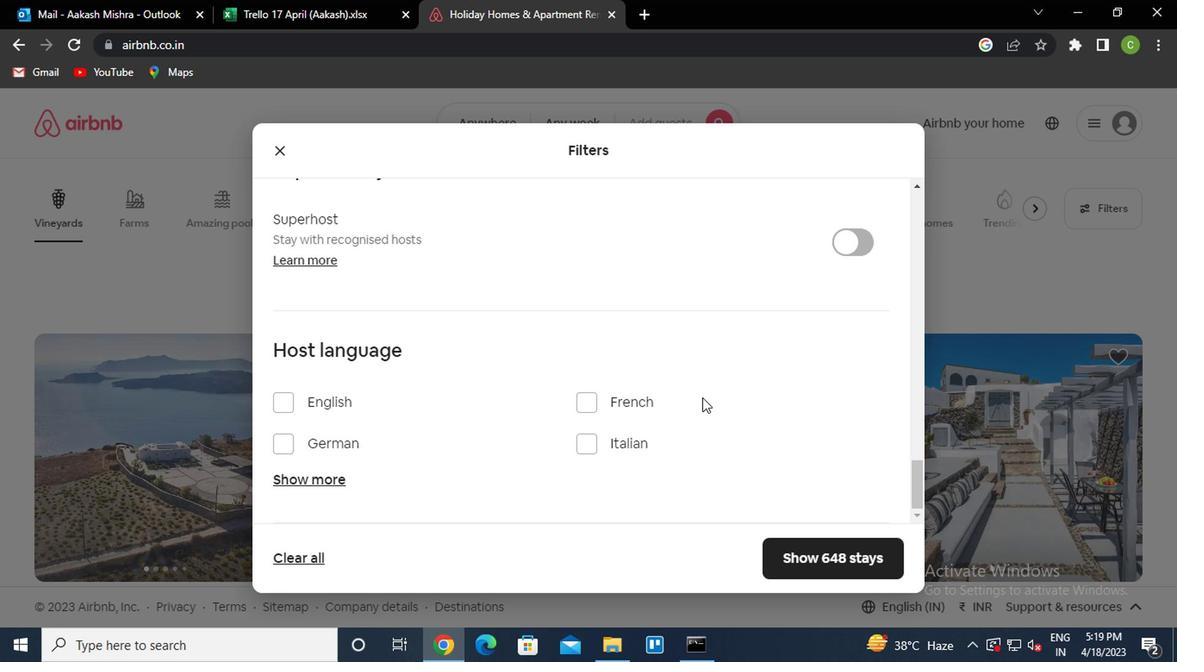 
Action: Mouse scrolled (699, 397) with delta (0, -1)
Screenshot: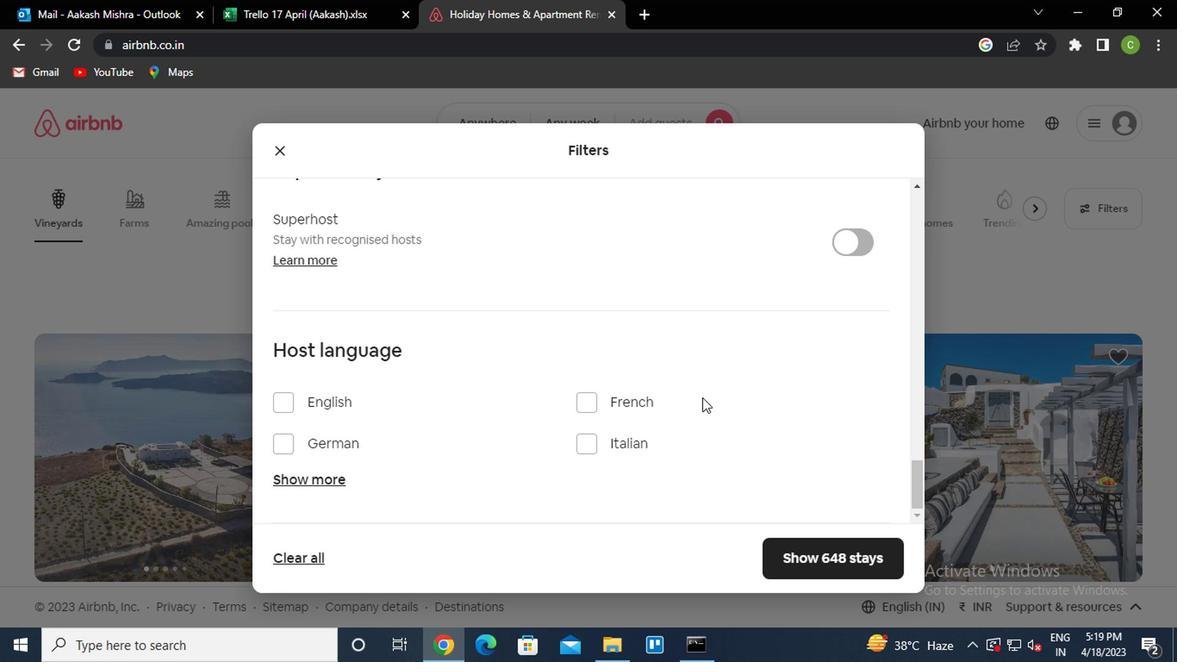 
Action: Mouse scrolled (699, 397) with delta (0, -1)
Screenshot: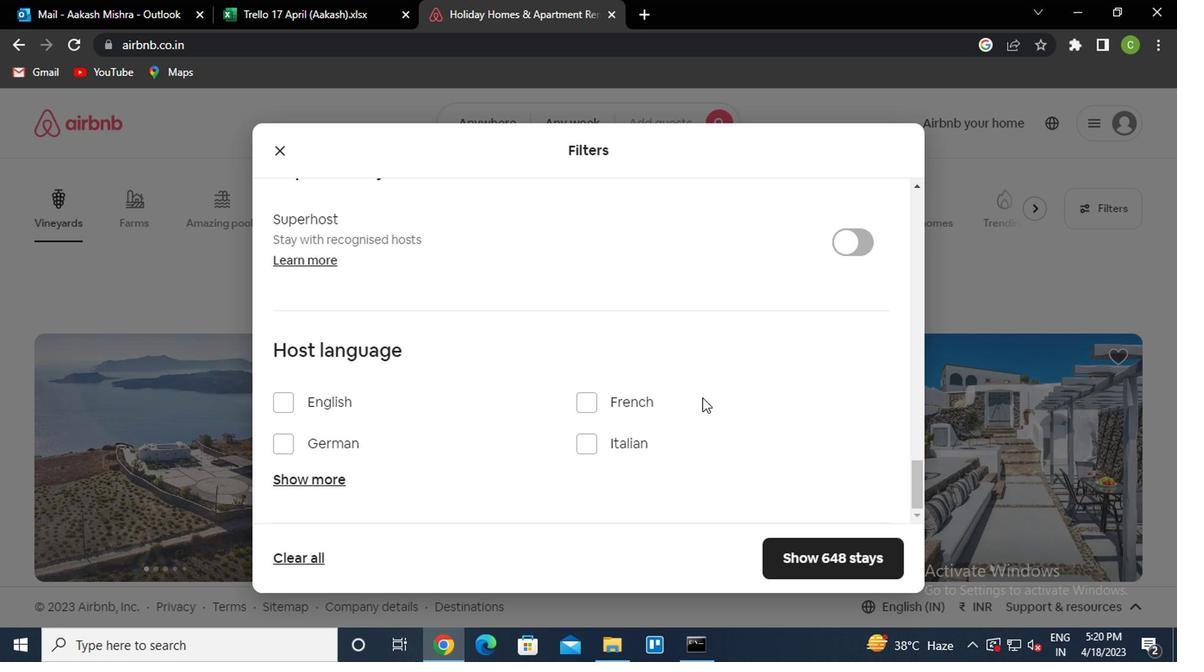 
Action: Mouse scrolled (699, 397) with delta (0, -1)
Screenshot: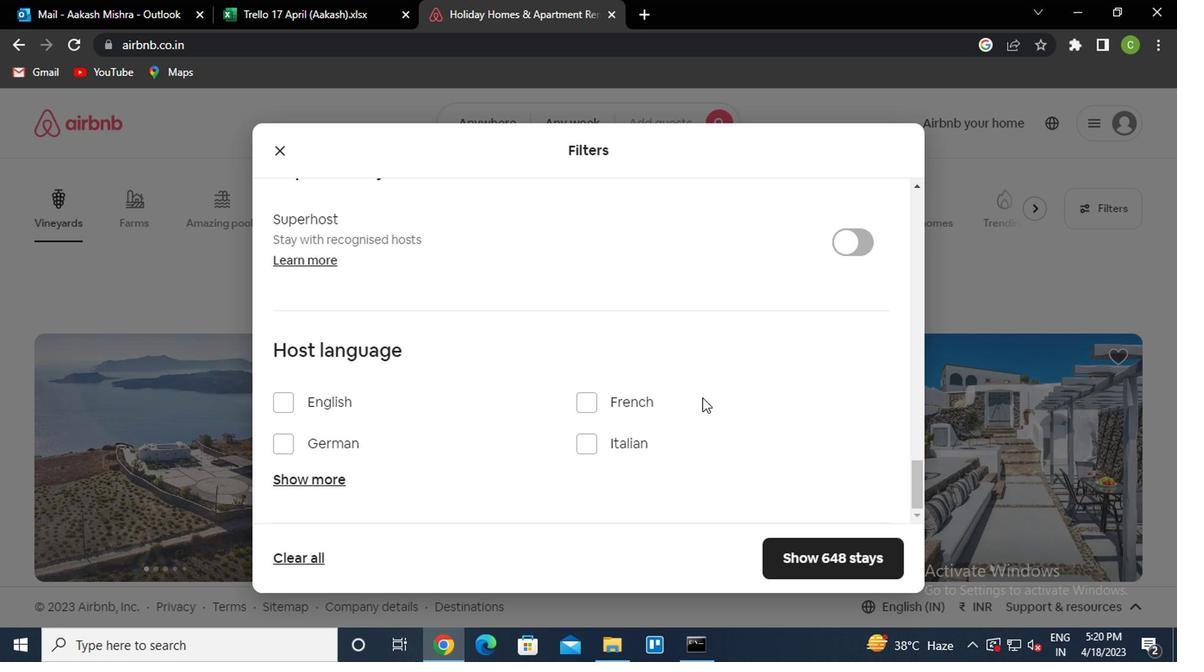 
Action: Mouse scrolled (699, 397) with delta (0, -1)
Screenshot: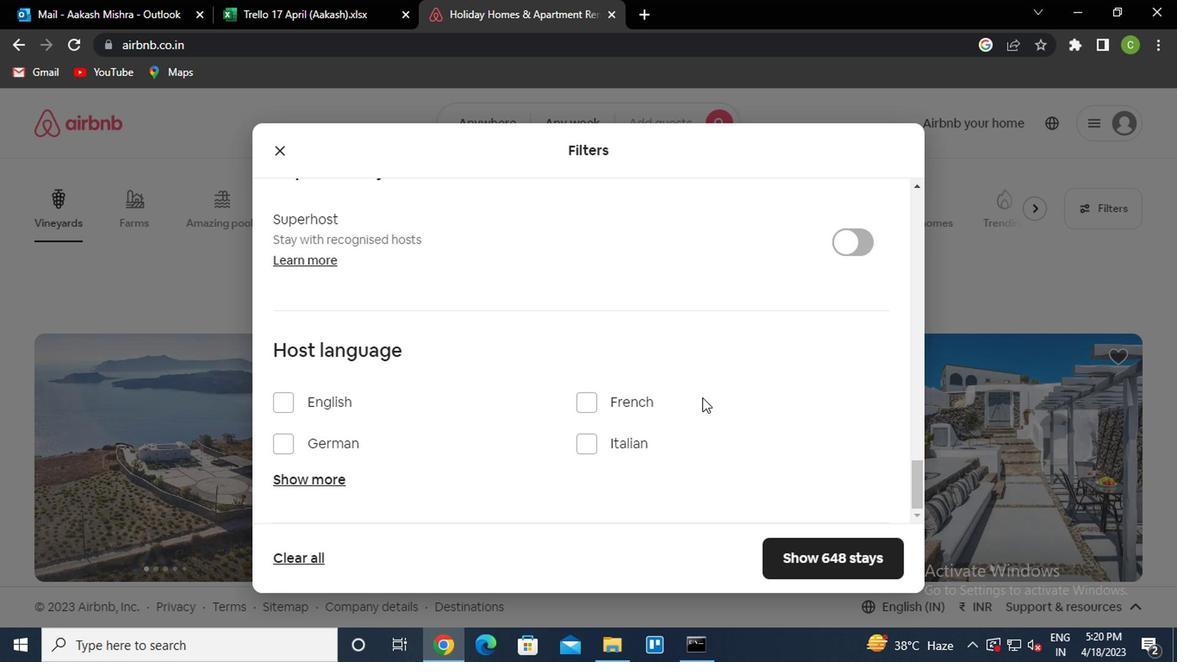 
Action: Mouse moved to (313, 480)
Screenshot: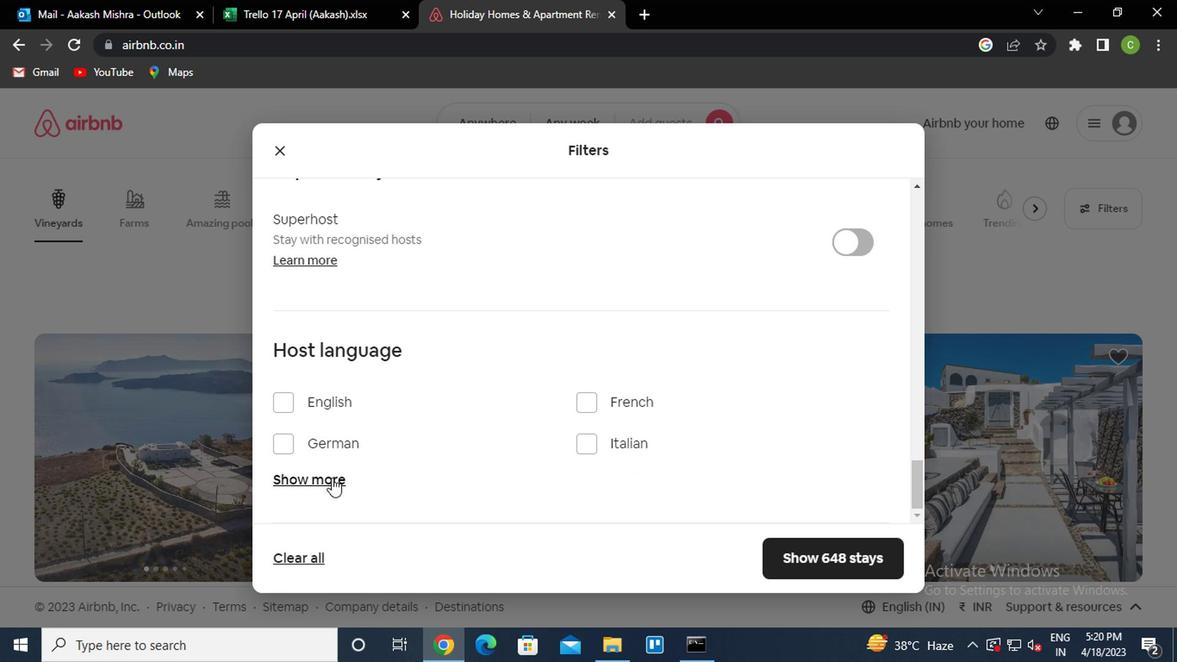 
Action: Mouse pressed left at (313, 480)
Screenshot: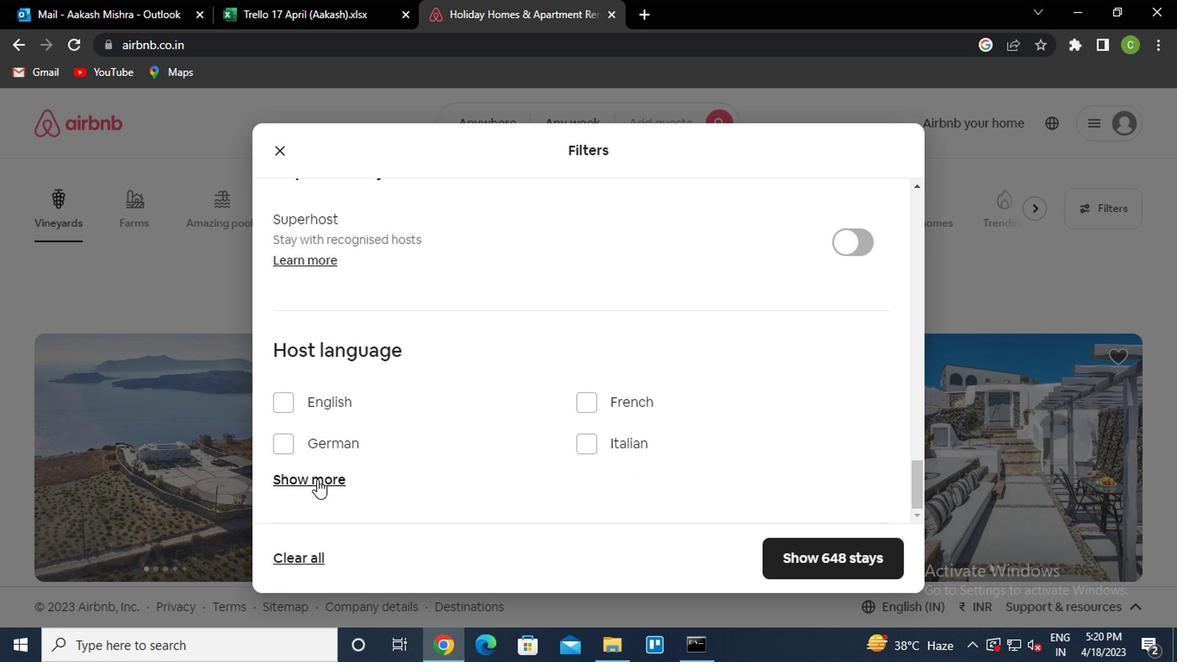 
Action: Mouse moved to (605, 471)
Screenshot: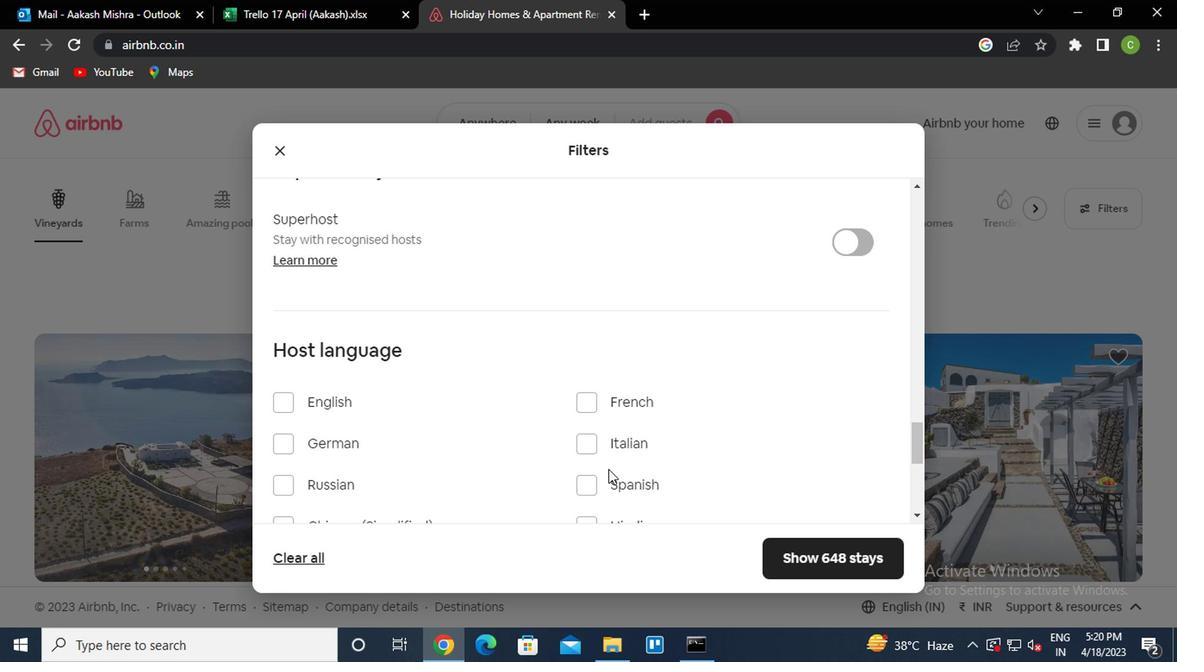 
Action: Mouse scrolled (605, 470) with delta (0, 0)
Screenshot: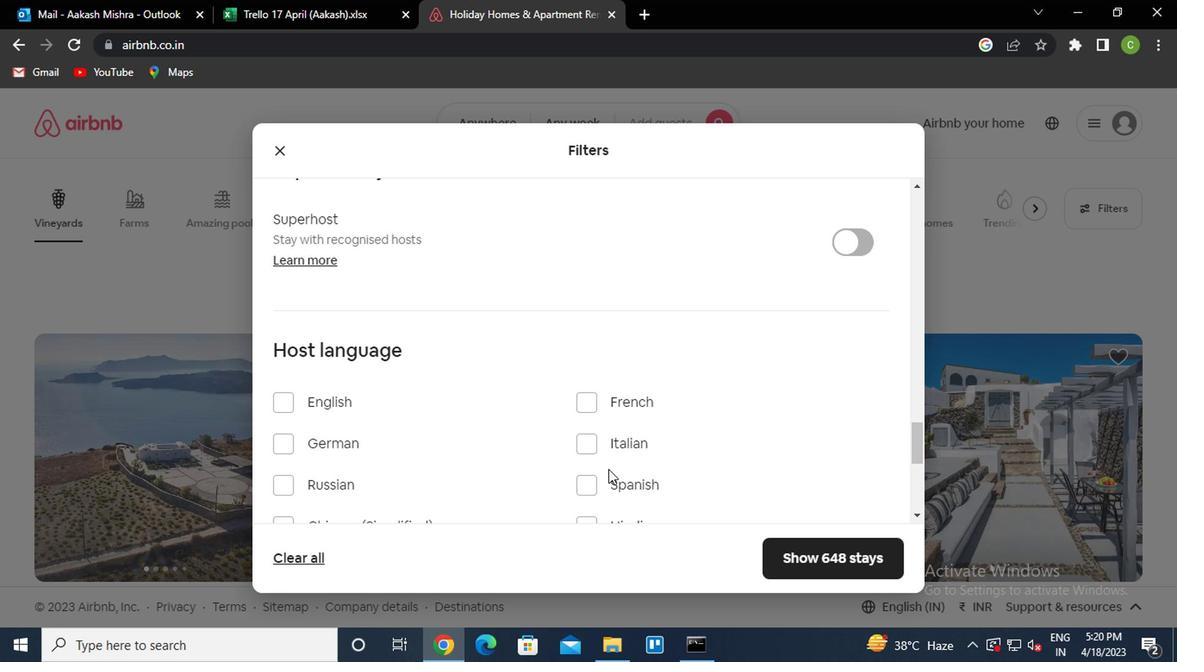 
Action: Mouse scrolled (605, 470) with delta (0, 0)
Screenshot: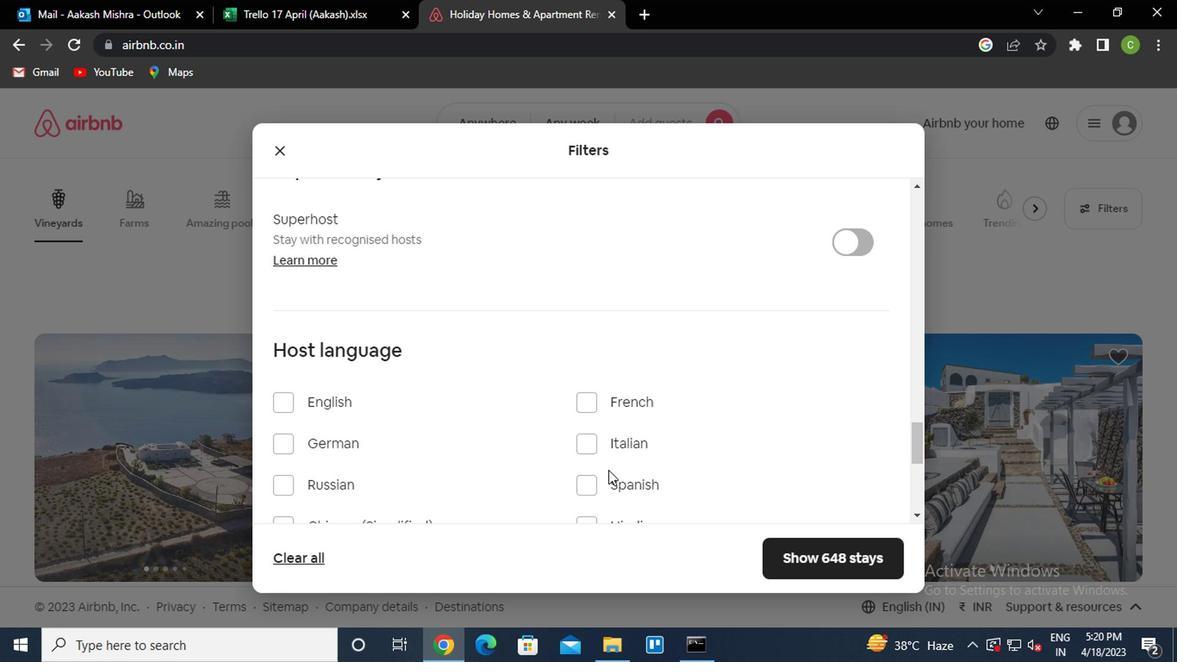 
Action: Mouse moved to (580, 323)
Screenshot: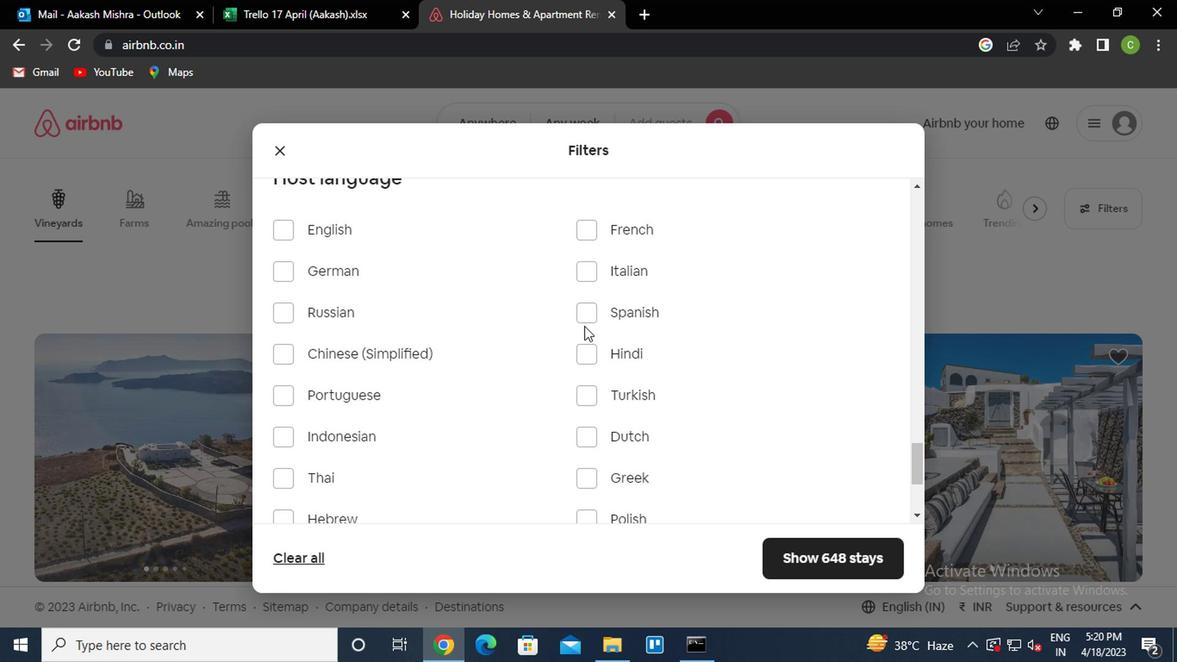 
Action: Mouse pressed left at (580, 323)
Screenshot: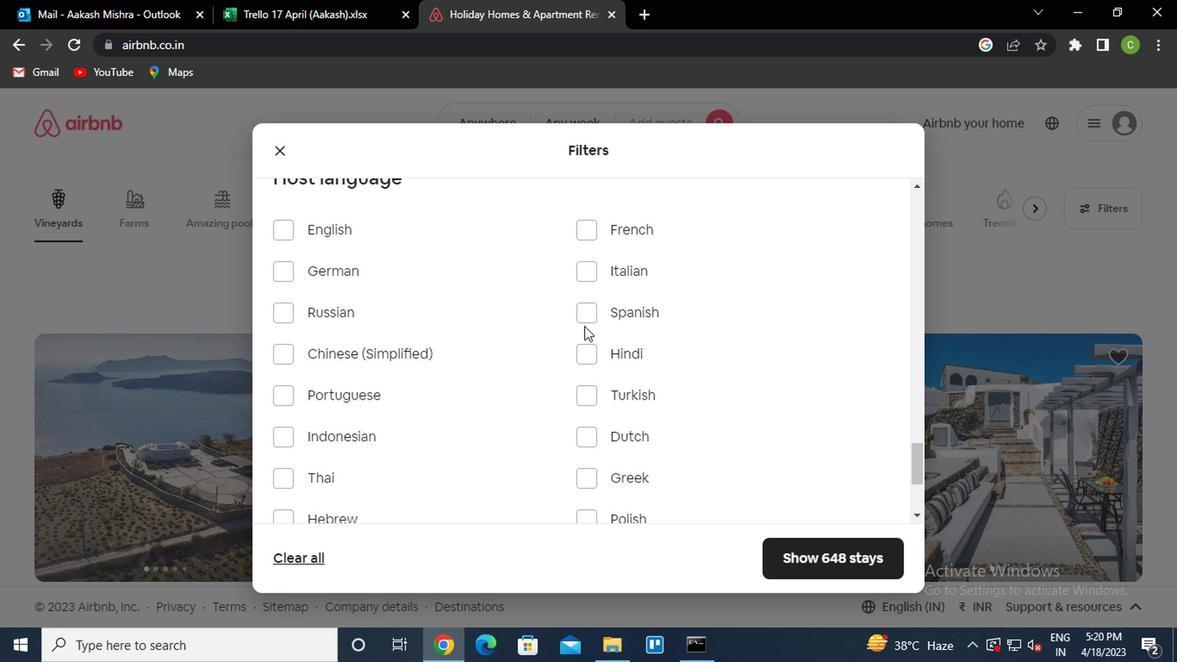 
Action: Mouse moved to (803, 577)
Screenshot: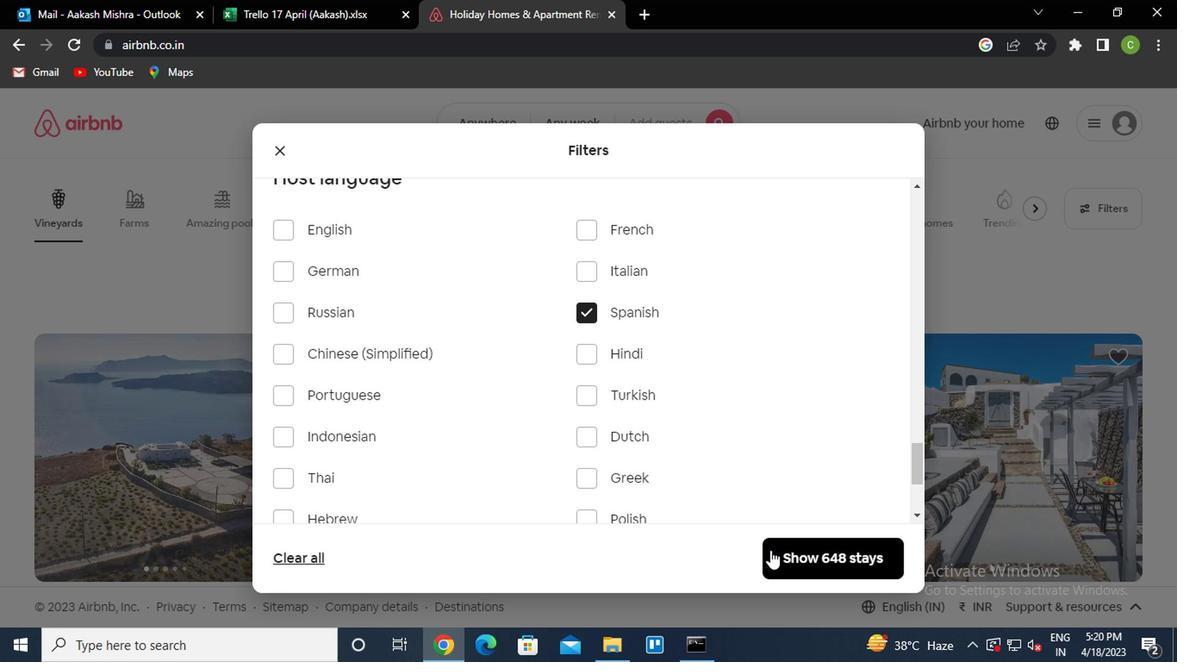 
Action: Mouse pressed left at (803, 577)
Screenshot: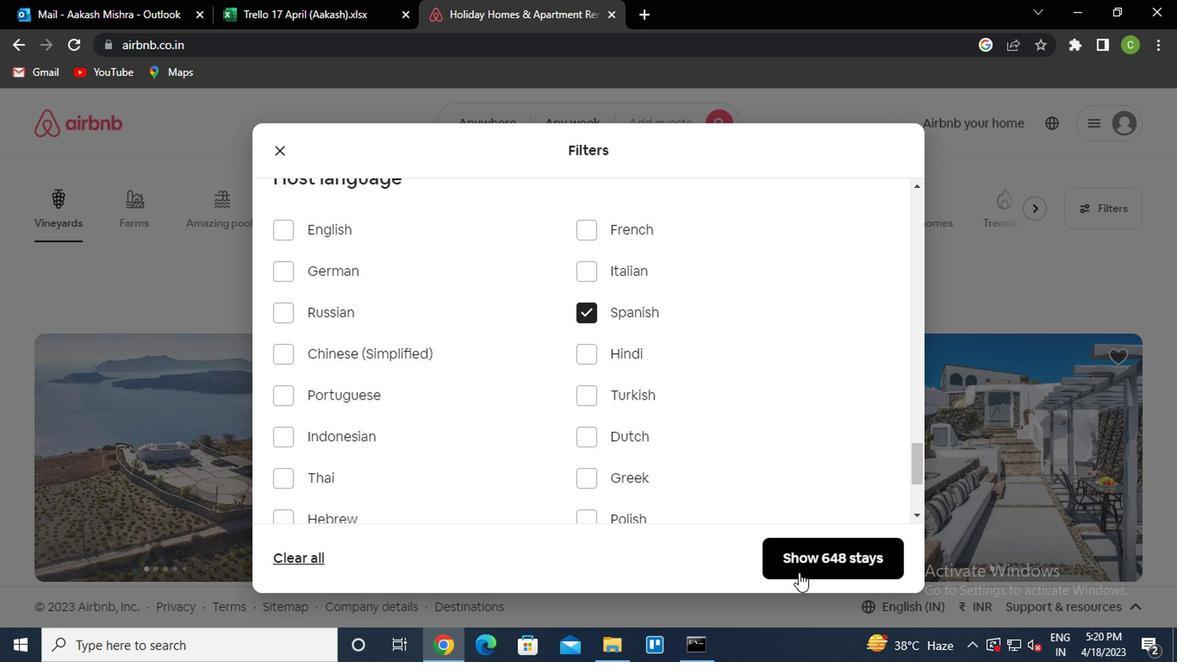 
Action: Mouse moved to (686, 444)
Screenshot: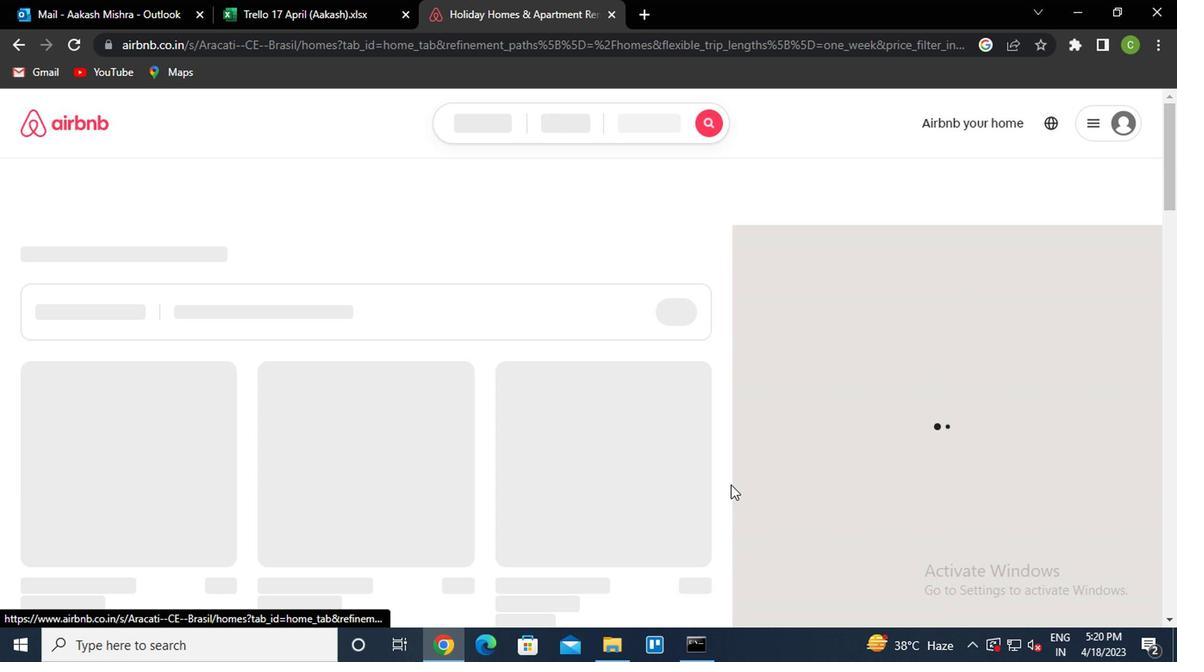 
